 Task: Look for space in Woodburn, United States from 12th August, 2023 to 16th August, 2023 for 8 adults in price range Rs.10000 to Rs.16000. Place can be private room with 8 bedrooms having 8 beds and 8 bathrooms. Property type can be house, flat, guest house, hotel. Amenities needed are: wifi, TV, free parkinig on premises, gym, breakfast. Booking option can be shelf check-in. Required host language is English.
Action: Mouse moved to (530, 129)
Screenshot: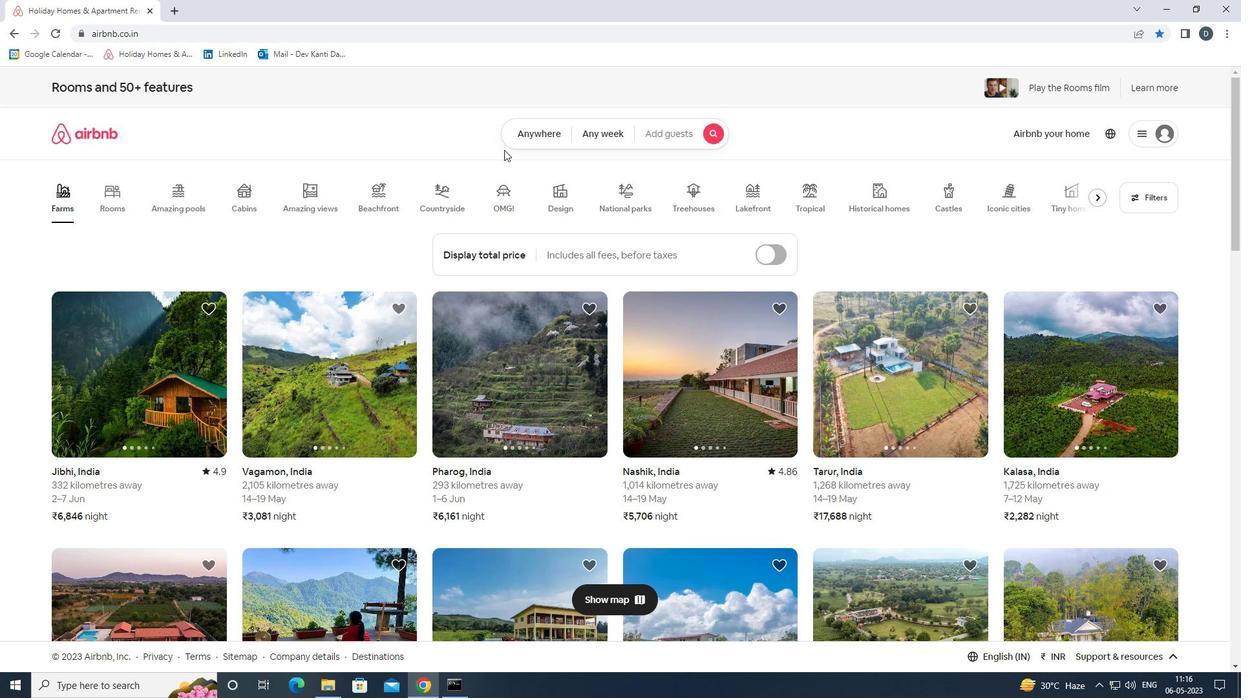
Action: Mouse pressed left at (530, 129)
Screenshot: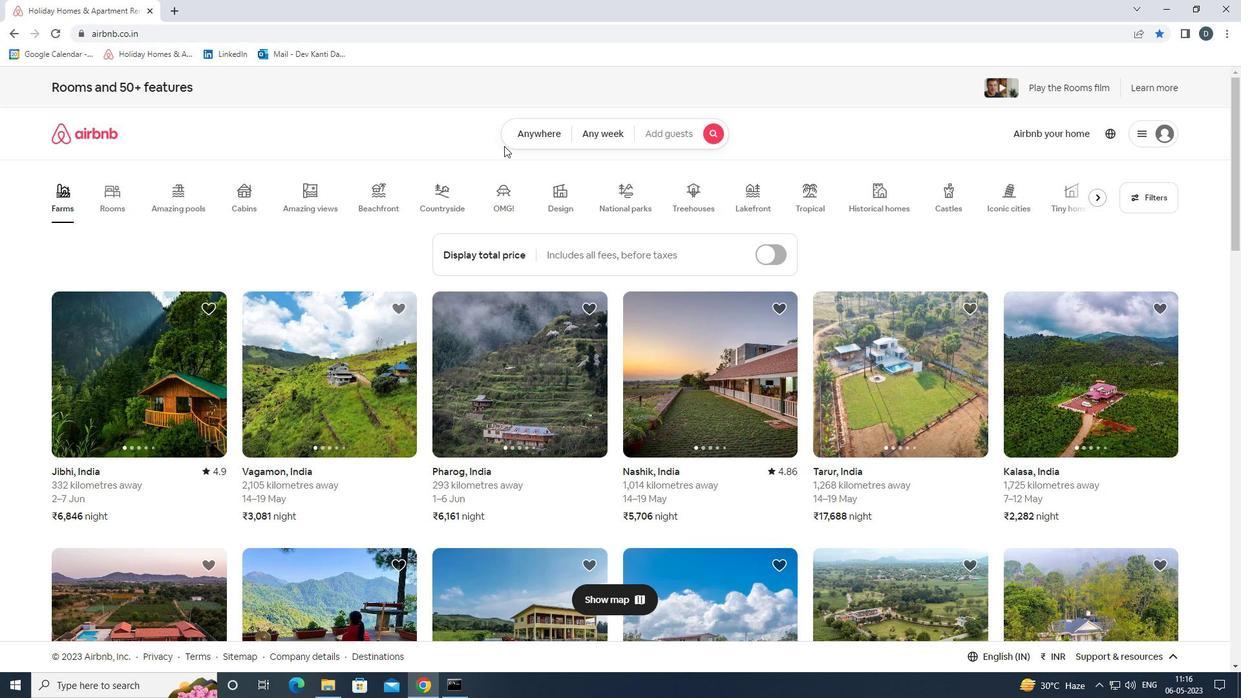 
Action: Mouse moved to (407, 184)
Screenshot: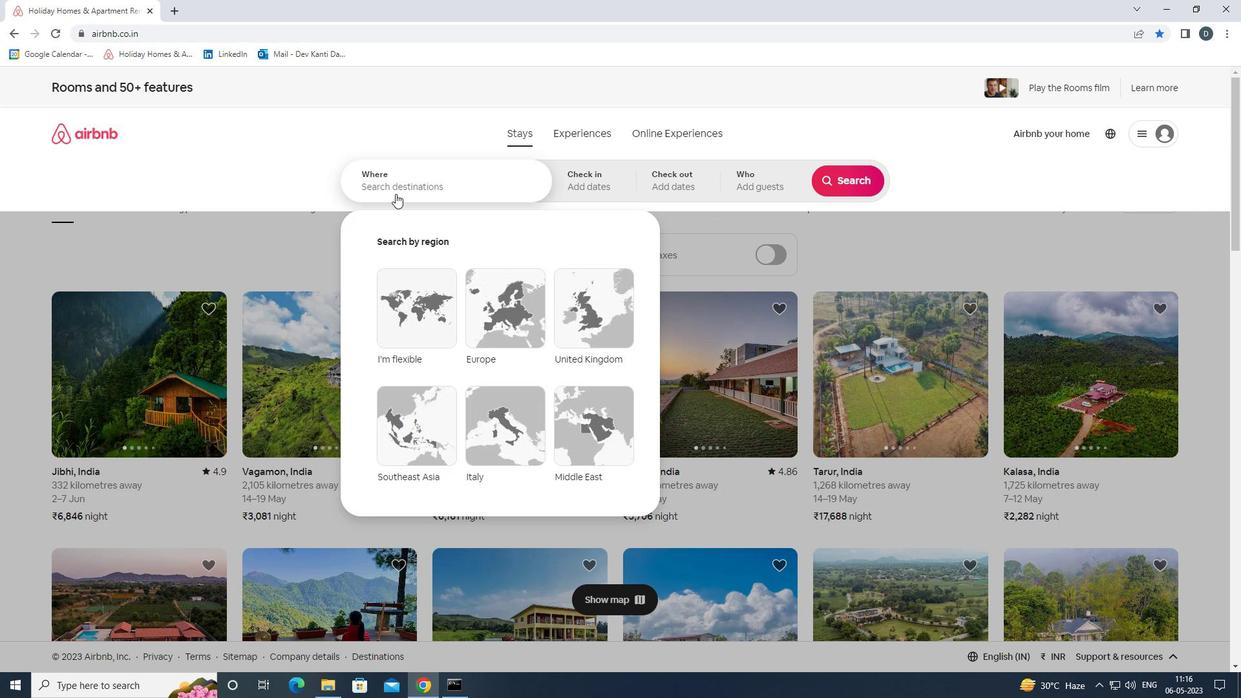 
Action: Mouse pressed left at (407, 184)
Screenshot: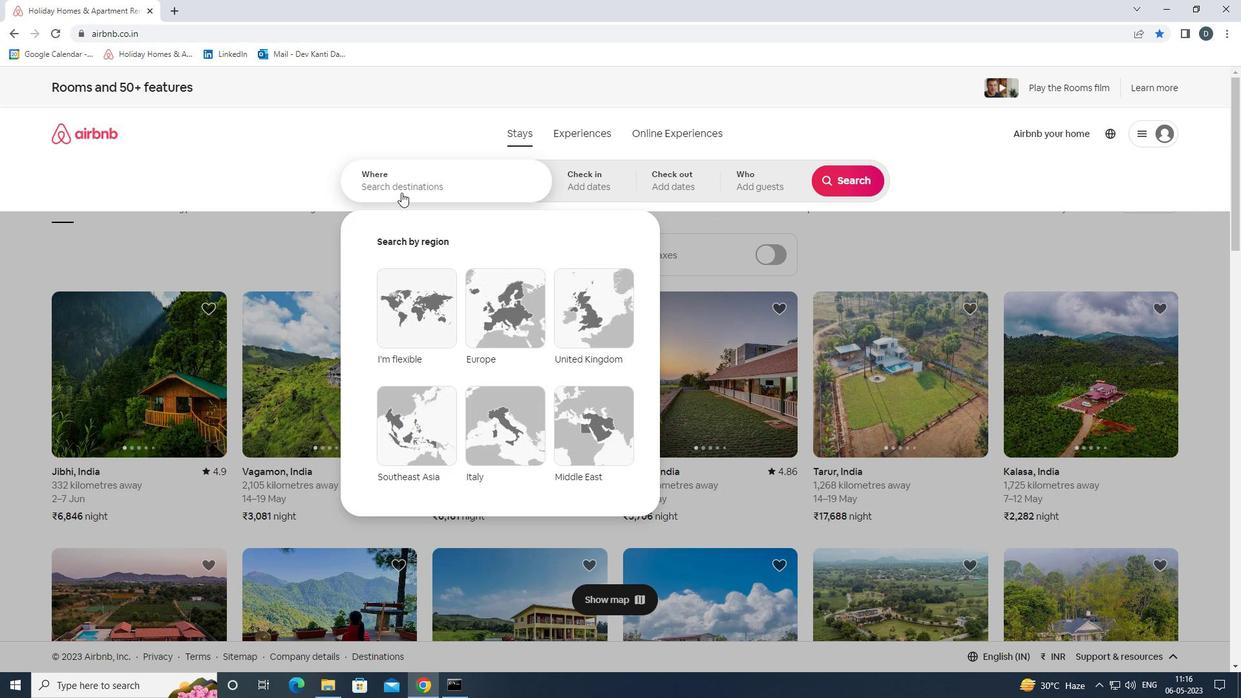 
Action: Key pressed <Key.shift>WOODBURN,<Key.shift><Key.shift>UNITED<Key.space><Key.shift>STATES<Key.left><Key.left><Key.left><Key.left><Key.backspace>T<Key.right><Key.enter>
Screenshot: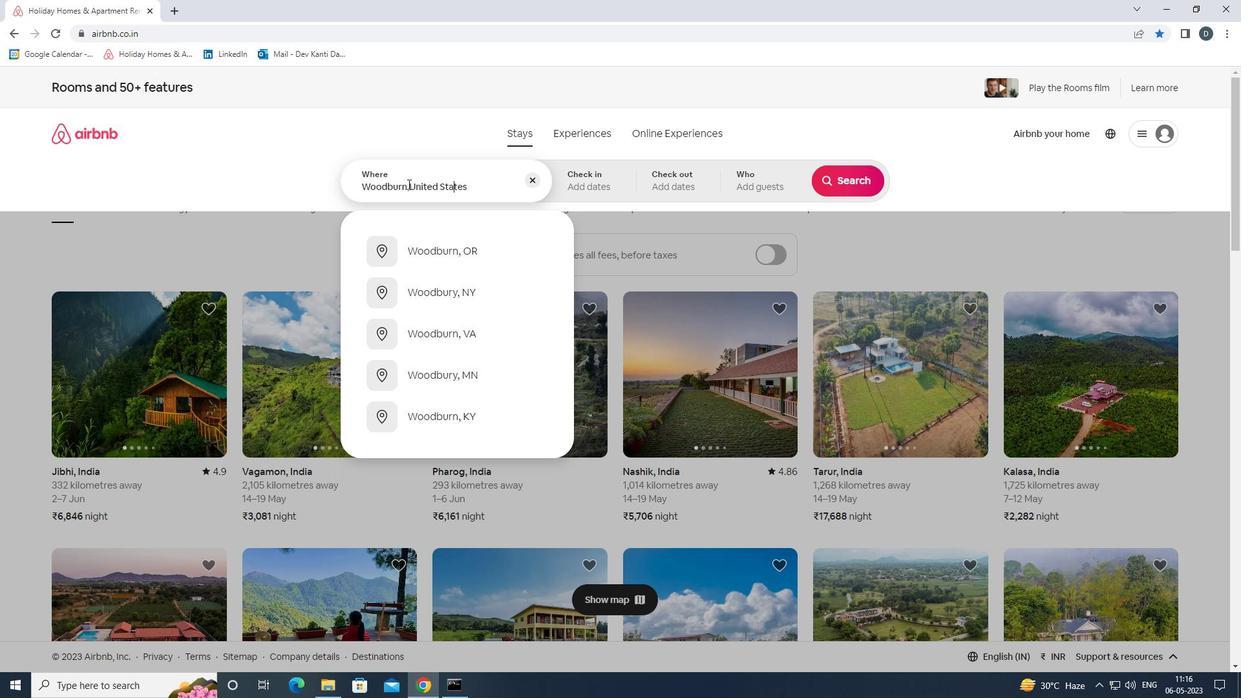 
Action: Mouse moved to (844, 282)
Screenshot: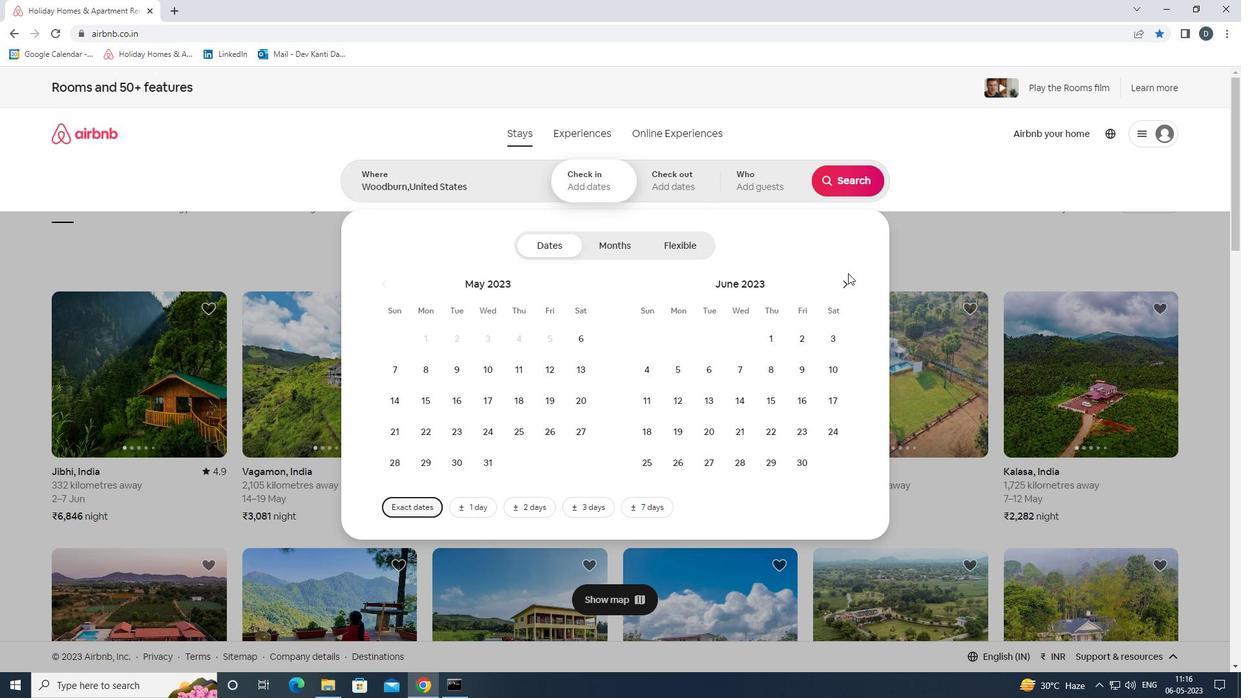 
Action: Mouse pressed left at (844, 282)
Screenshot: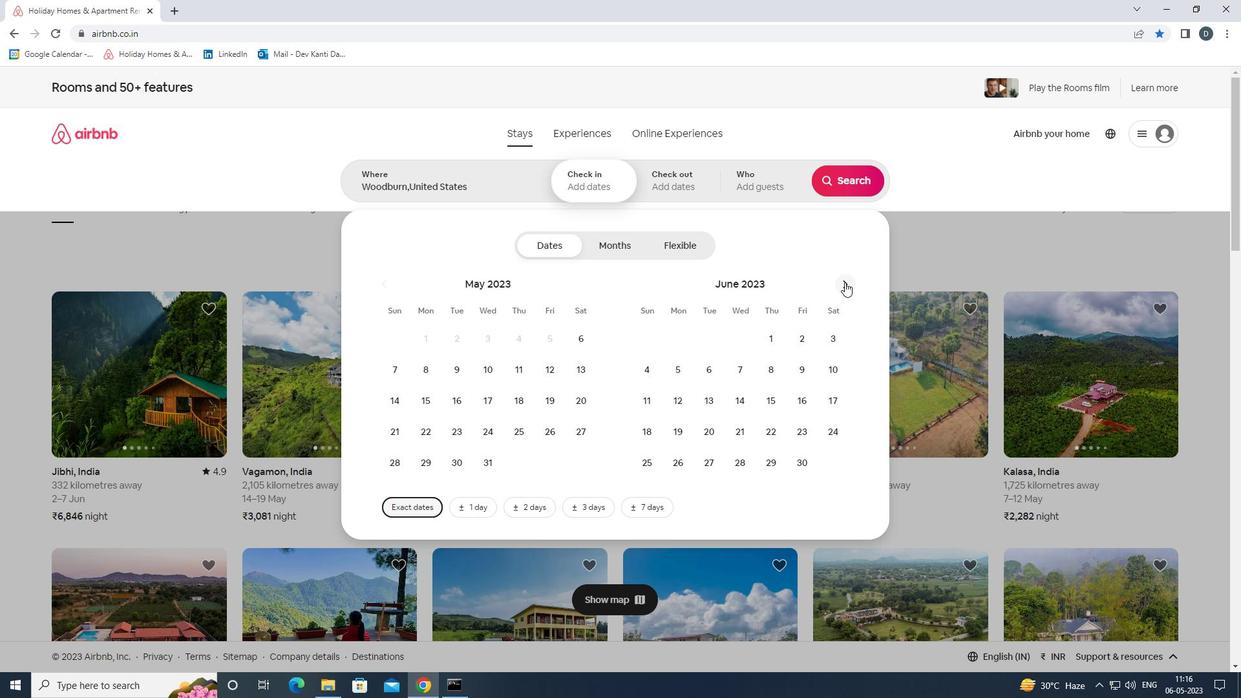 
Action: Mouse pressed left at (844, 282)
Screenshot: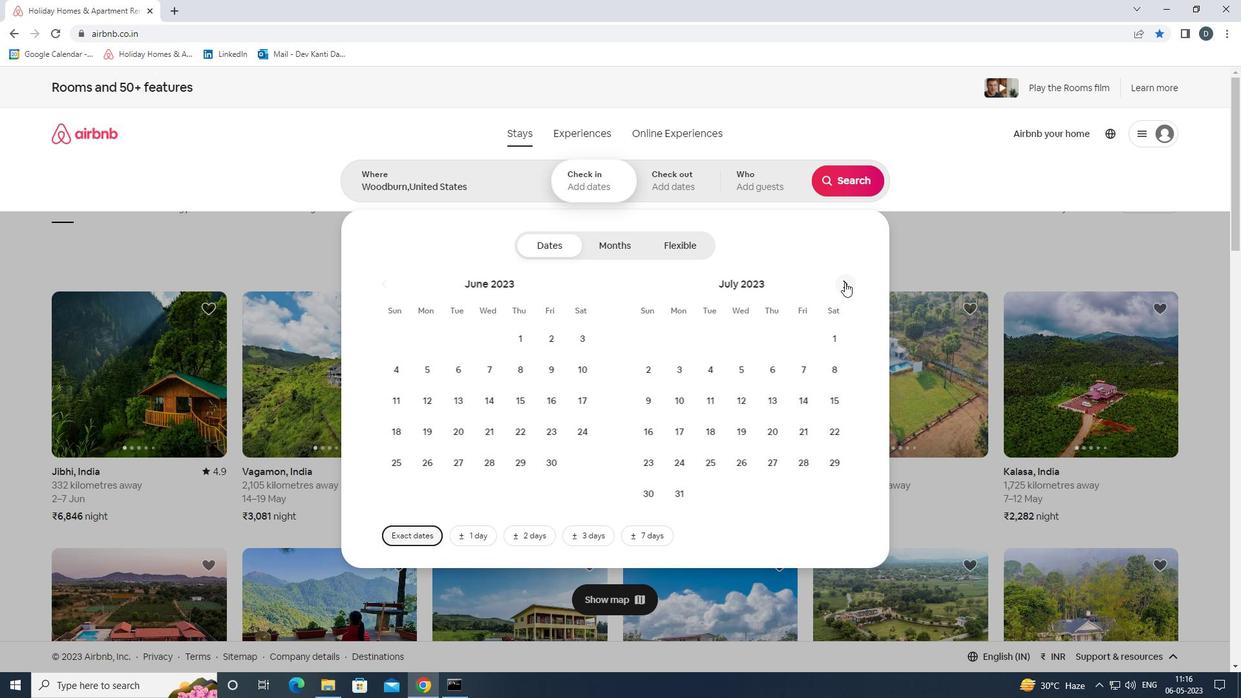 
Action: Mouse moved to (825, 369)
Screenshot: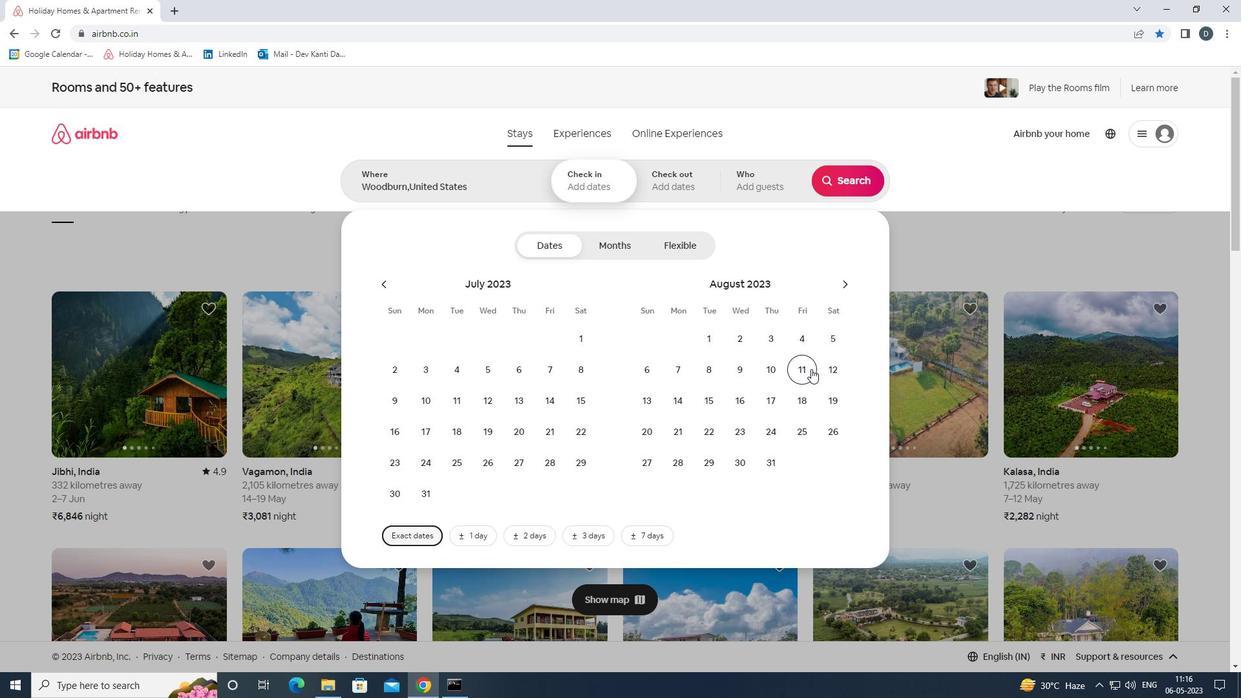 
Action: Mouse pressed left at (825, 369)
Screenshot: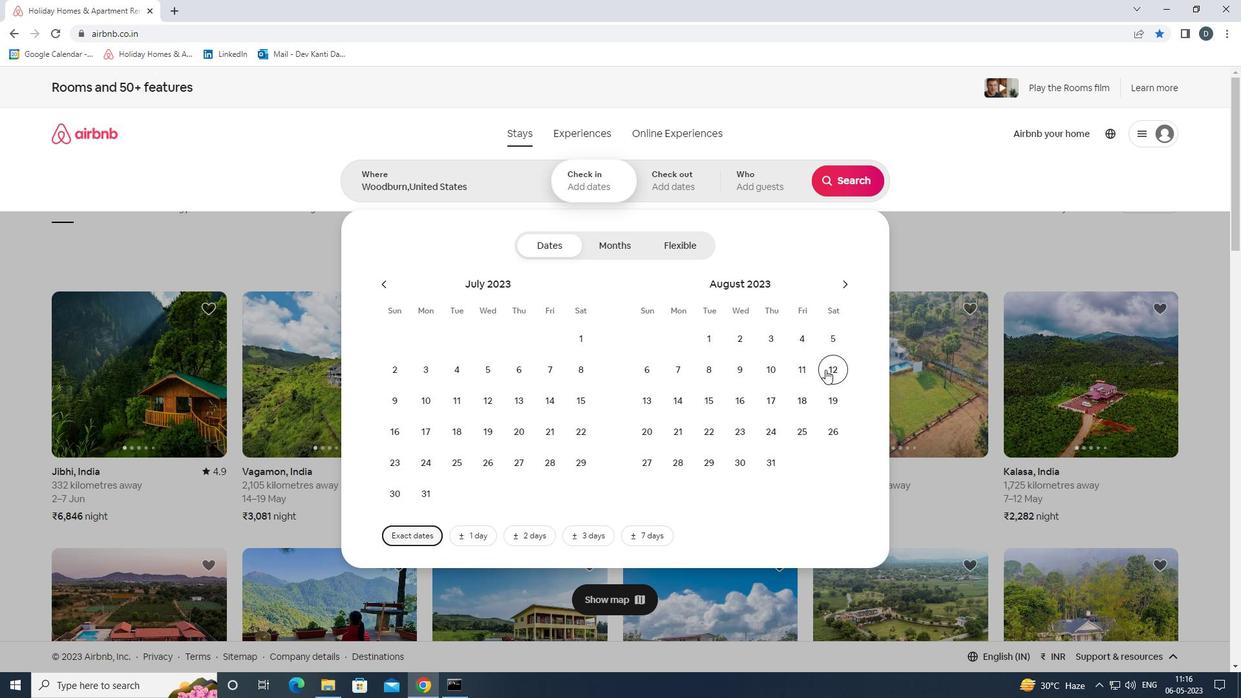 
Action: Mouse moved to (744, 404)
Screenshot: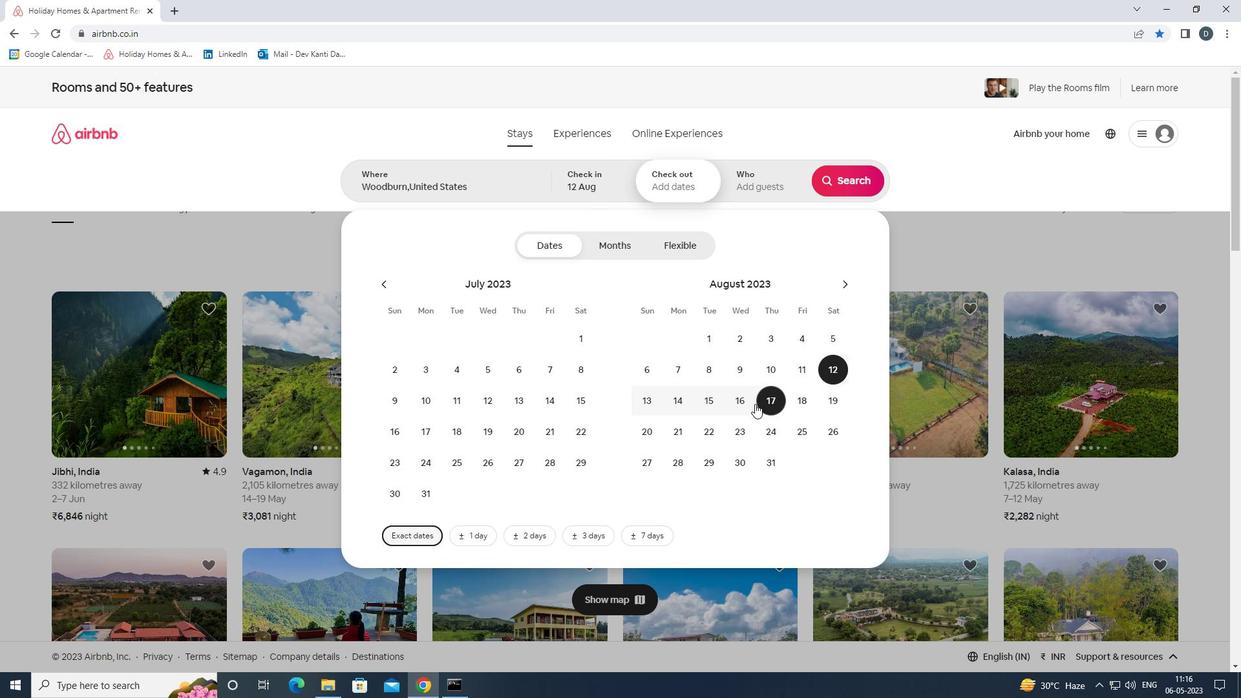 
Action: Mouse pressed left at (744, 404)
Screenshot: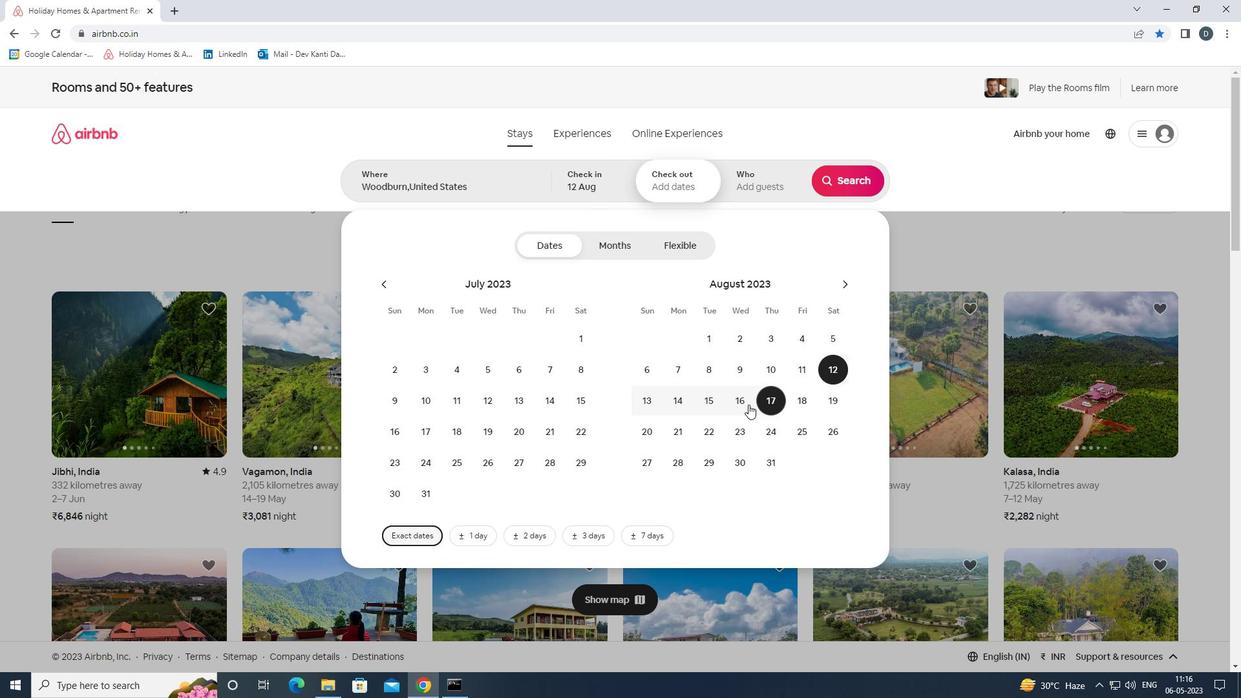 
Action: Mouse moved to (751, 171)
Screenshot: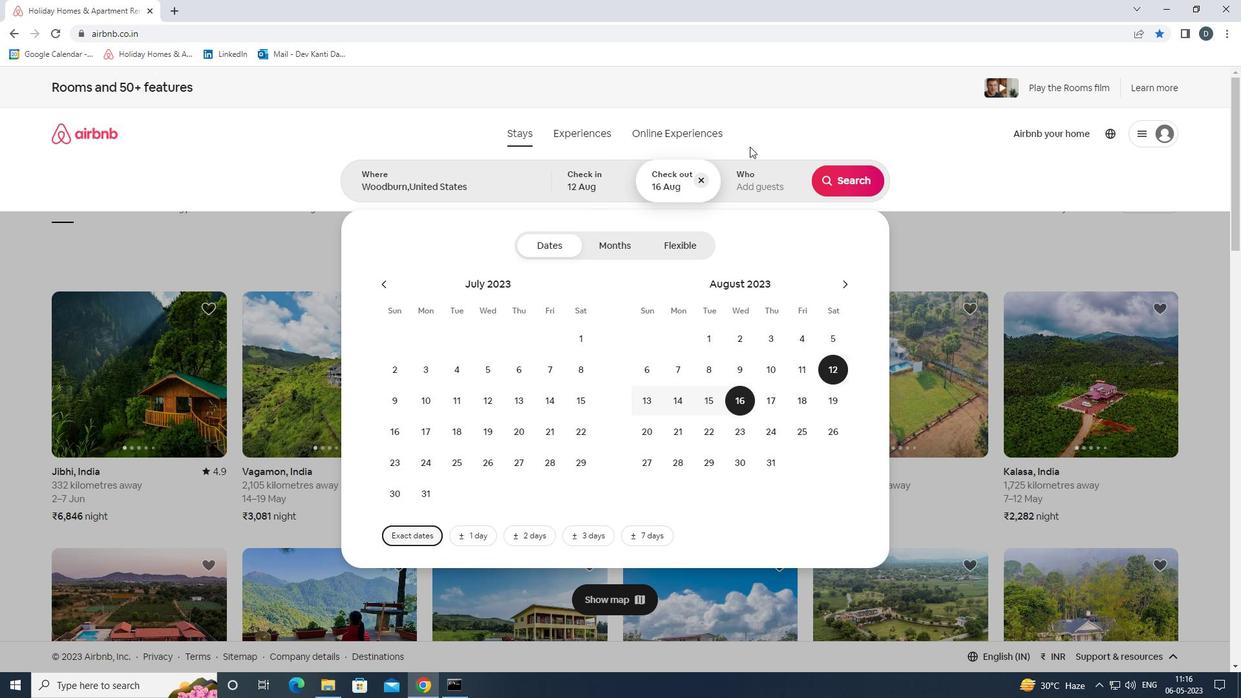 
Action: Mouse pressed left at (751, 171)
Screenshot: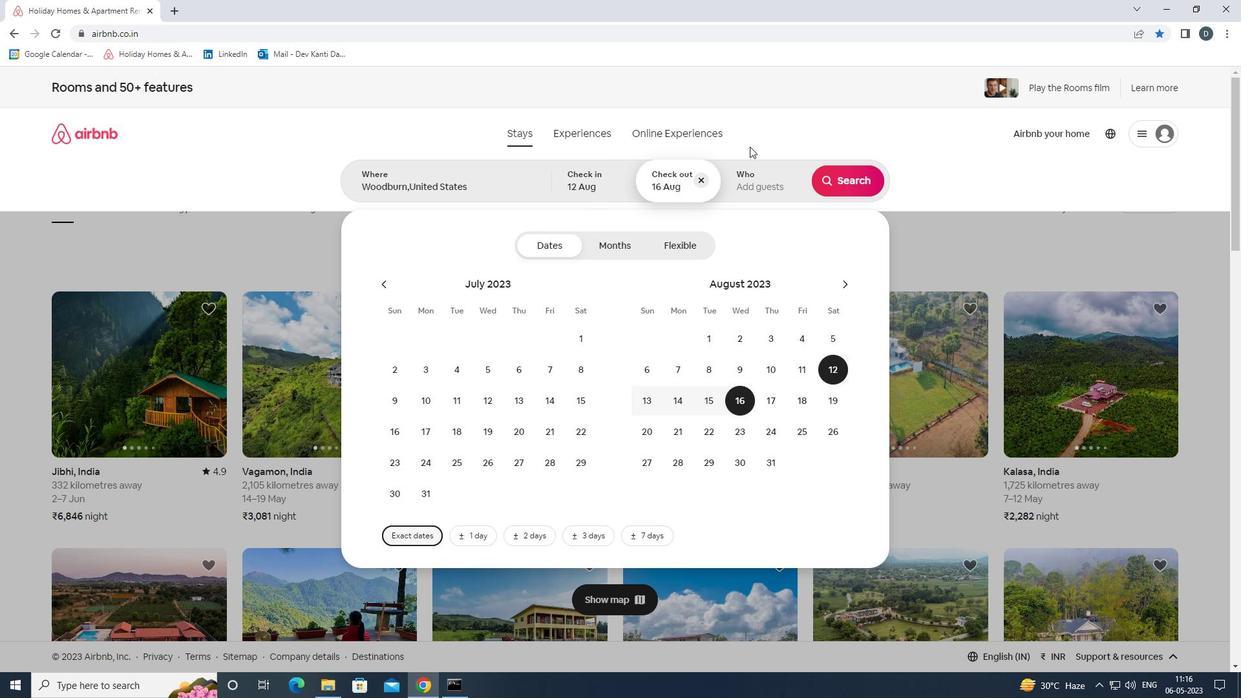 
Action: Mouse moved to (846, 246)
Screenshot: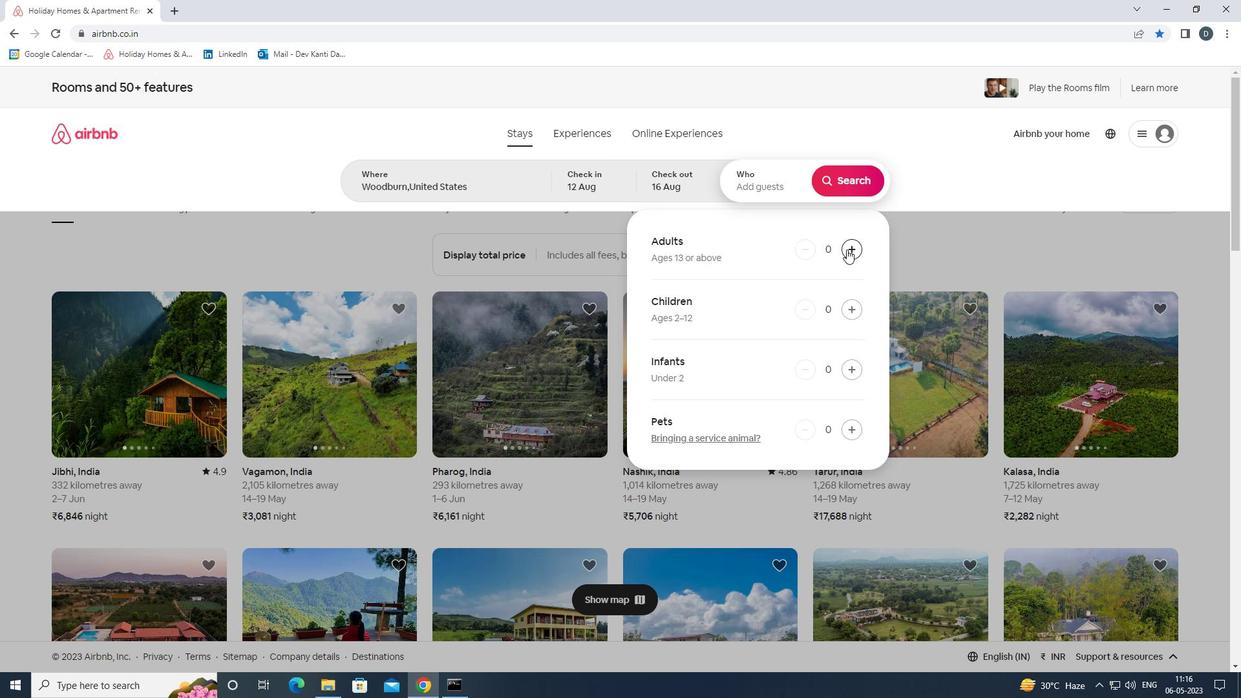 
Action: Mouse pressed left at (846, 246)
Screenshot: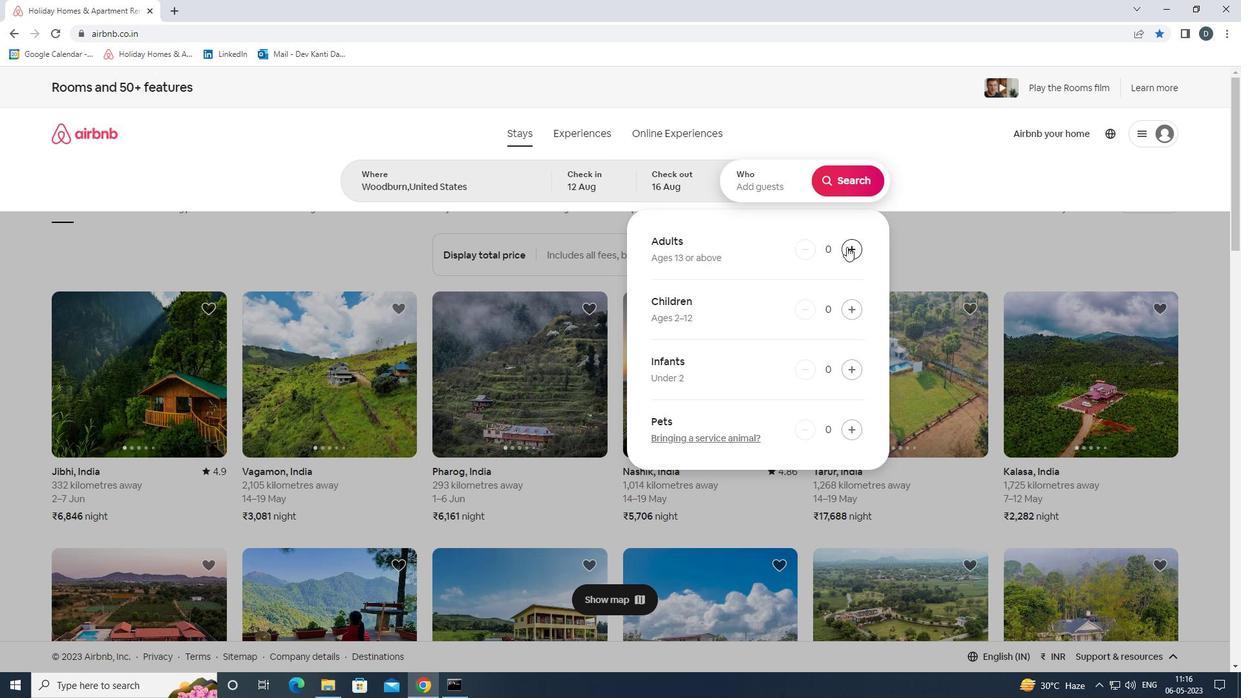 
Action: Mouse pressed left at (846, 246)
Screenshot: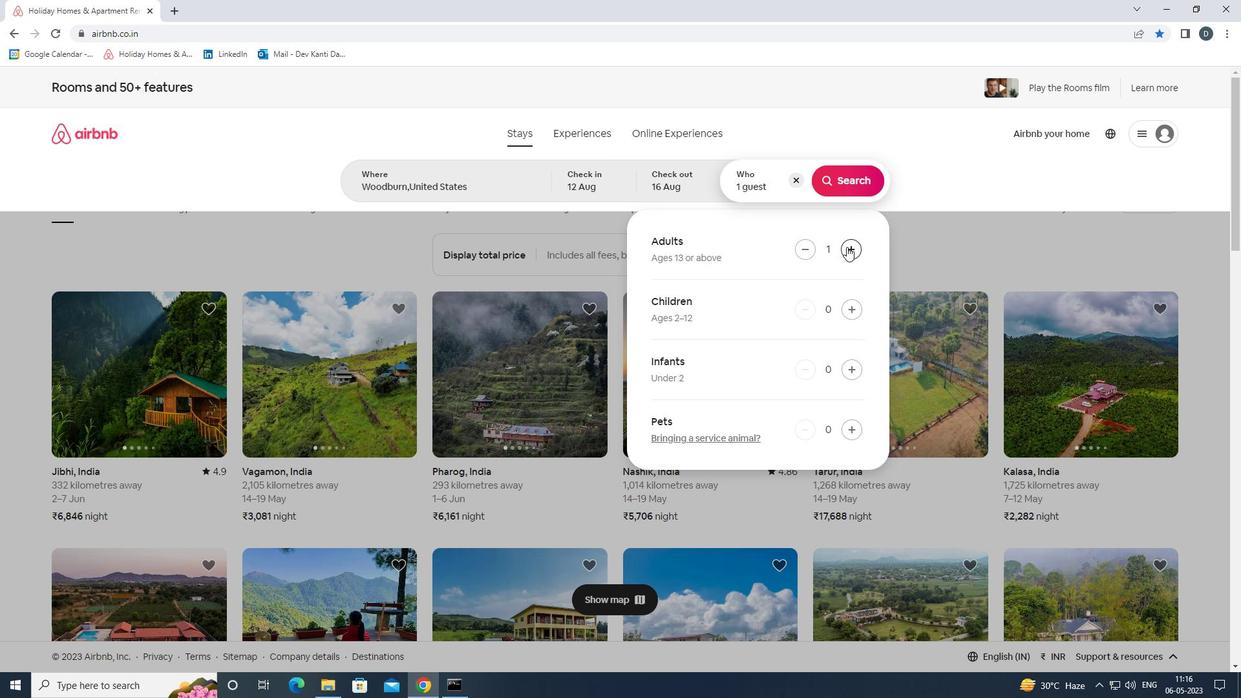 
Action: Mouse pressed left at (846, 246)
Screenshot: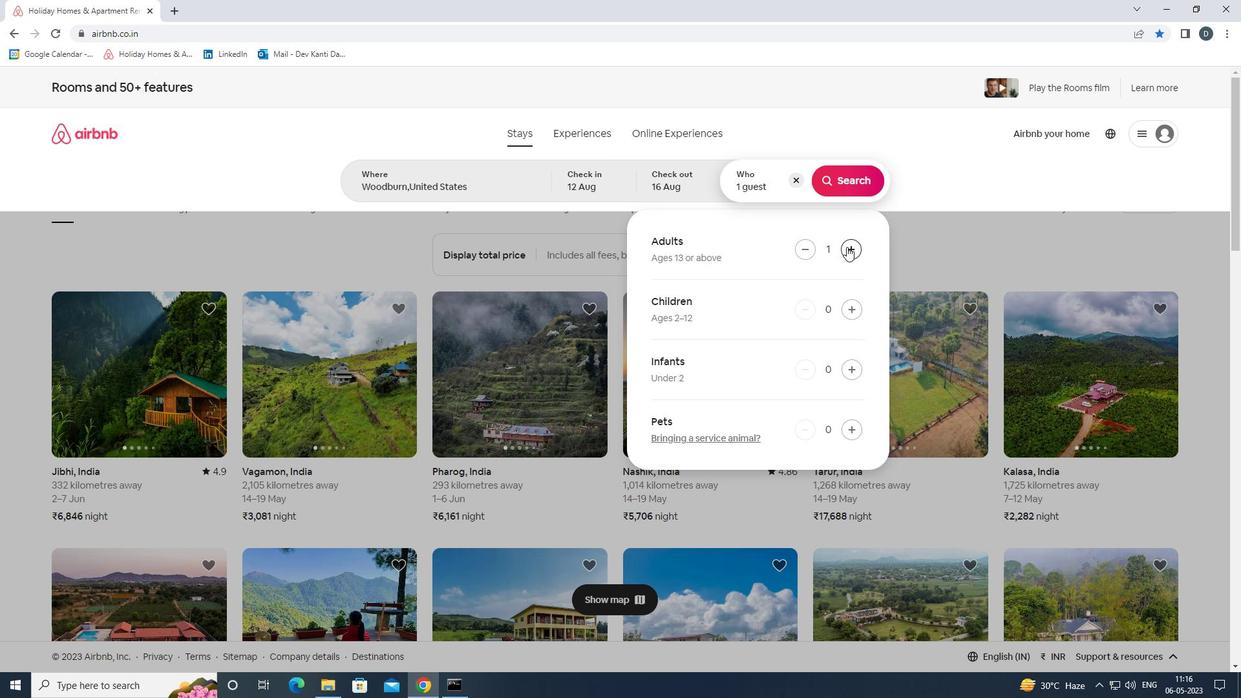 
Action: Mouse pressed left at (846, 246)
Screenshot: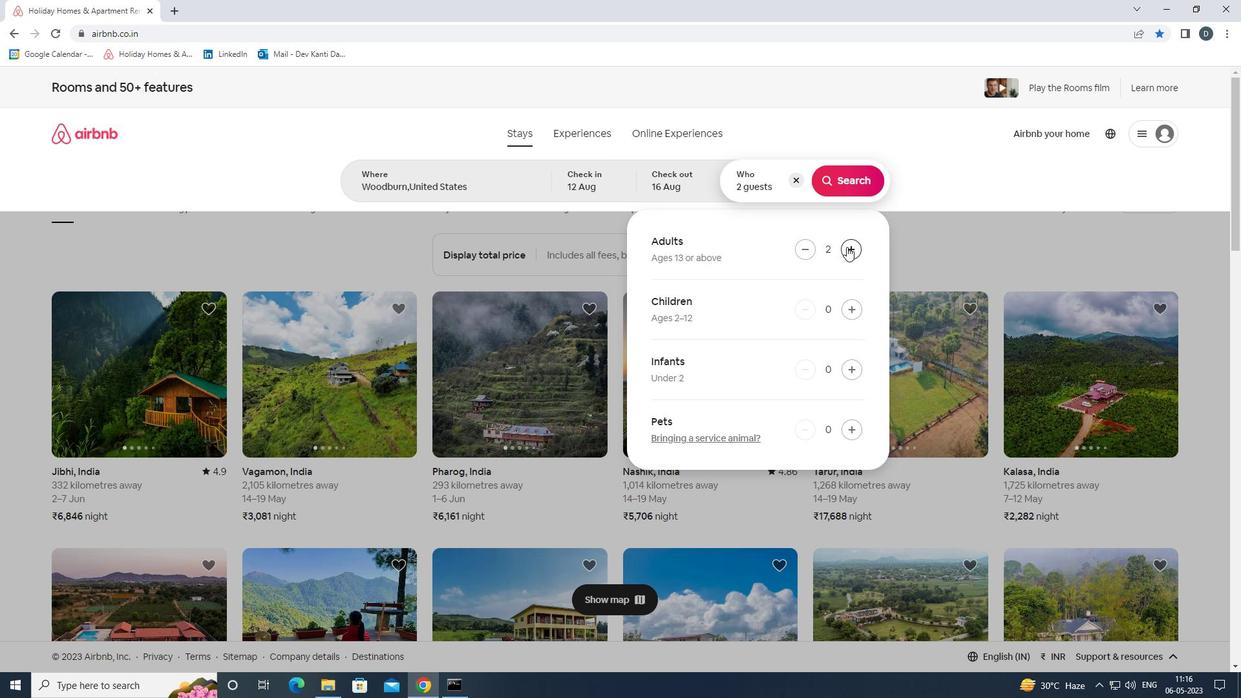 
Action: Mouse pressed left at (846, 246)
Screenshot: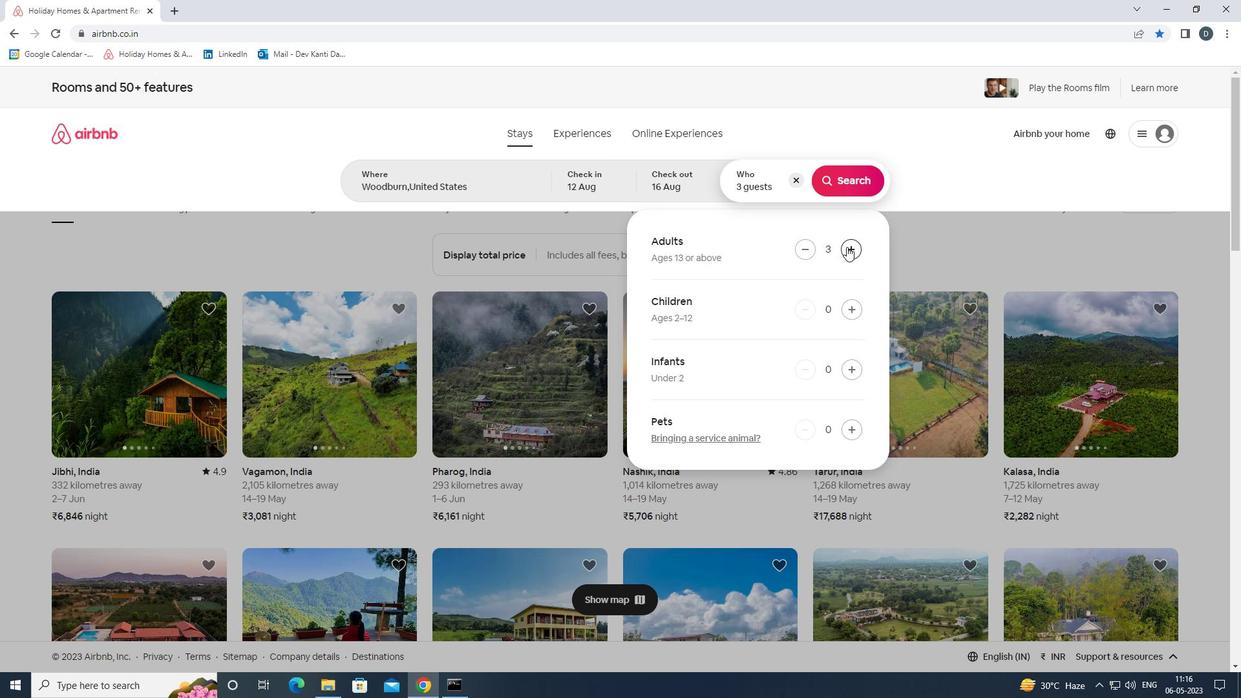 
Action: Mouse pressed left at (846, 246)
Screenshot: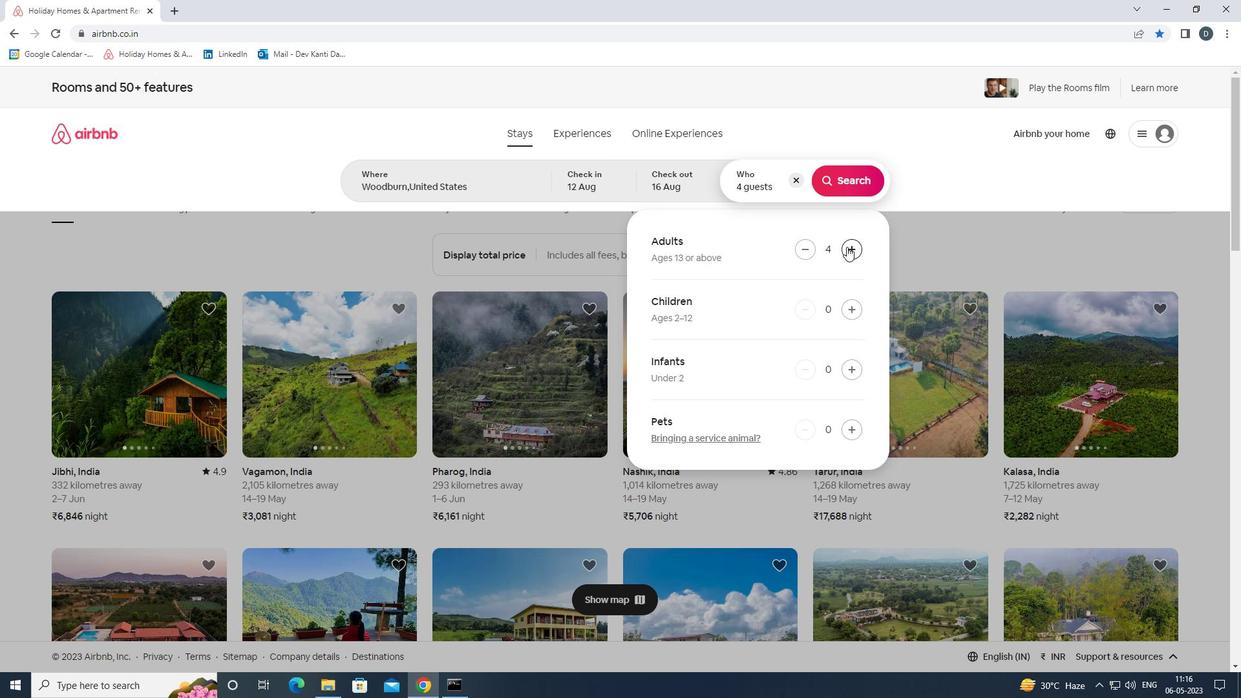 
Action: Mouse pressed left at (846, 246)
Screenshot: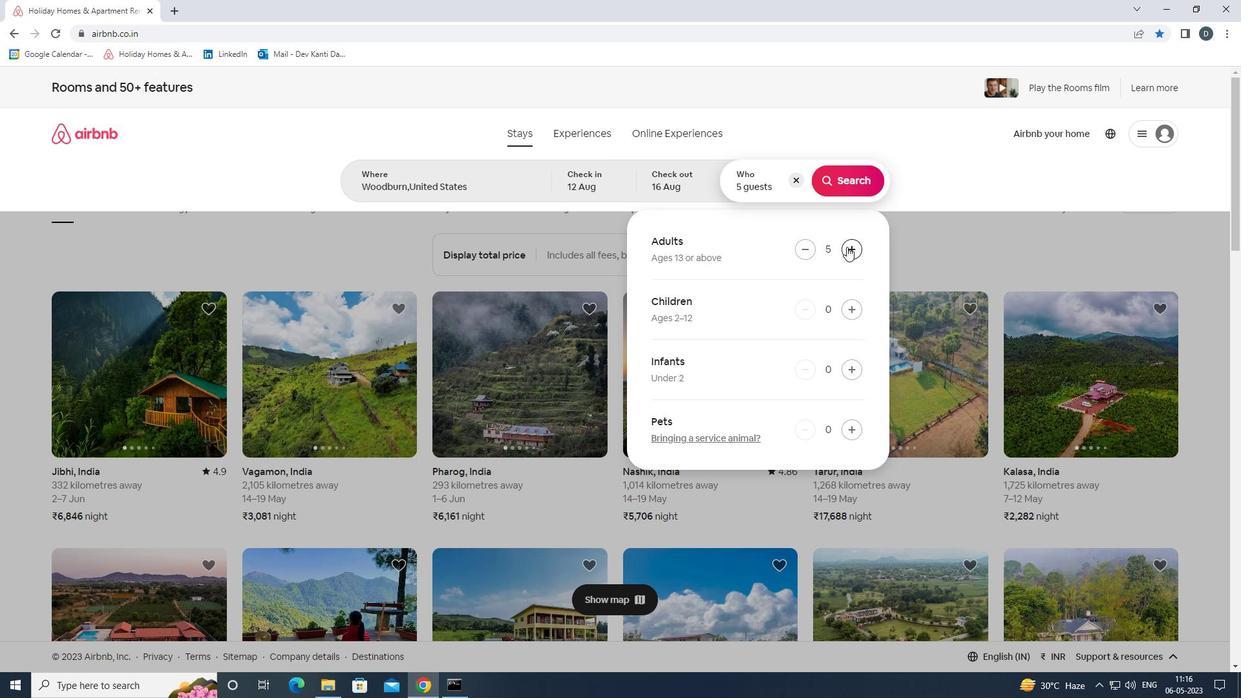 
Action: Mouse pressed left at (846, 246)
Screenshot: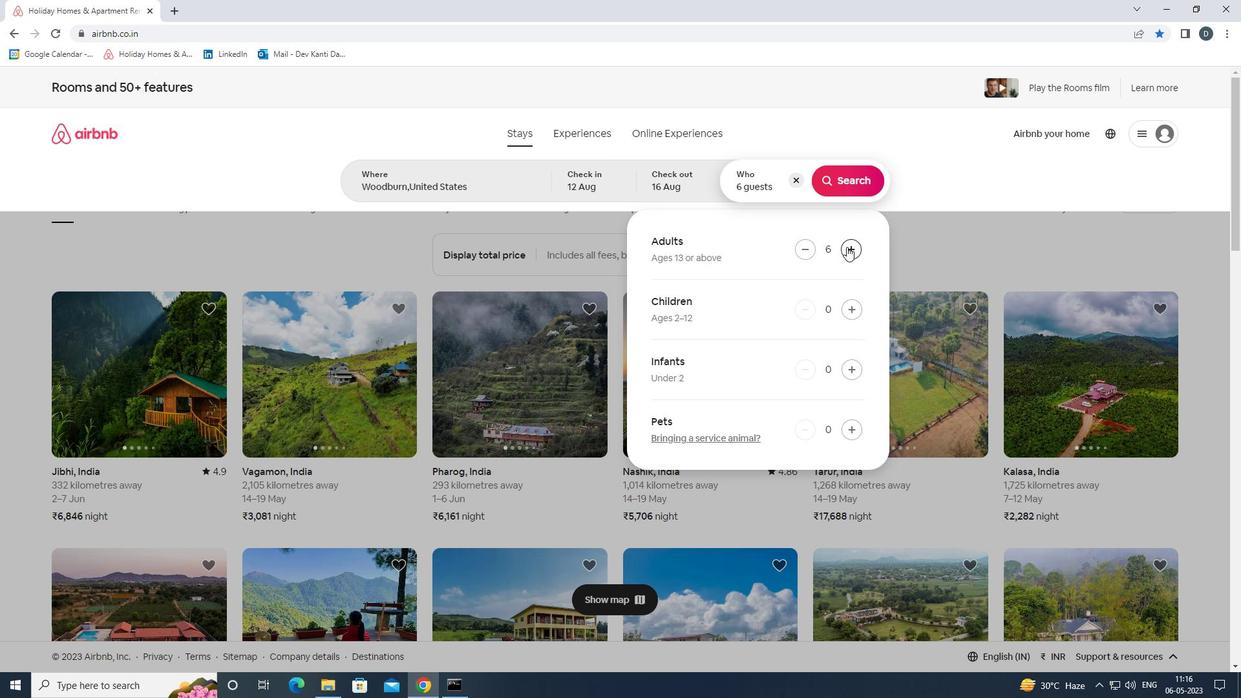 
Action: Mouse moved to (845, 184)
Screenshot: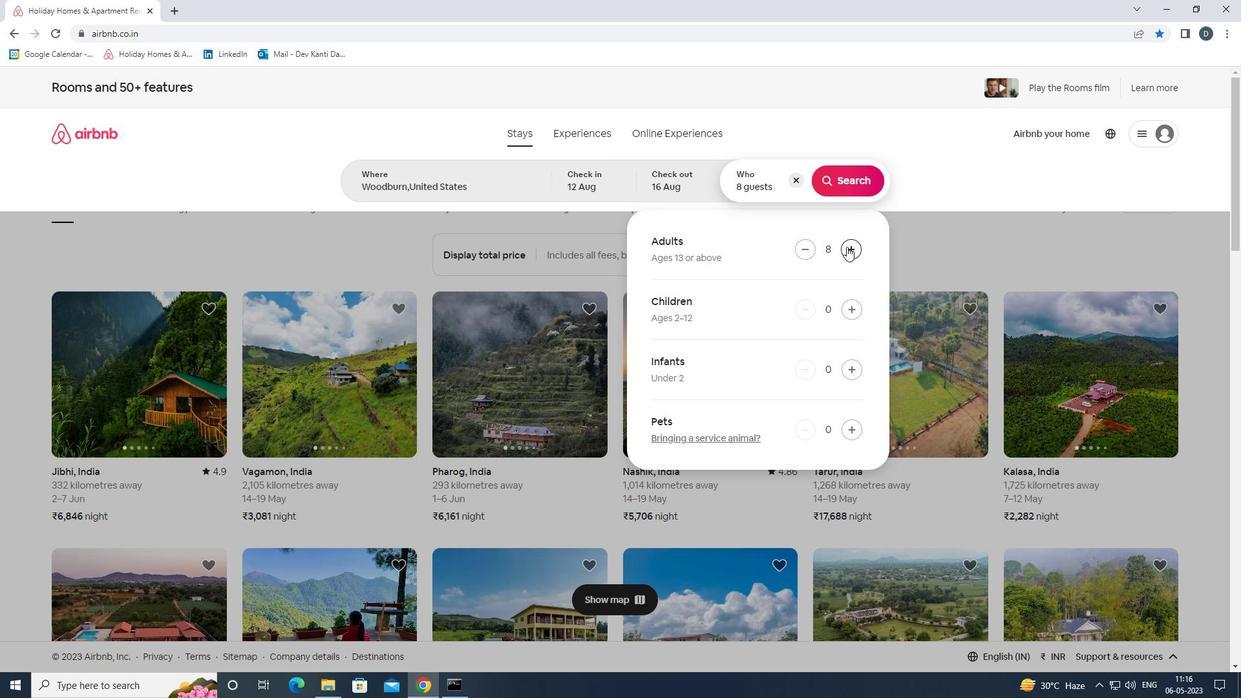 
Action: Mouse pressed left at (845, 184)
Screenshot: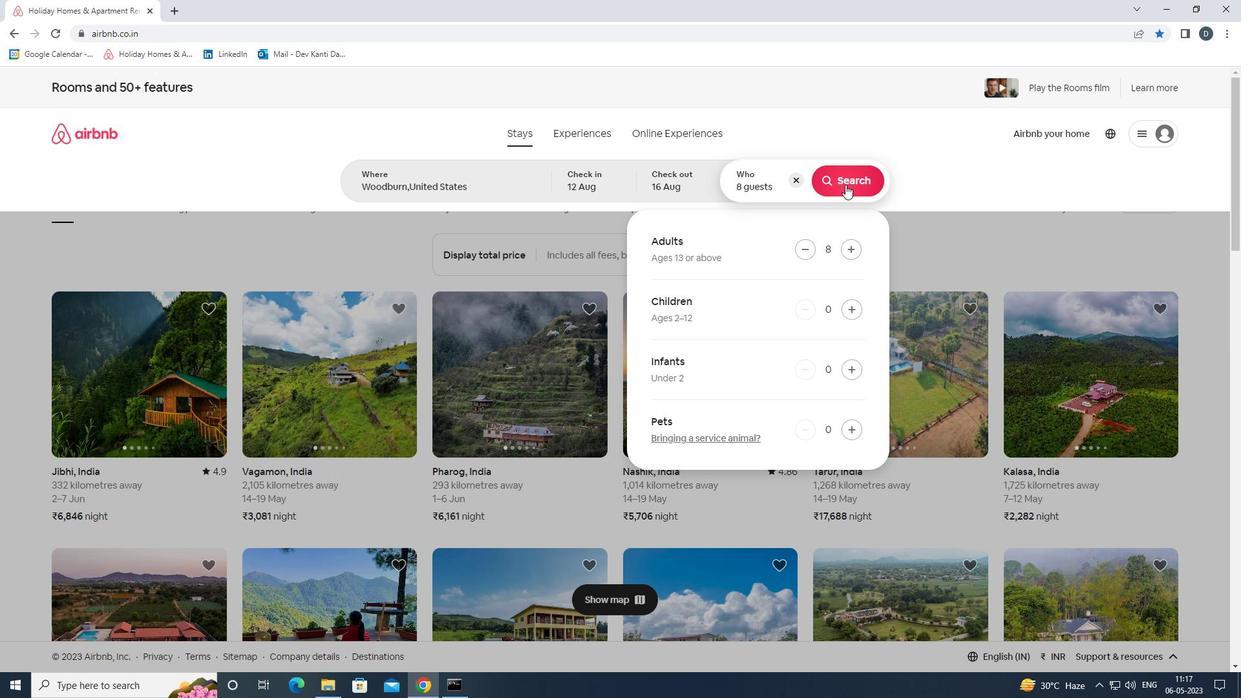 
Action: Mouse moved to (1172, 138)
Screenshot: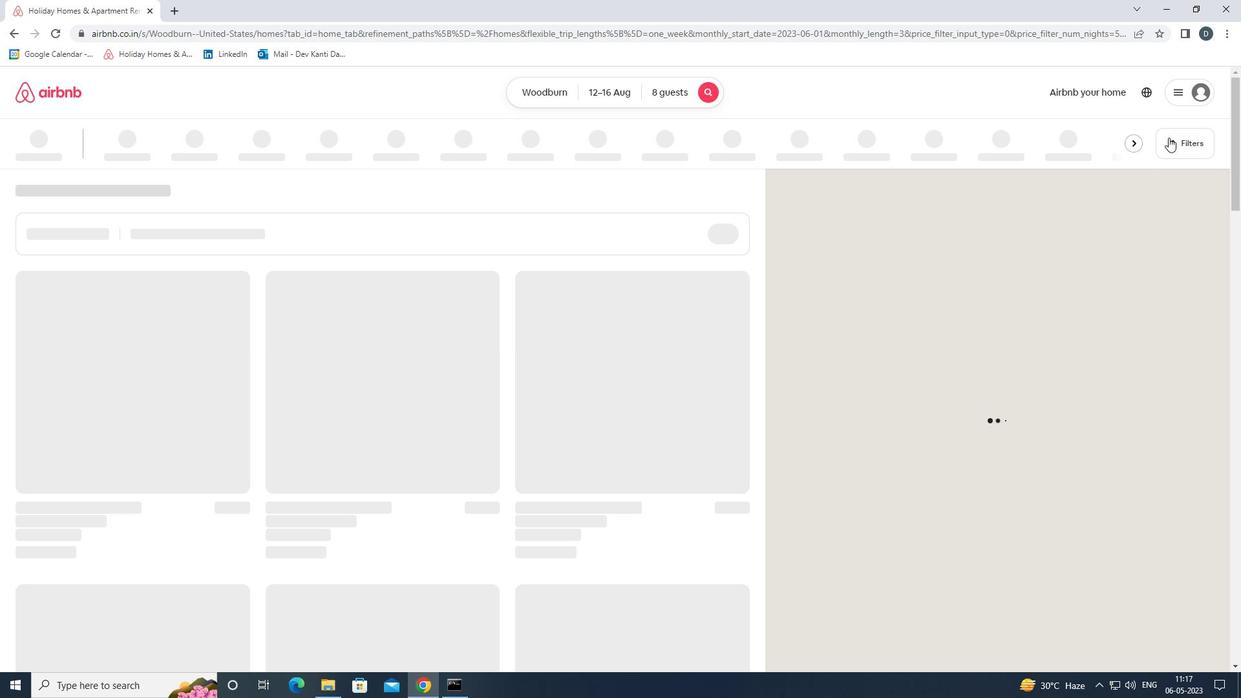 
Action: Mouse pressed left at (1172, 138)
Screenshot: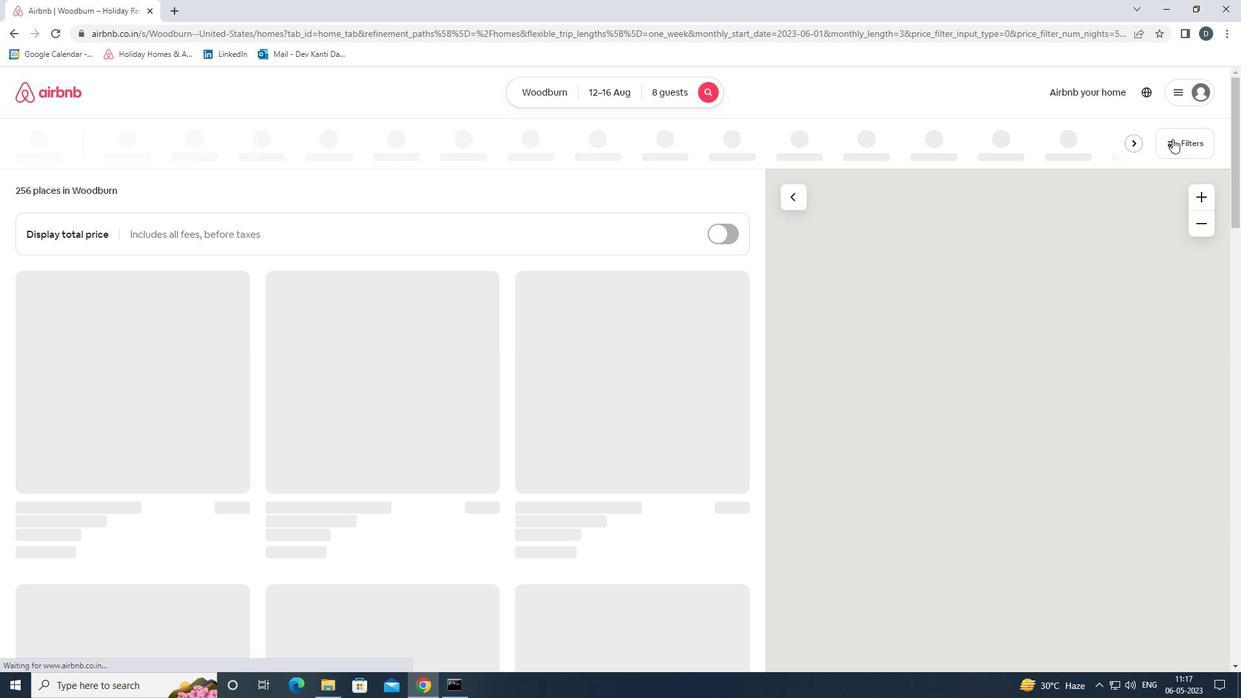 
Action: Mouse moved to (482, 461)
Screenshot: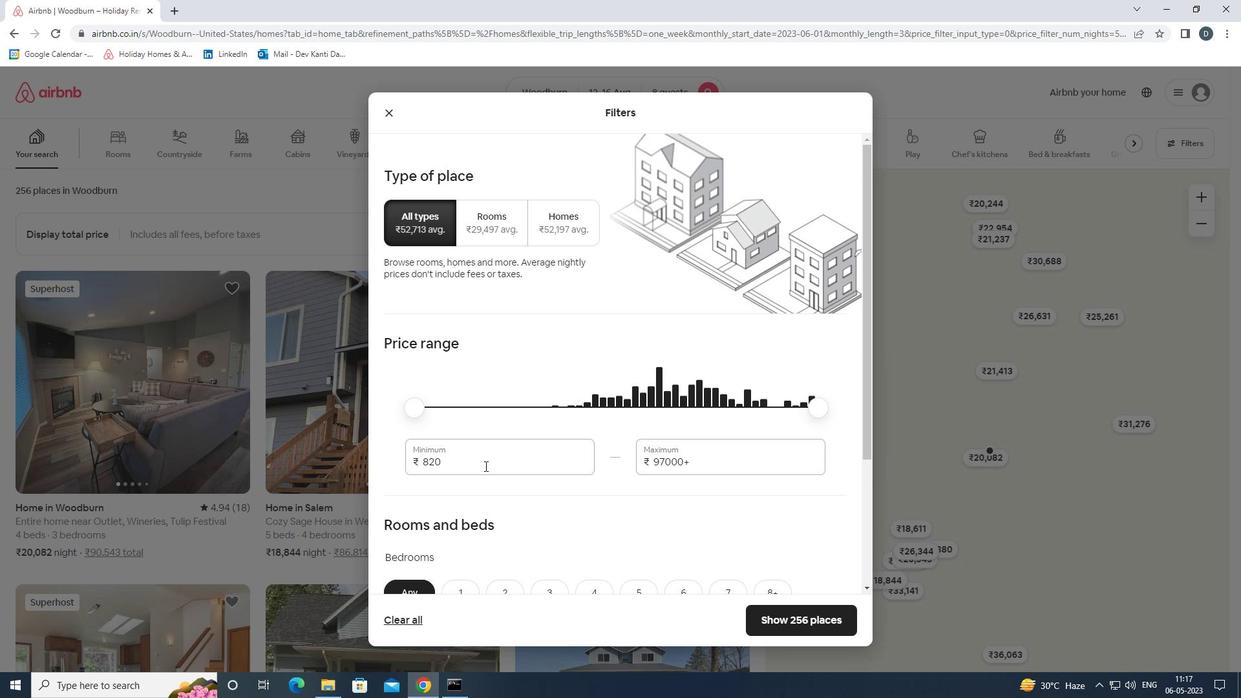 
Action: Mouse pressed left at (482, 461)
Screenshot: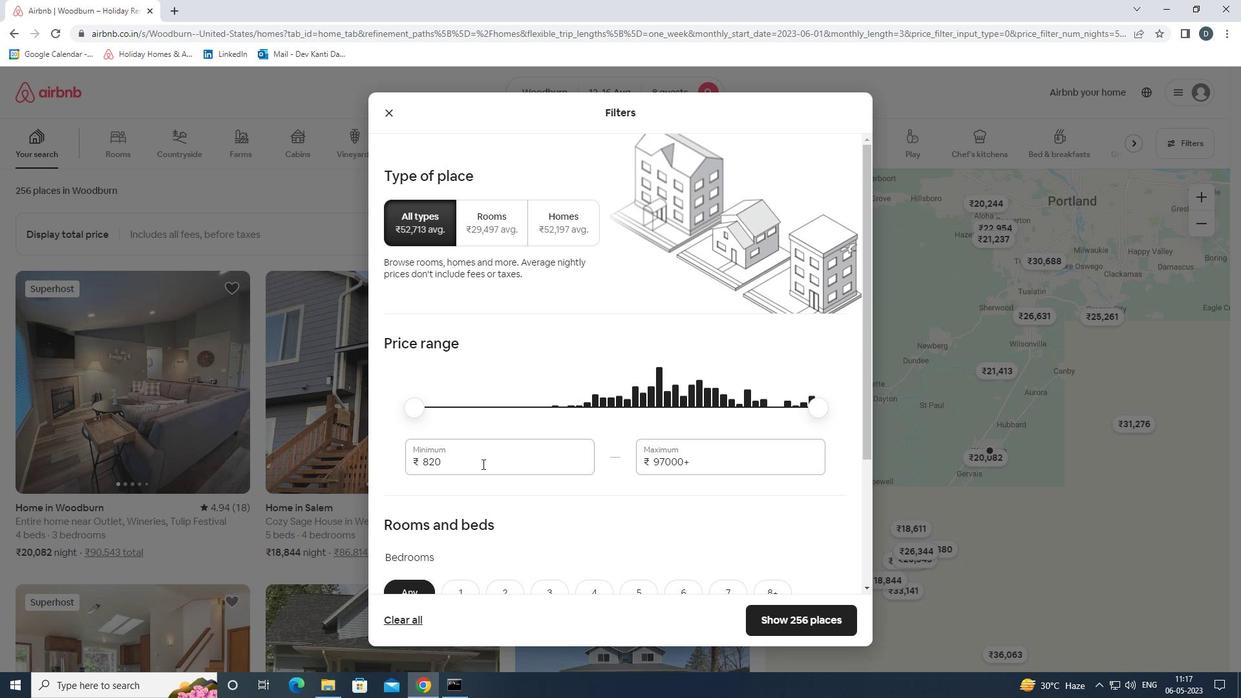 
Action: Mouse pressed left at (482, 461)
Screenshot: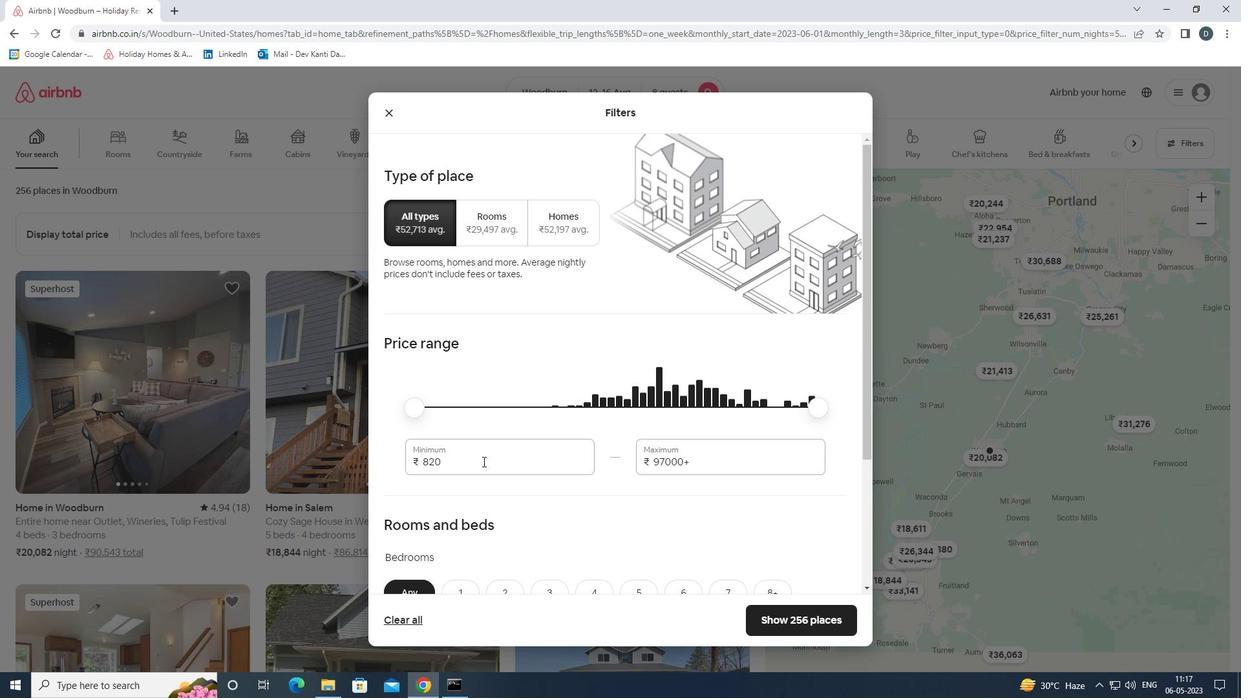 
Action: Mouse moved to (491, 450)
Screenshot: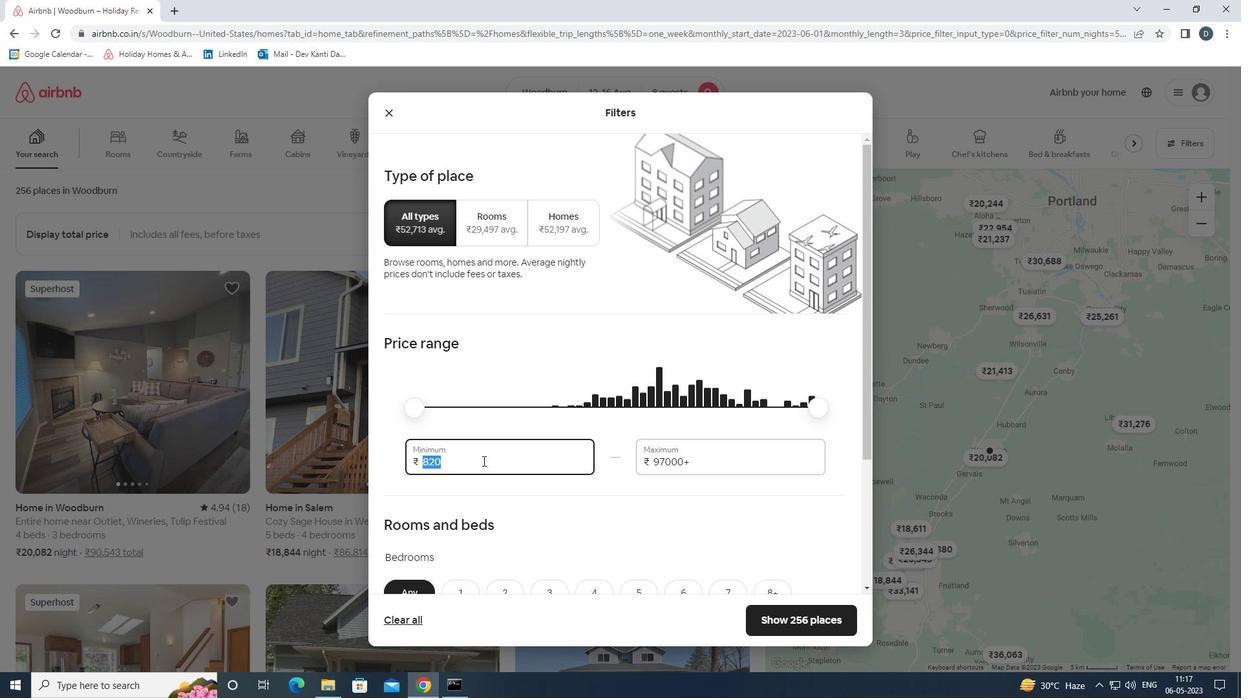 
Action: Key pressed 10000<Key.tab>ctrl+A<'1'><'6'><'0'><'0'><'0'><'0'><Key.backspace>
Screenshot: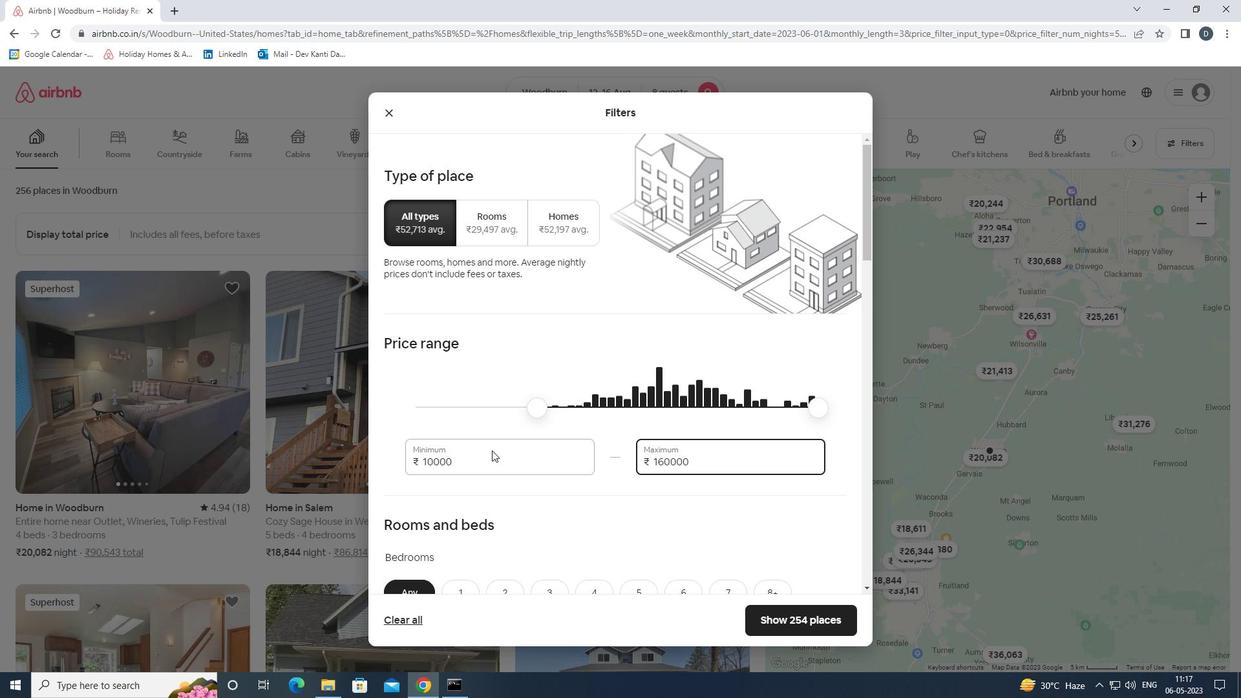 
Action: Mouse moved to (531, 444)
Screenshot: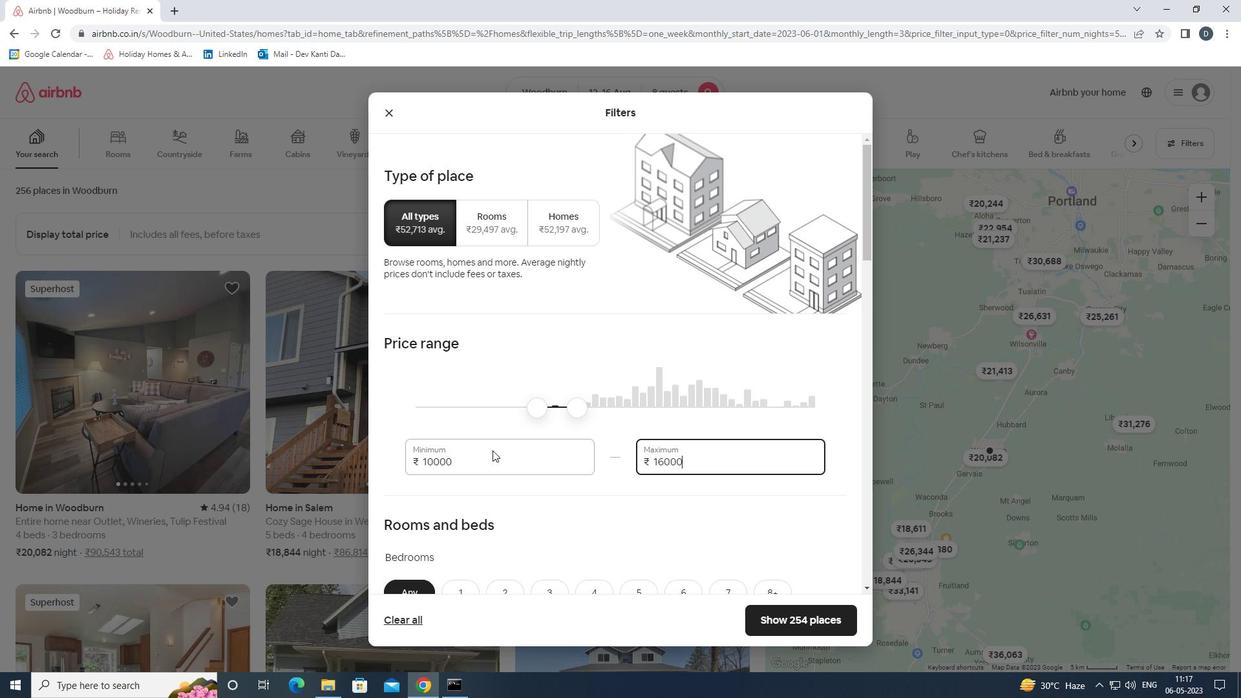
Action: Mouse scrolled (531, 444) with delta (0, 0)
Screenshot: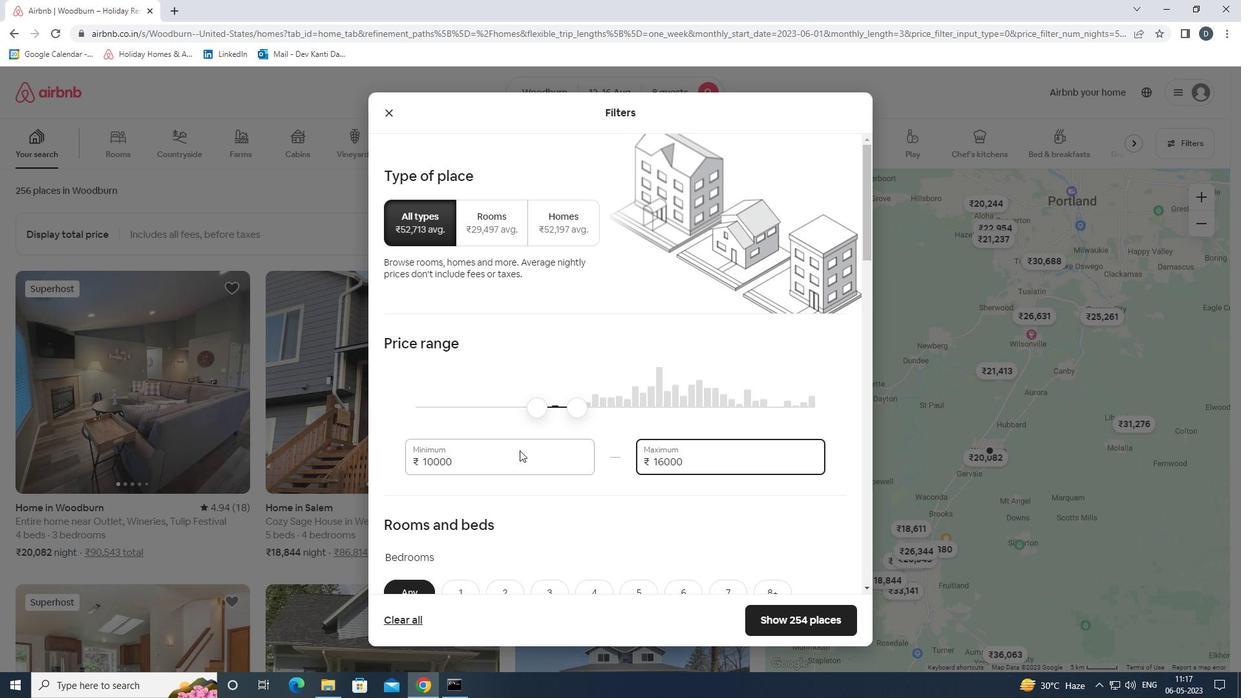 
Action: Mouse scrolled (531, 444) with delta (0, 0)
Screenshot: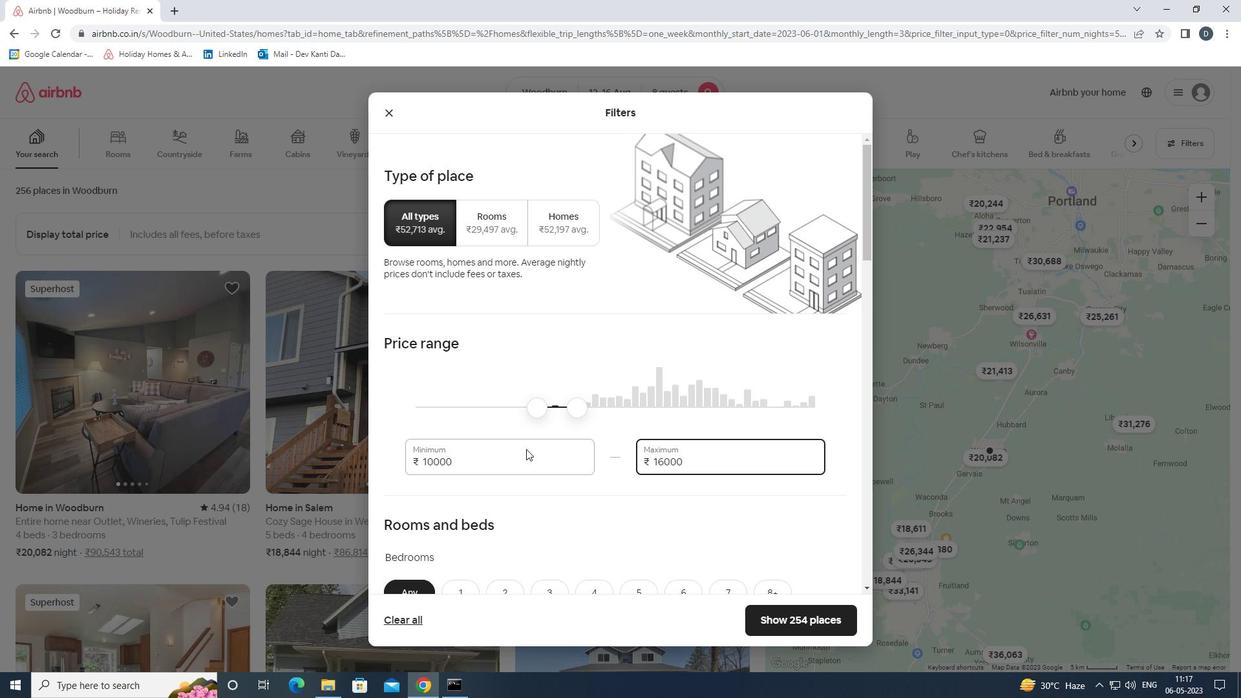 
Action: Mouse scrolled (531, 444) with delta (0, 0)
Screenshot: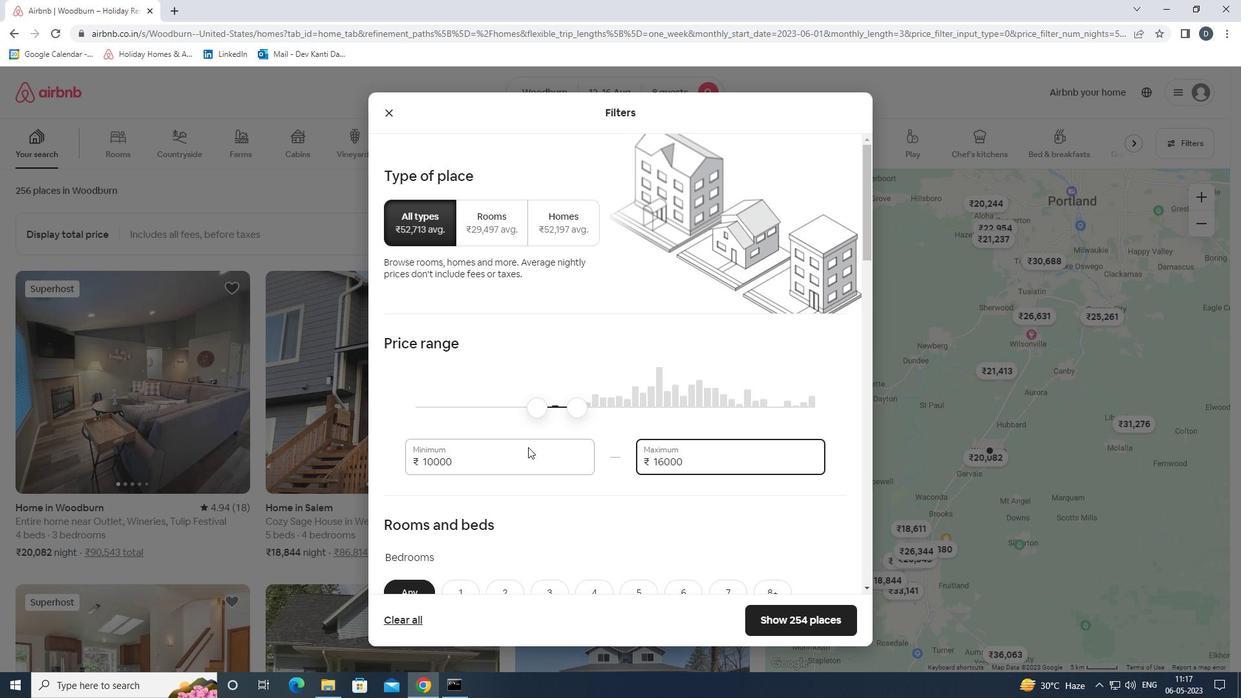
Action: Mouse scrolled (531, 444) with delta (0, 0)
Screenshot: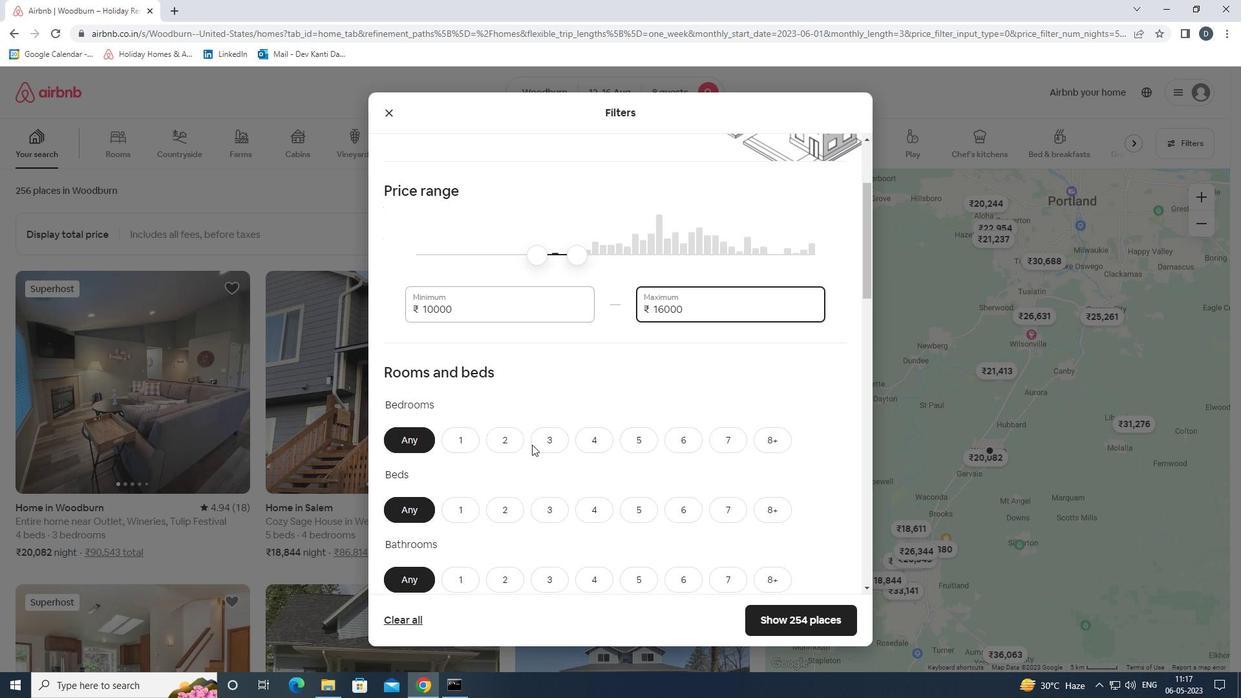 
Action: Mouse scrolled (531, 444) with delta (0, 0)
Screenshot: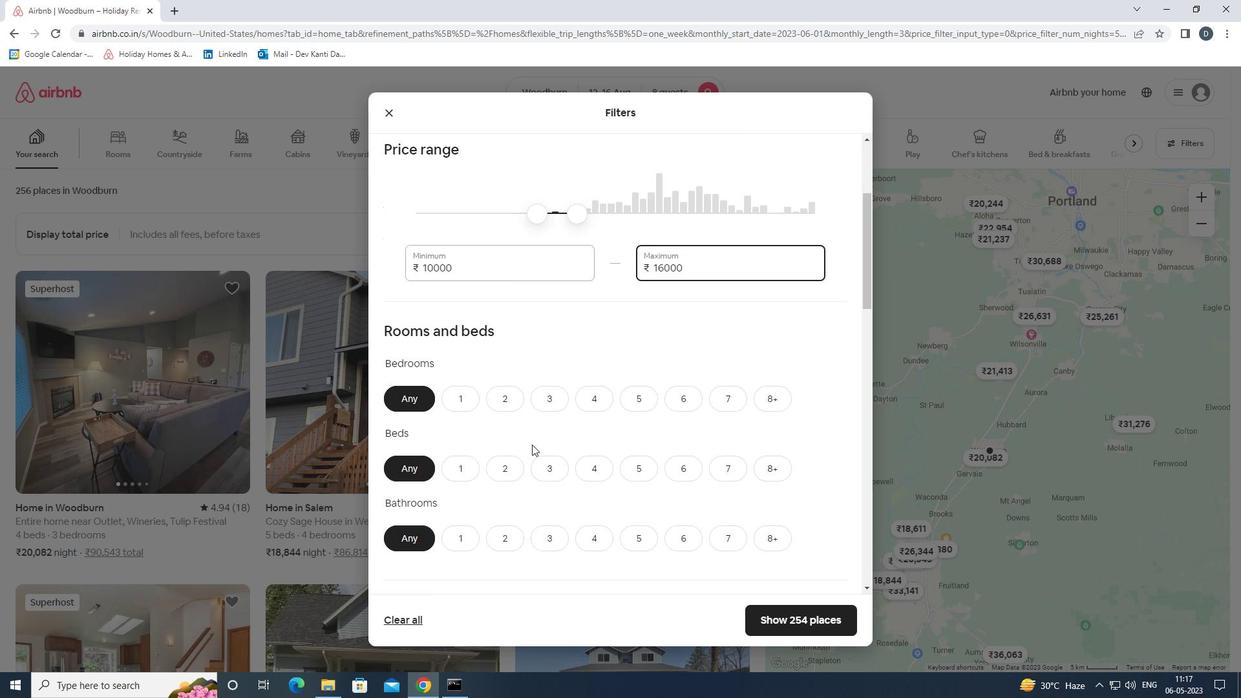 
Action: Mouse moved to (771, 272)
Screenshot: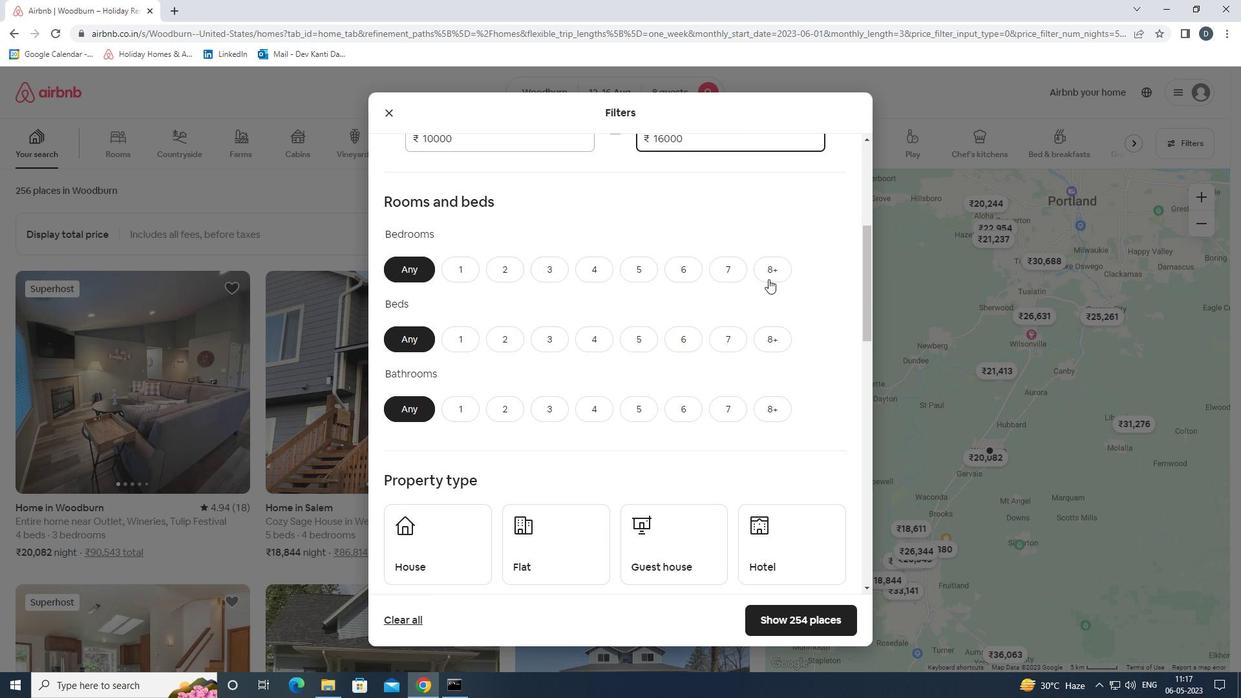 
Action: Mouse pressed left at (771, 272)
Screenshot: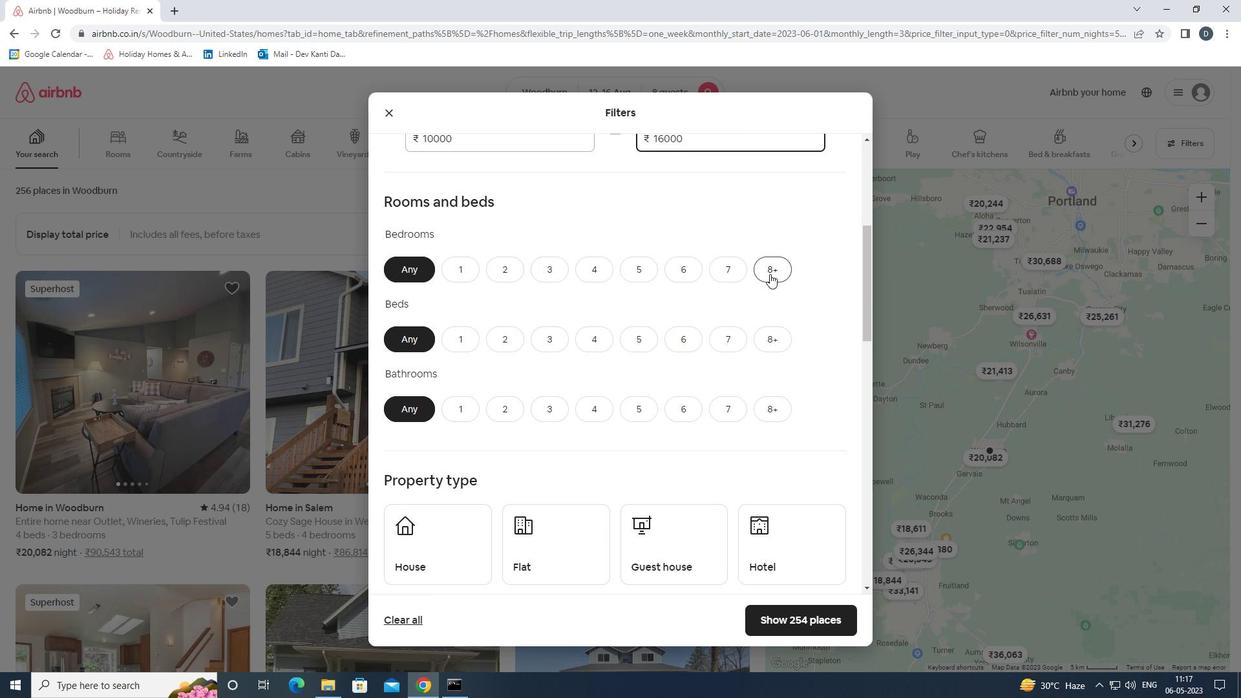 
Action: Mouse moved to (784, 338)
Screenshot: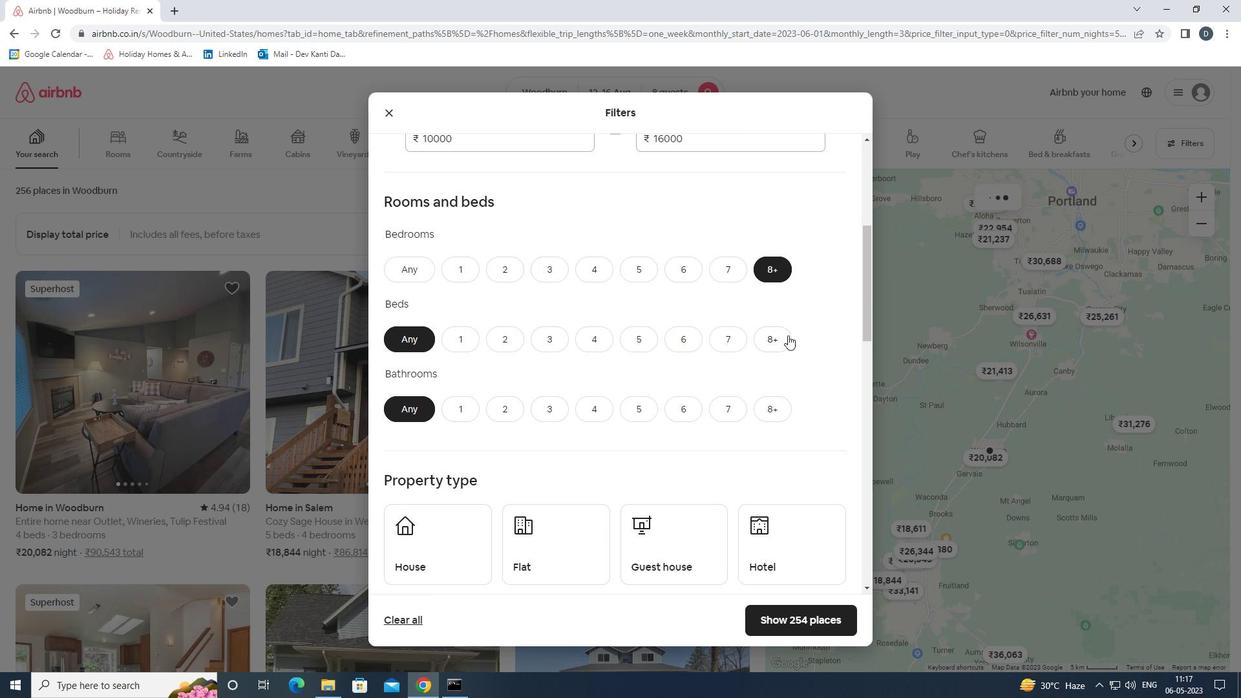 
Action: Mouse pressed left at (784, 338)
Screenshot: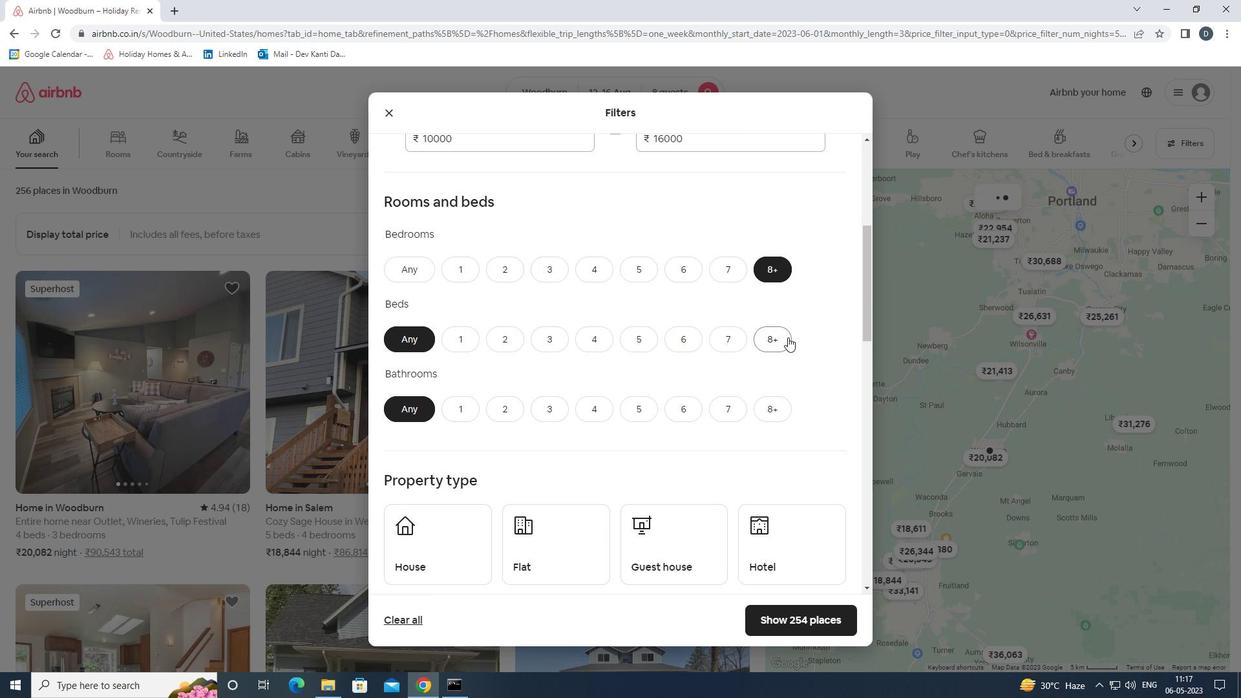 
Action: Mouse moved to (771, 410)
Screenshot: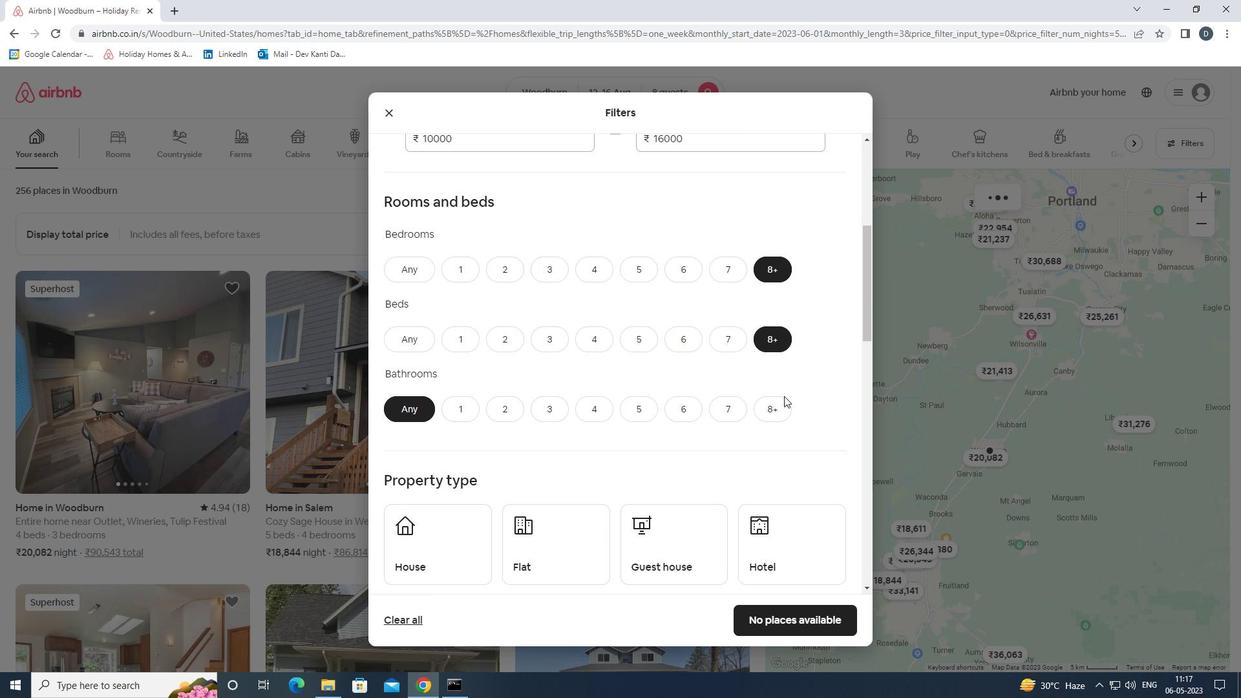 
Action: Mouse pressed left at (771, 410)
Screenshot: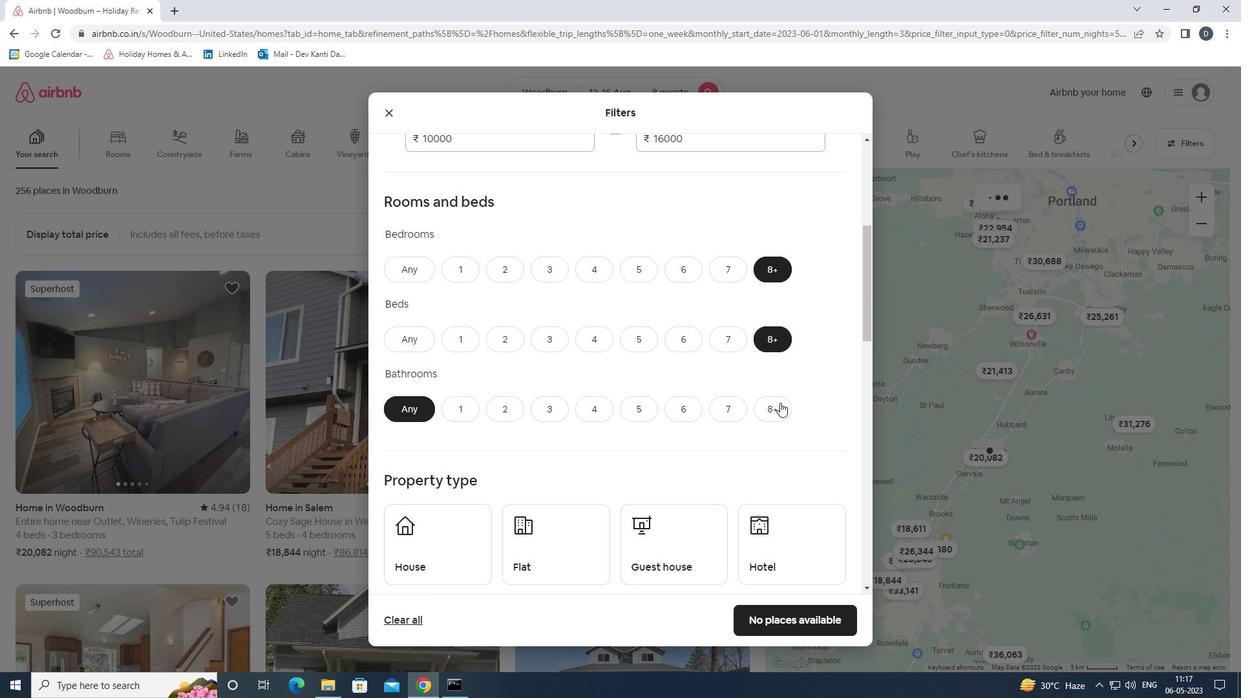 
Action: Mouse moved to (669, 442)
Screenshot: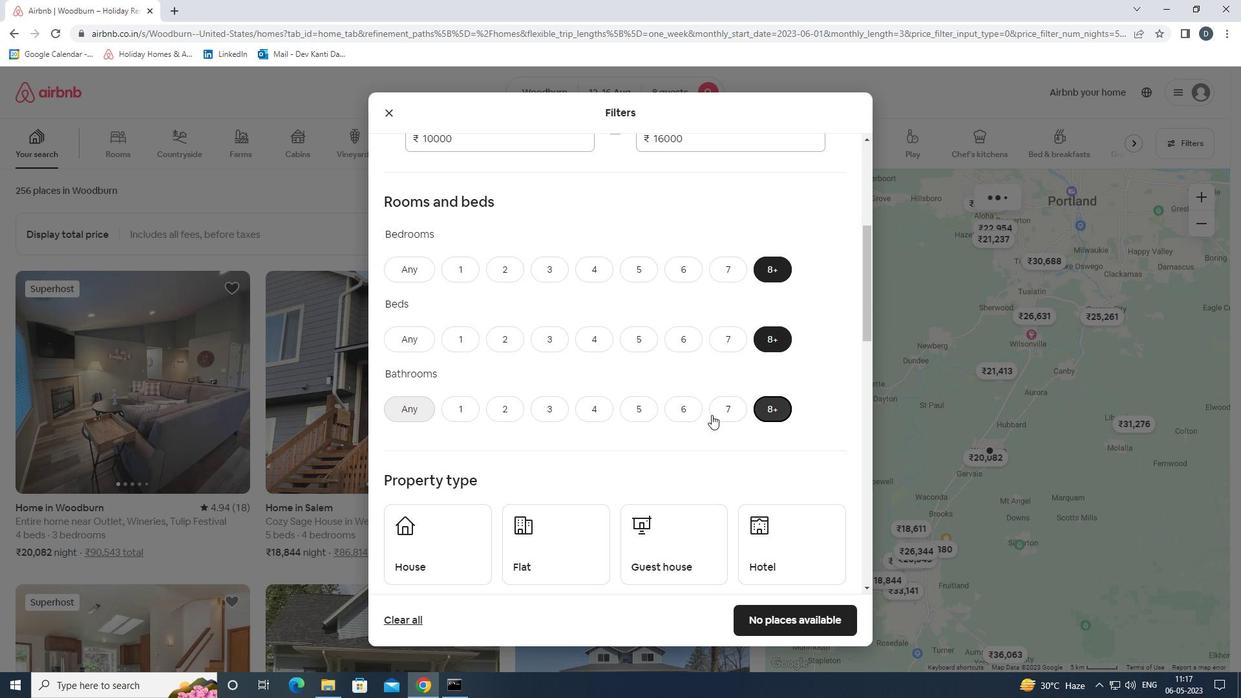 
Action: Mouse scrolled (669, 442) with delta (0, 0)
Screenshot: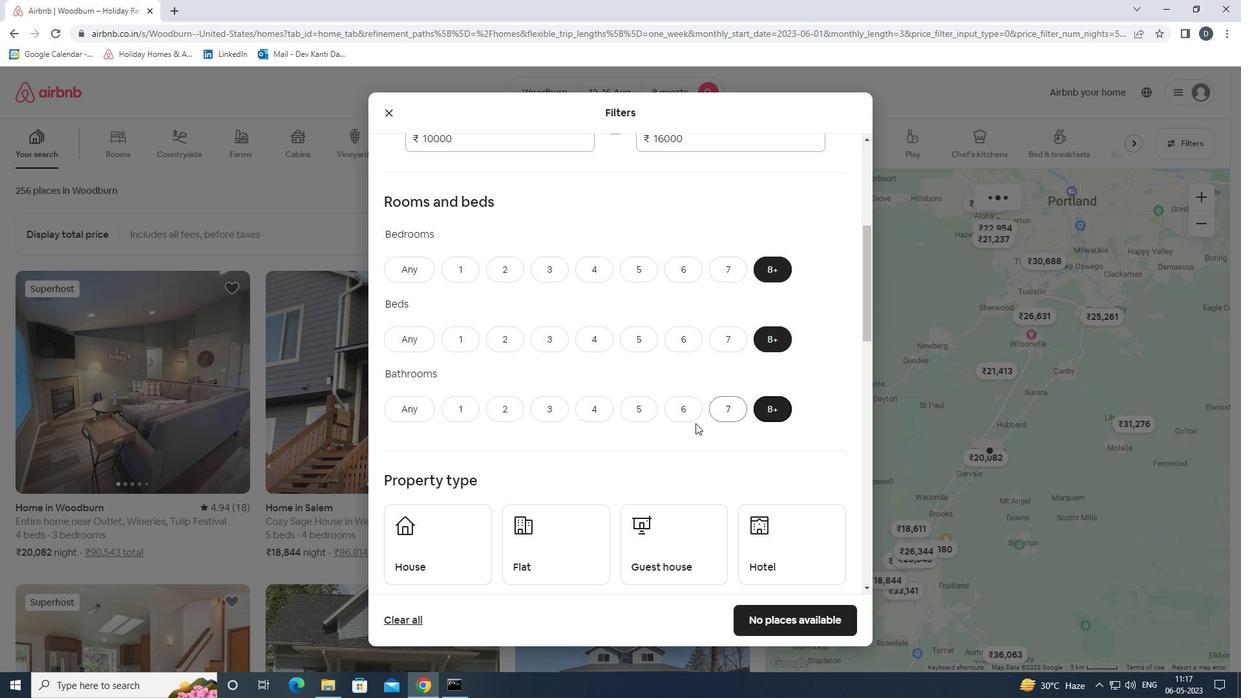 
Action: Mouse scrolled (669, 442) with delta (0, 0)
Screenshot: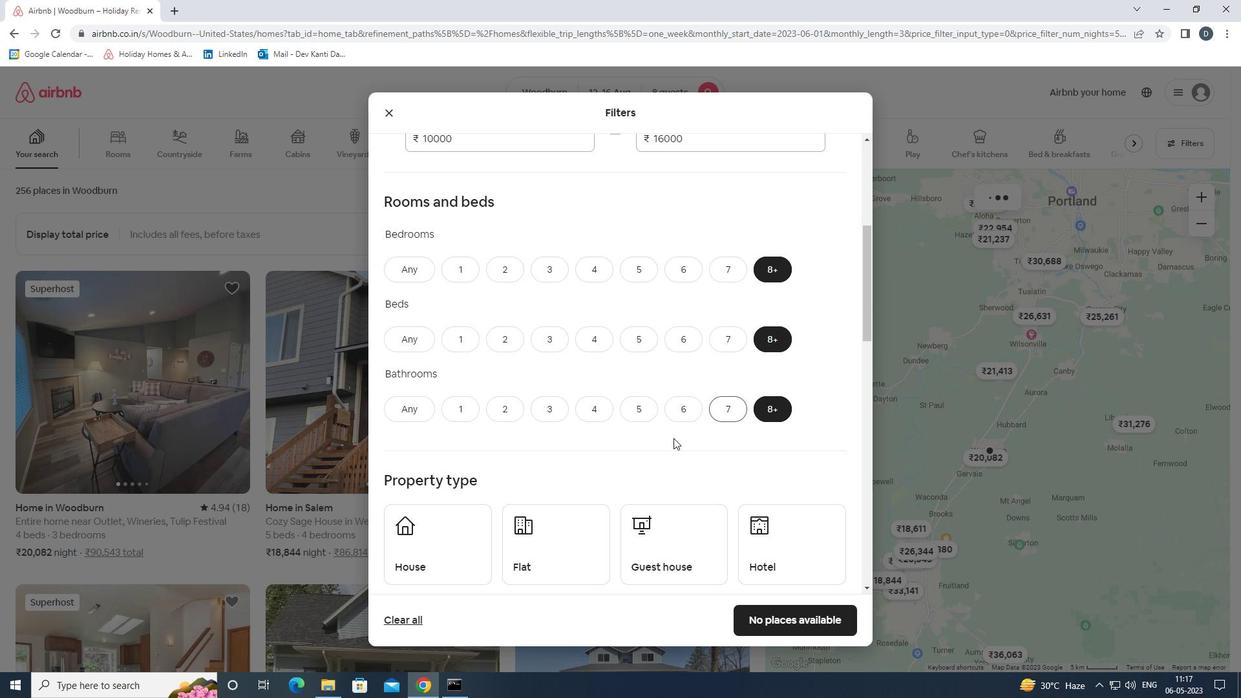 
Action: Mouse moved to (418, 414)
Screenshot: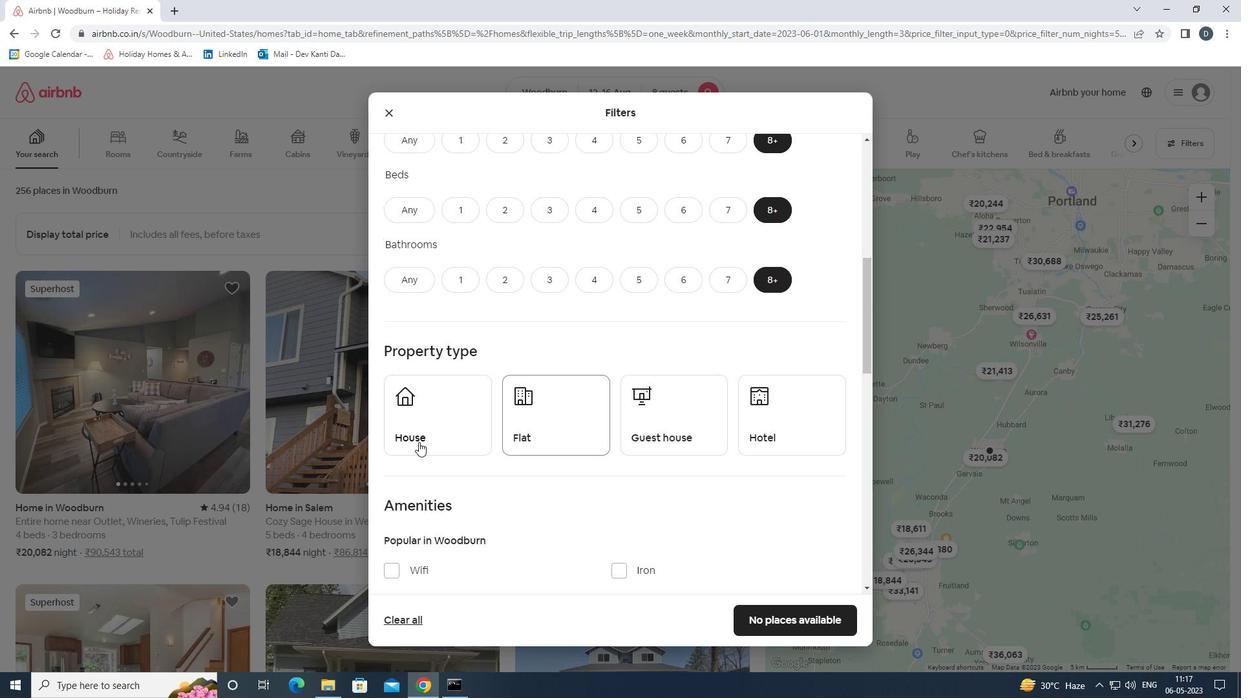 
Action: Mouse pressed left at (418, 414)
Screenshot: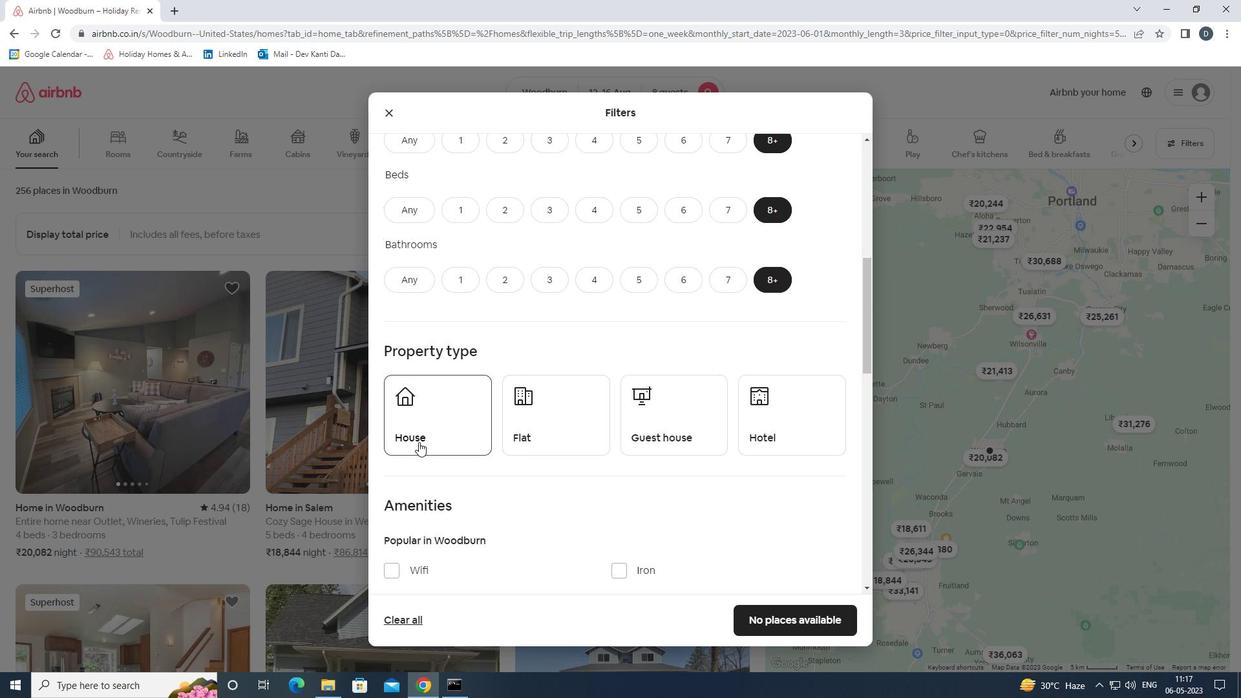 
Action: Mouse moved to (536, 415)
Screenshot: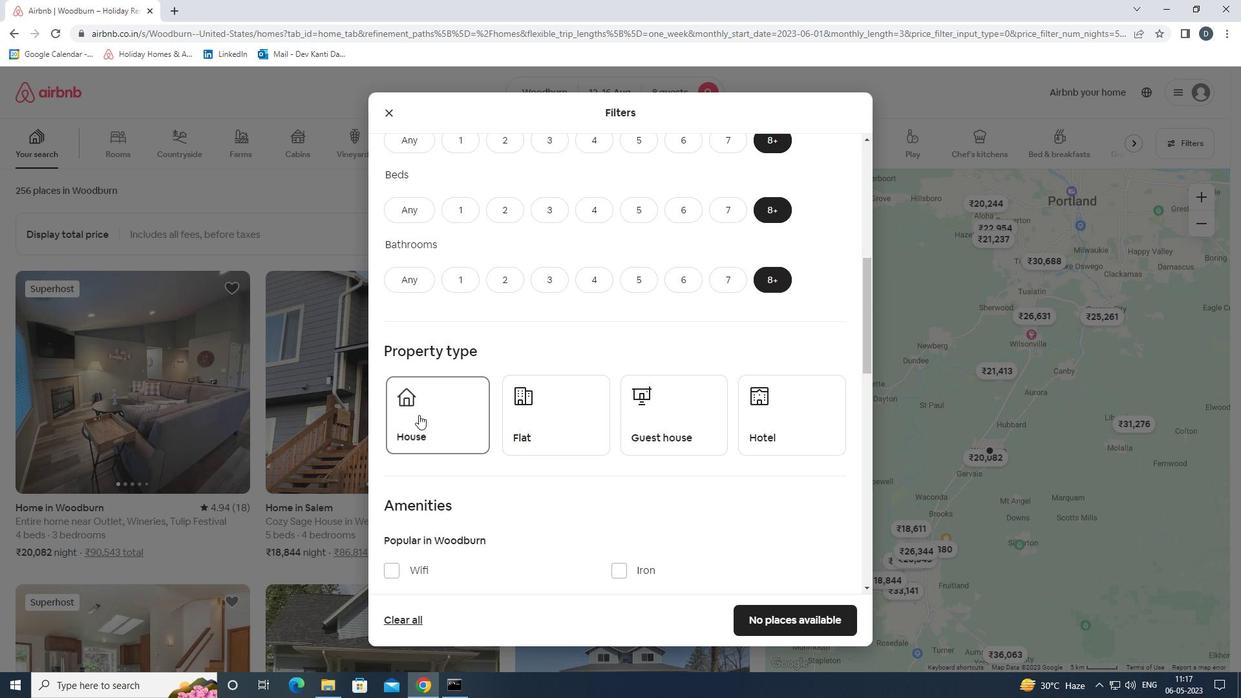 
Action: Mouse pressed left at (536, 415)
Screenshot: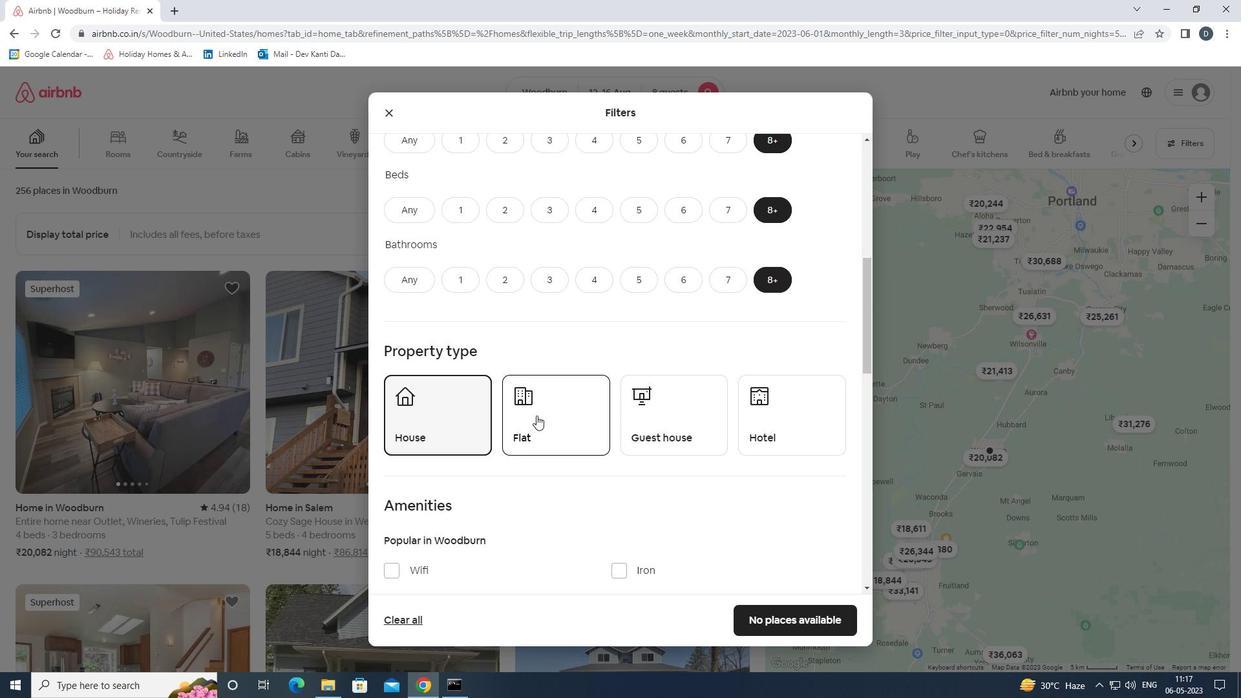 
Action: Mouse moved to (683, 402)
Screenshot: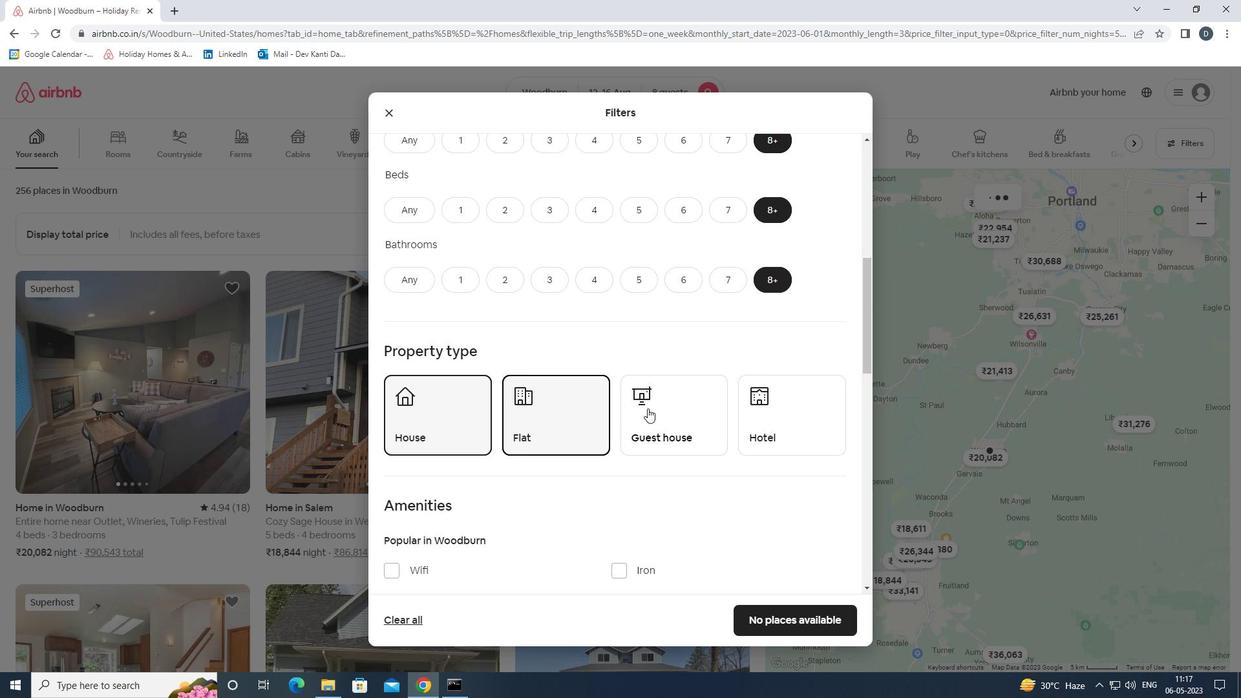 
Action: Mouse pressed left at (683, 402)
Screenshot: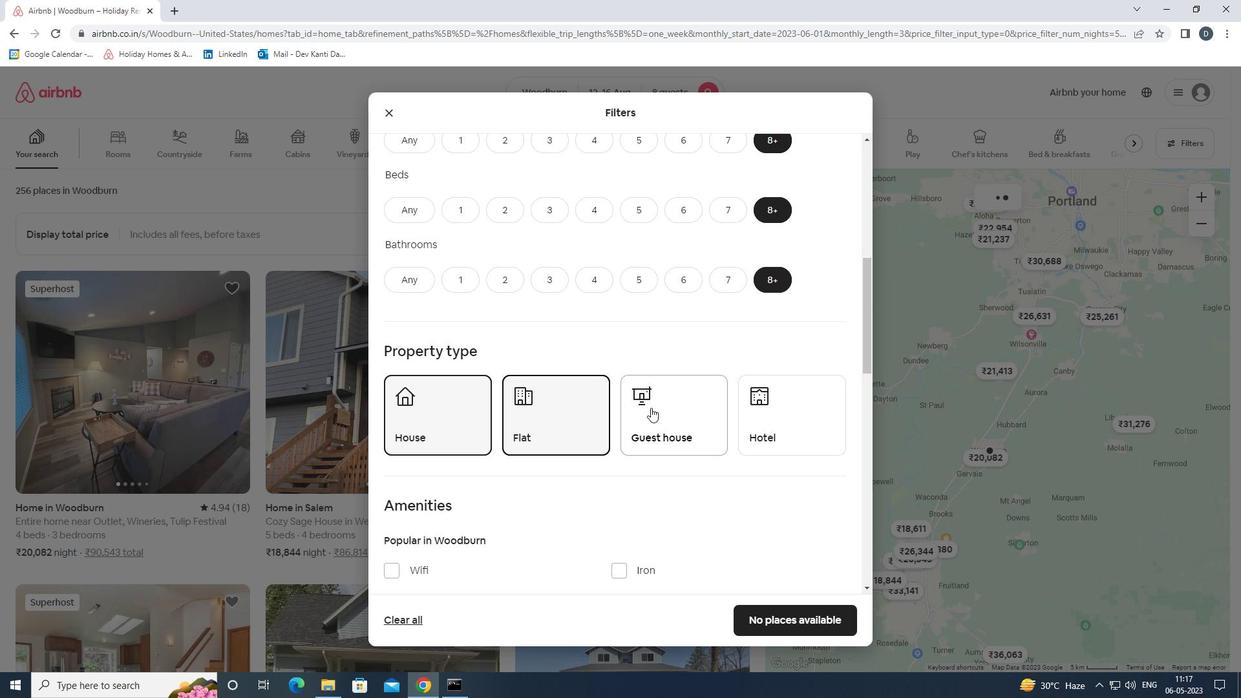 
Action: Mouse moved to (784, 418)
Screenshot: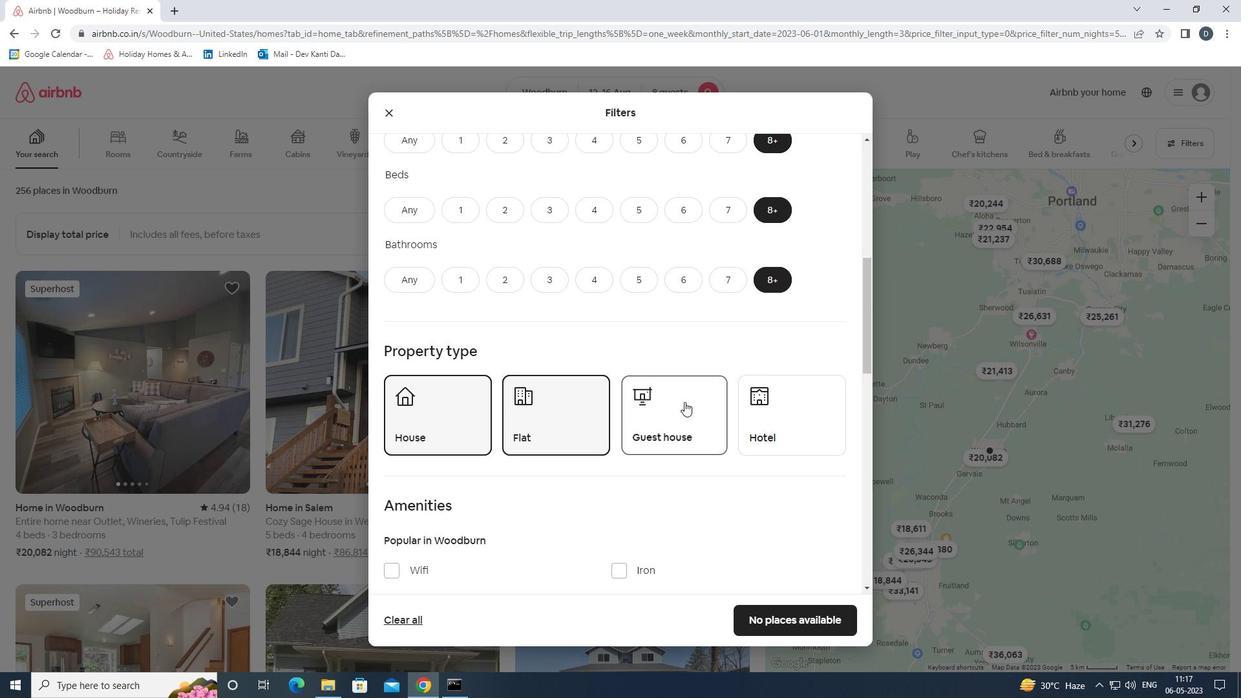 
Action: Mouse pressed left at (784, 418)
Screenshot: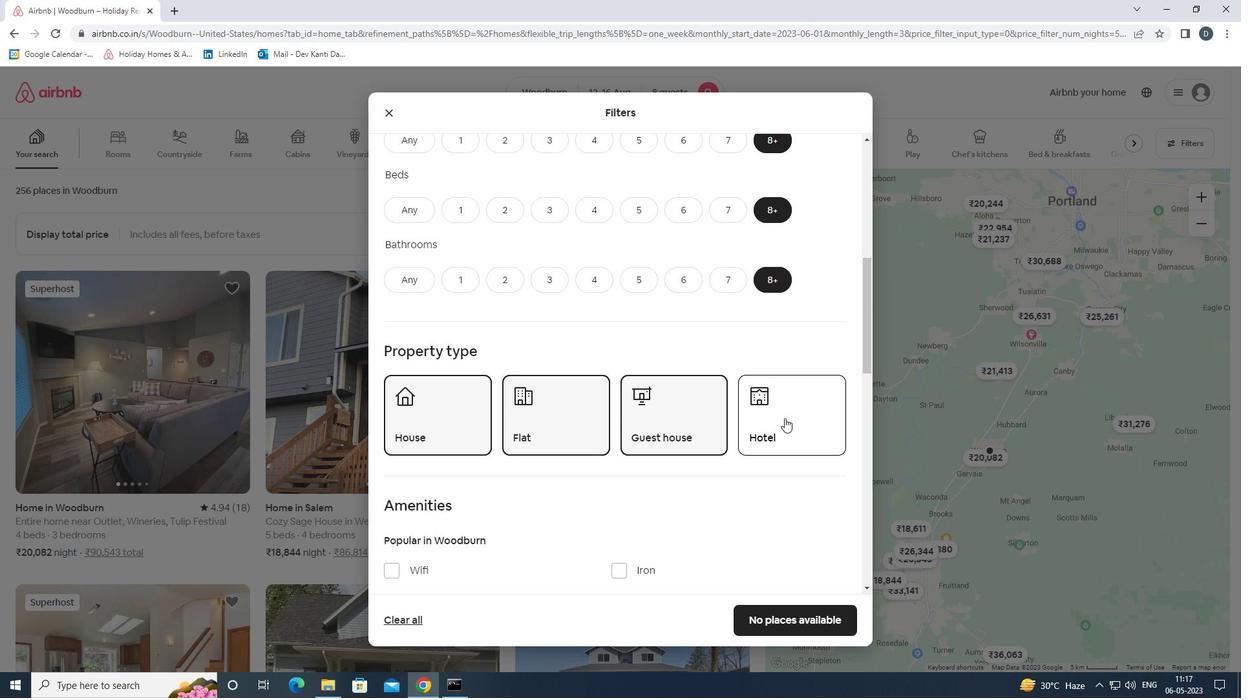 
Action: Mouse moved to (786, 418)
Screenshot: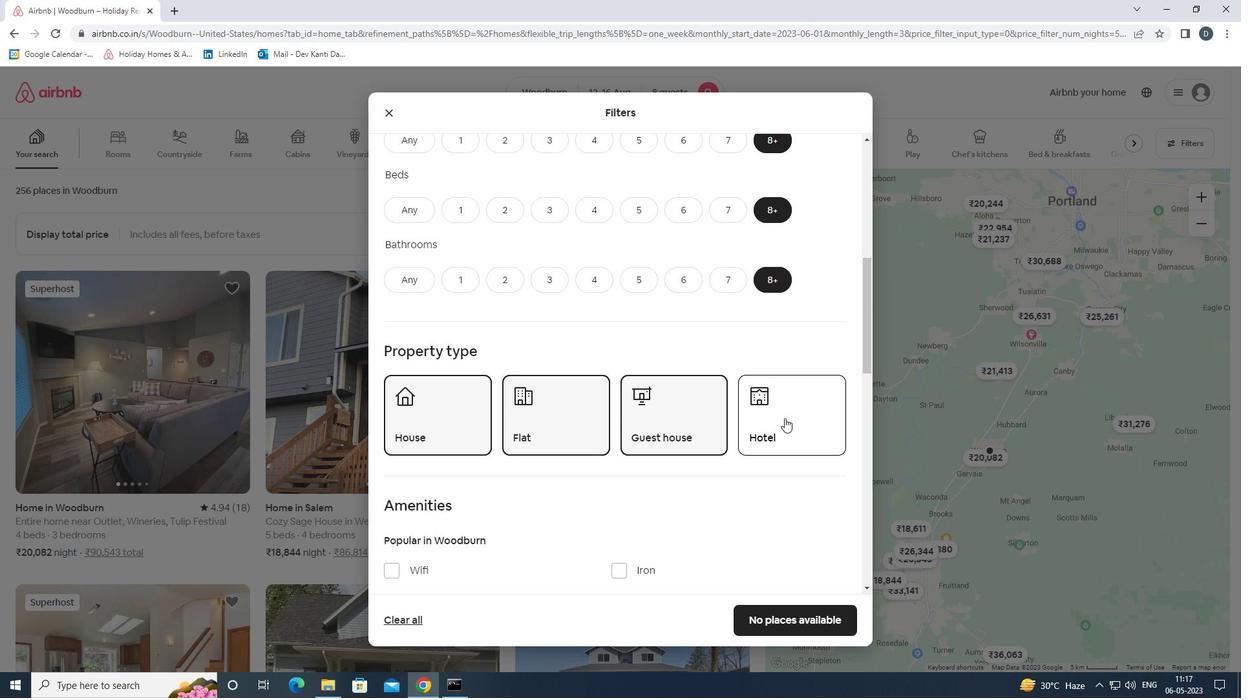 
Action: Mouse scrolled (786, 418) with delta (0, 0)
Screenshot: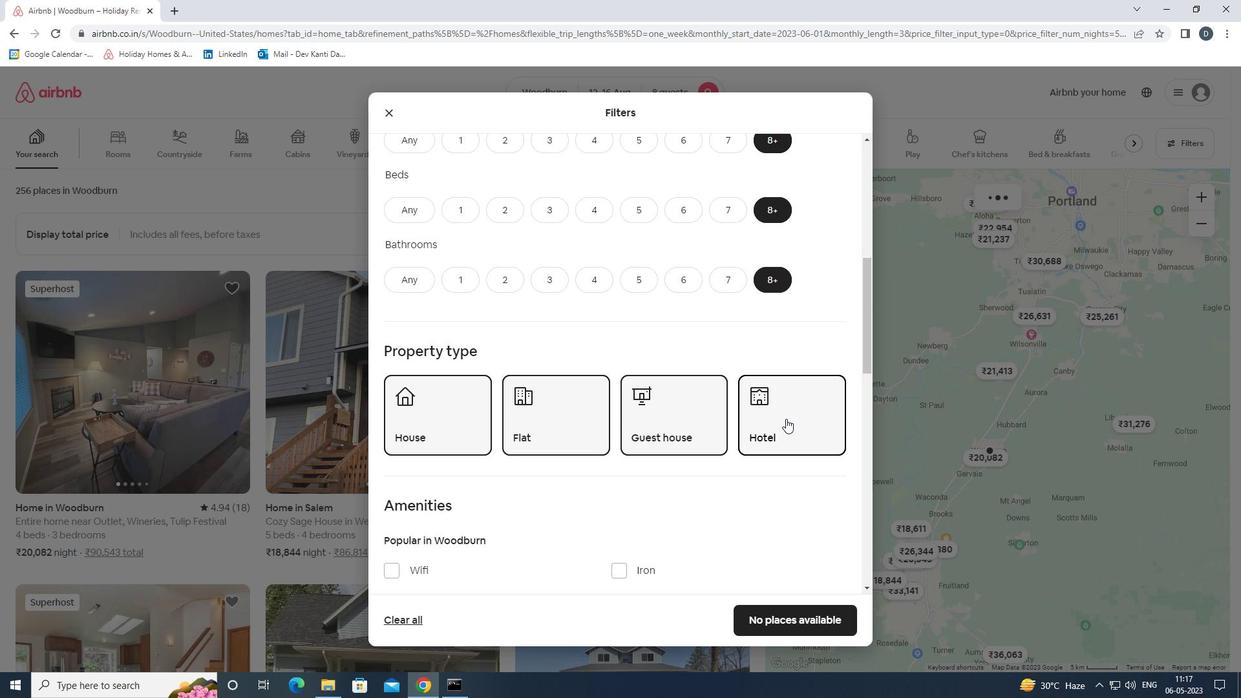 
Action: Mouse scrolled (786, 418) with delta (0, 0)
Screenshot: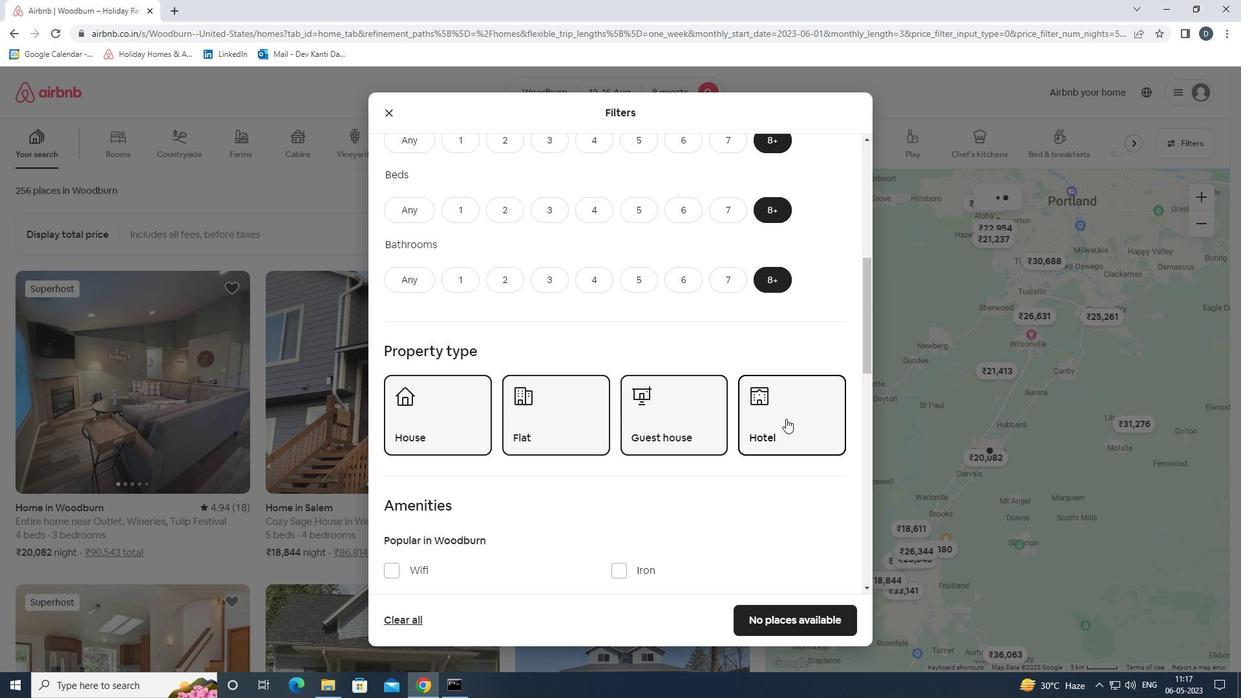 
Action: Mouse moved to (460, 436)
Screenshot: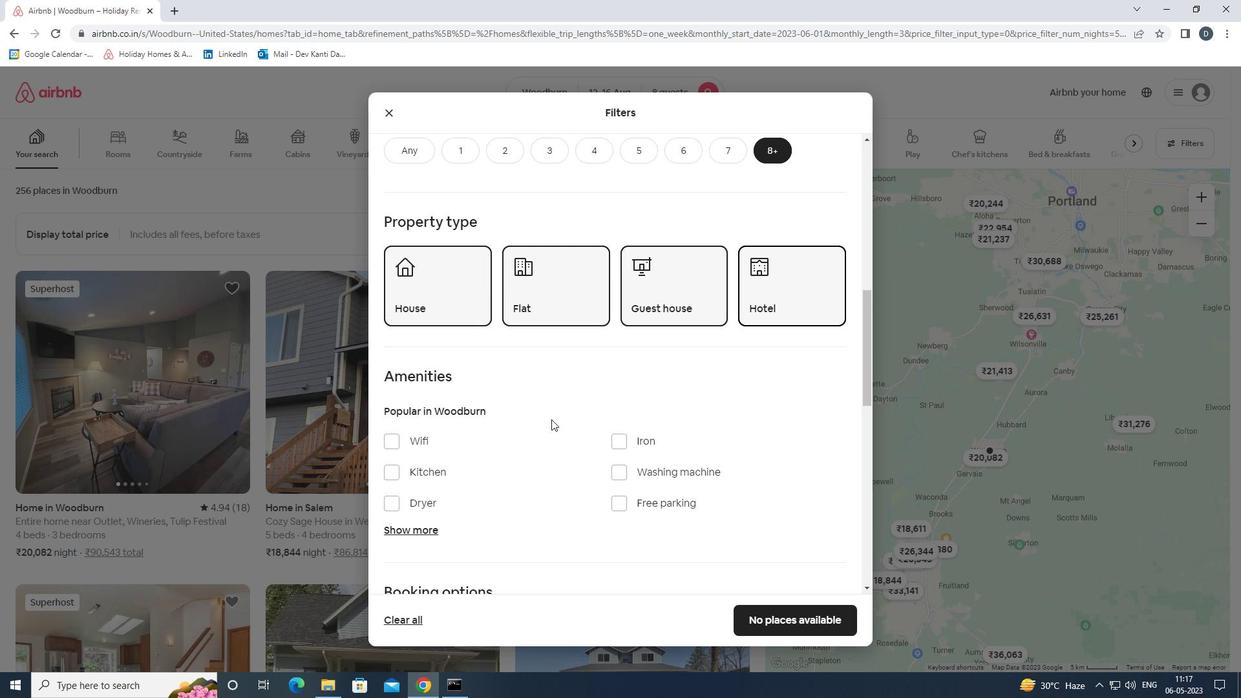 
Action: Mouse scrolled (460, 436) with delta (0, 0)
Screenshot: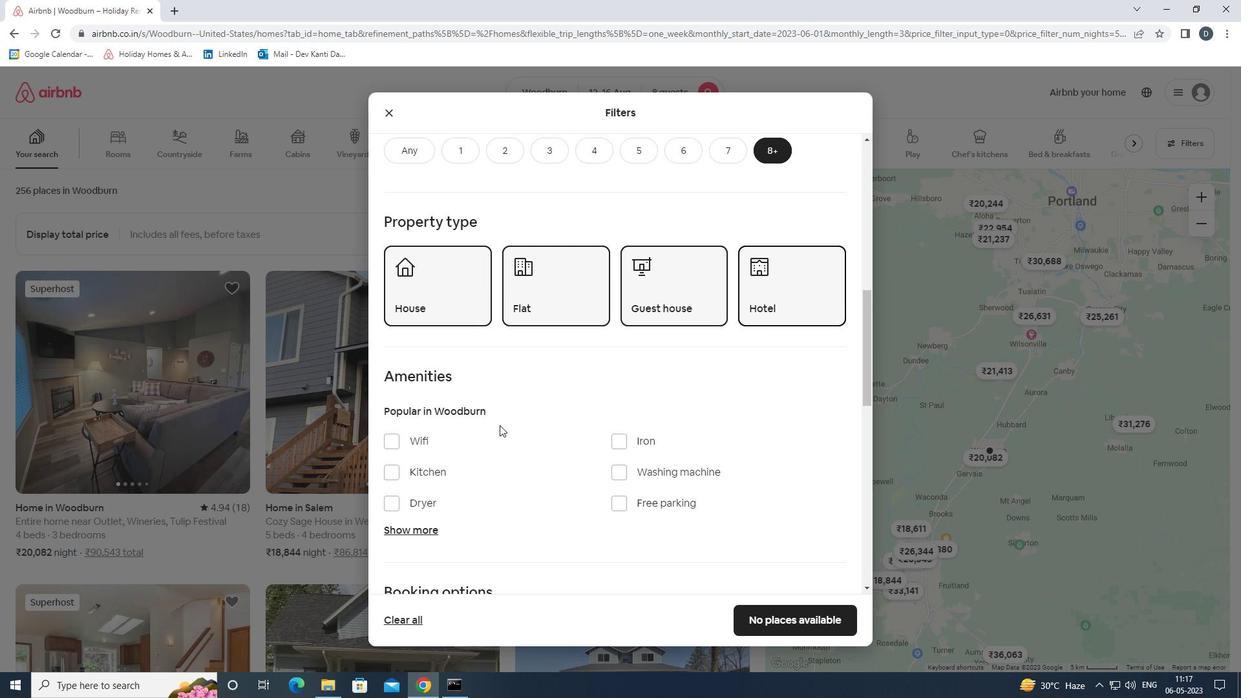 
Action: Mouse moved to (408, 380)
Screenshot: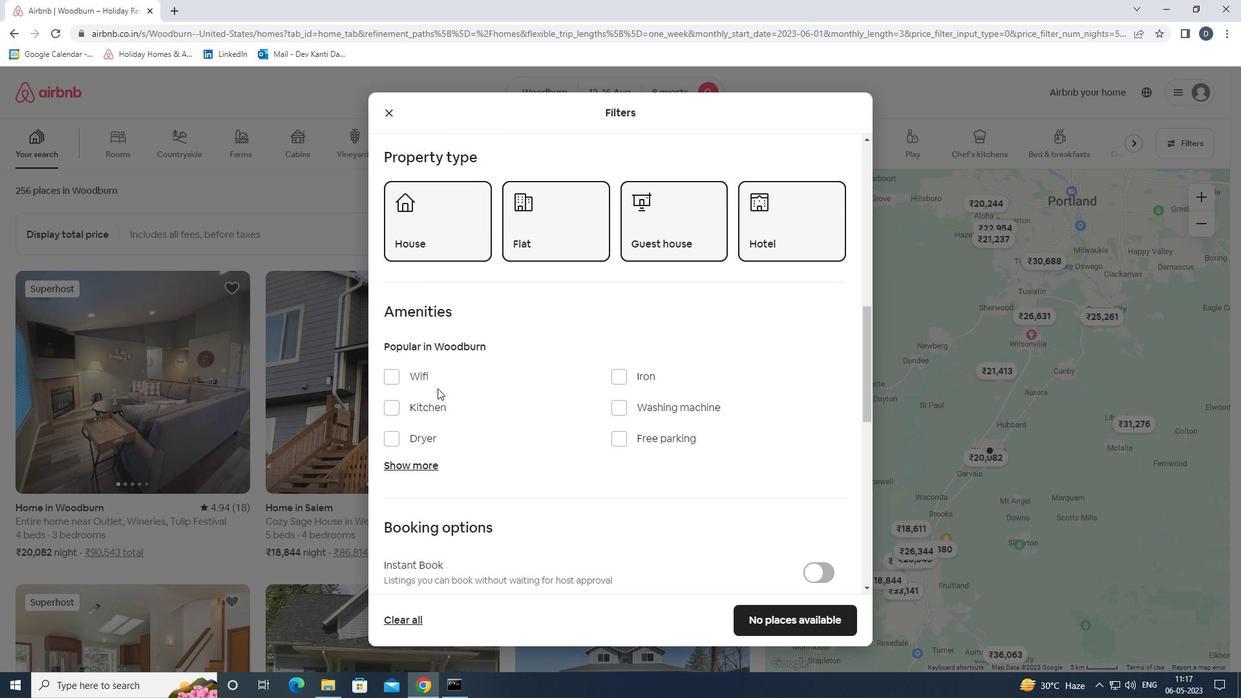 
Action: Mouse pressed left at (408, 380)
Screenshot: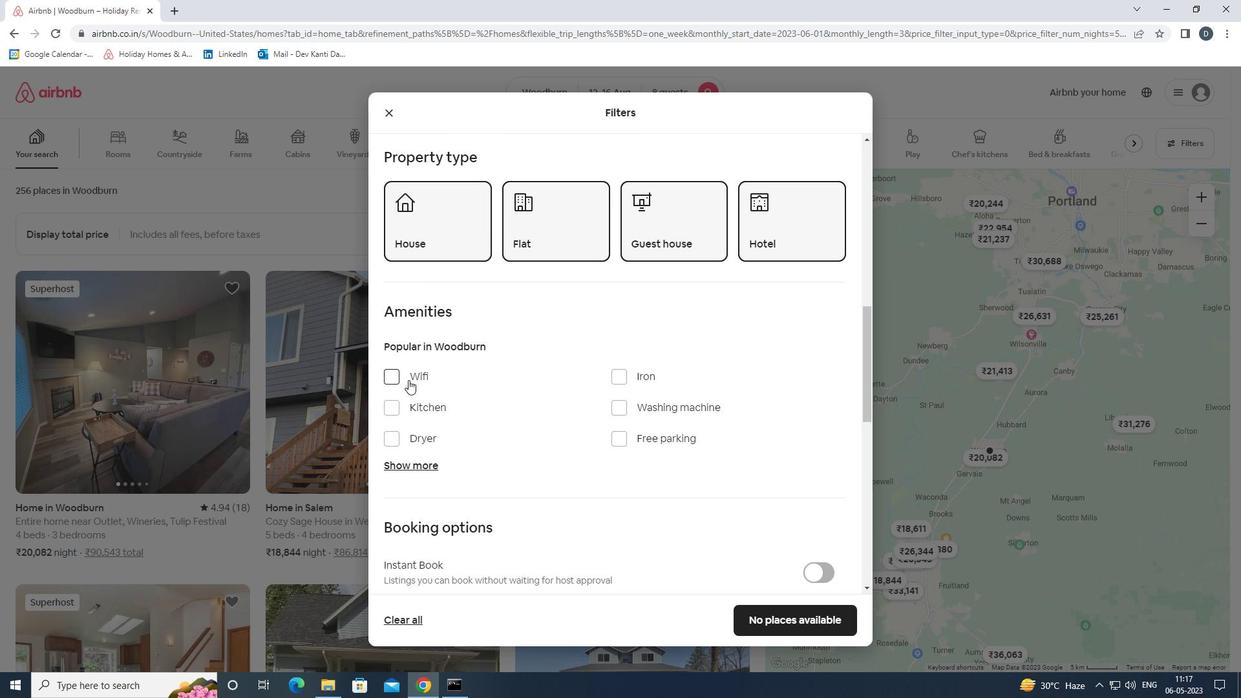 
Action: Mouse moved to (421, 463)
Screenshot: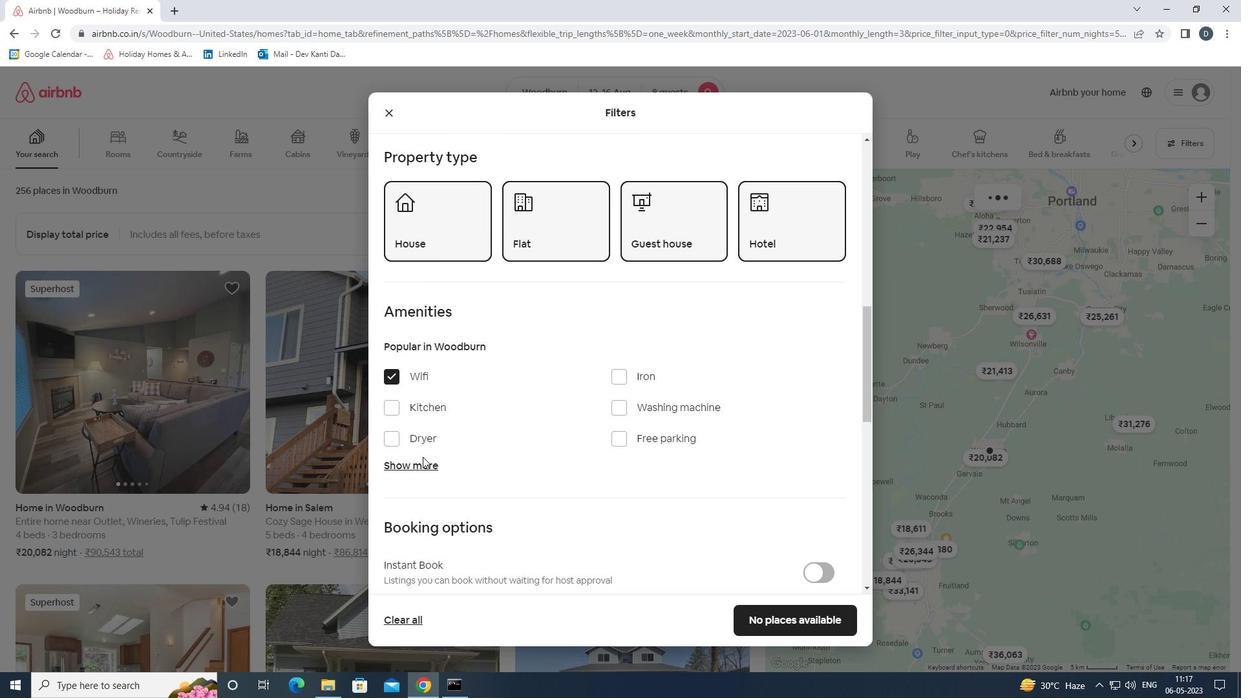 
Action: Mouse pressed left at (421, 463)
Screenshot: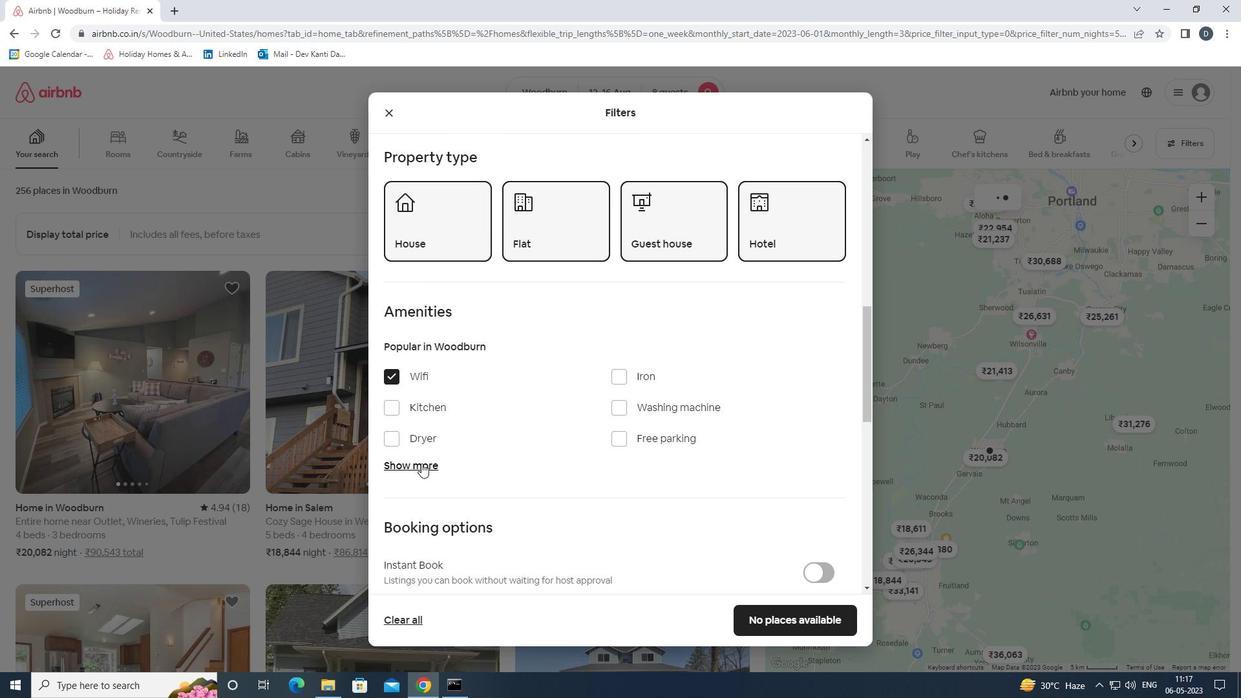 
Action: Mouse moved to (643, 438)
Screenshot: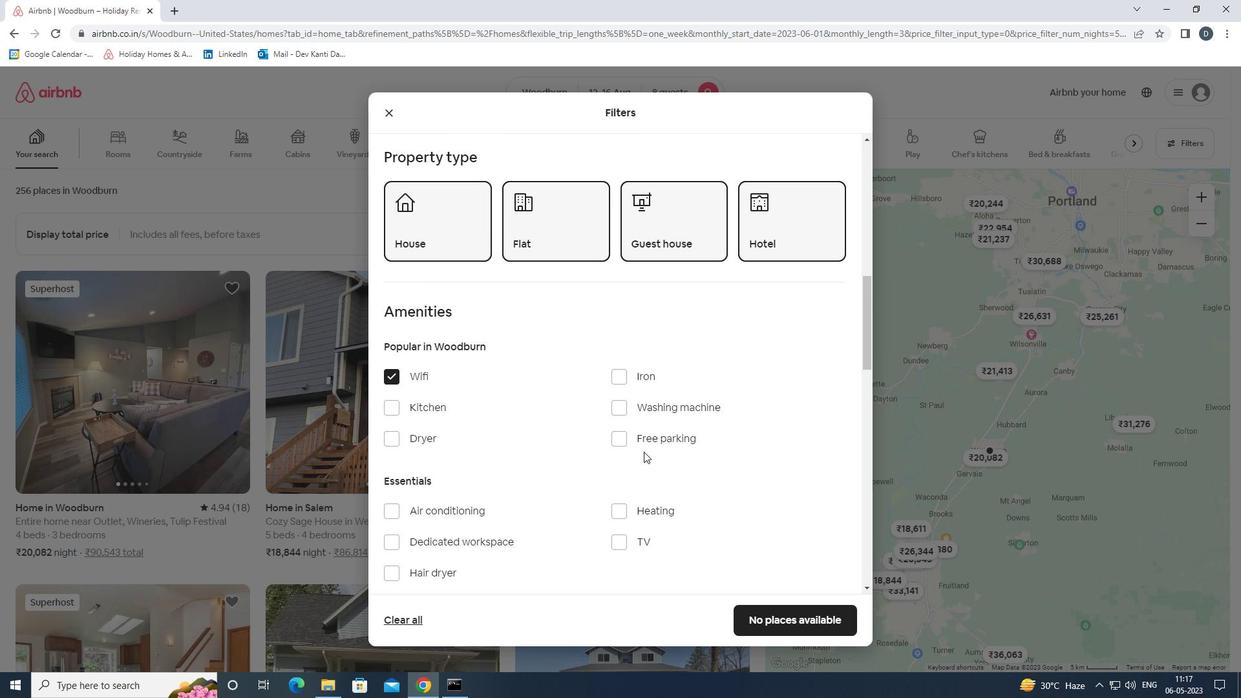 
Action: Mouse pressed left at (643, 438)
Screenshot: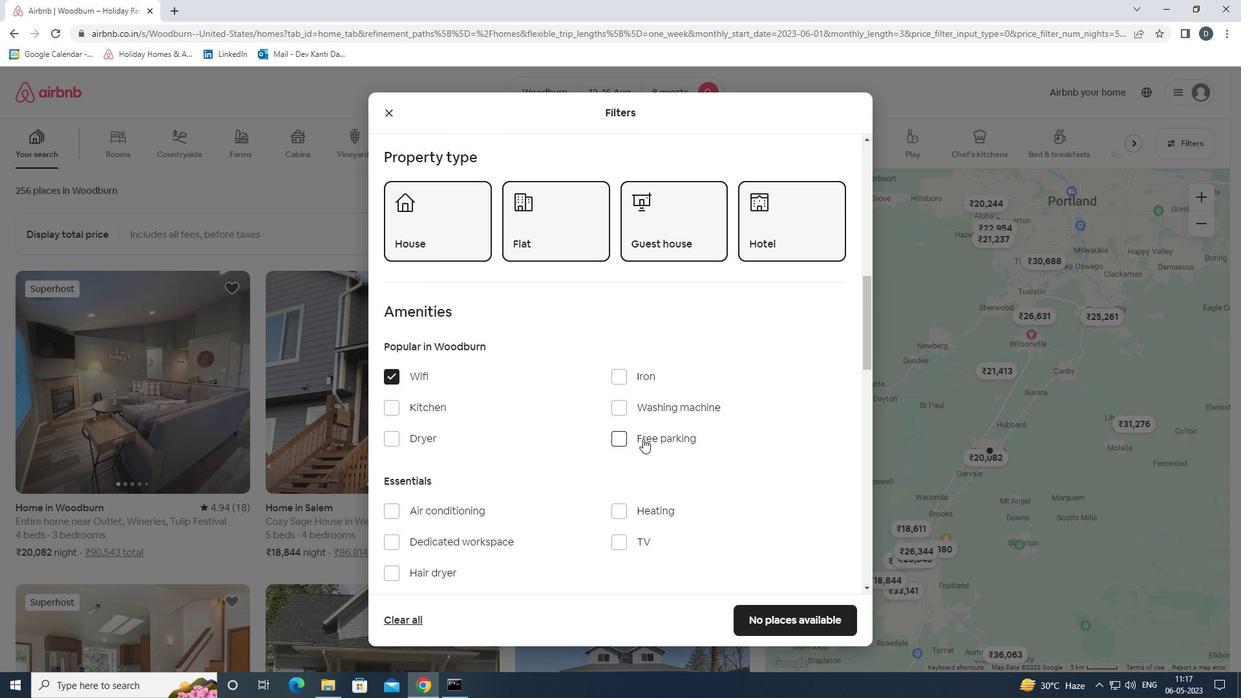 
Action: Mouse moved to (529, 499)
Screenshot: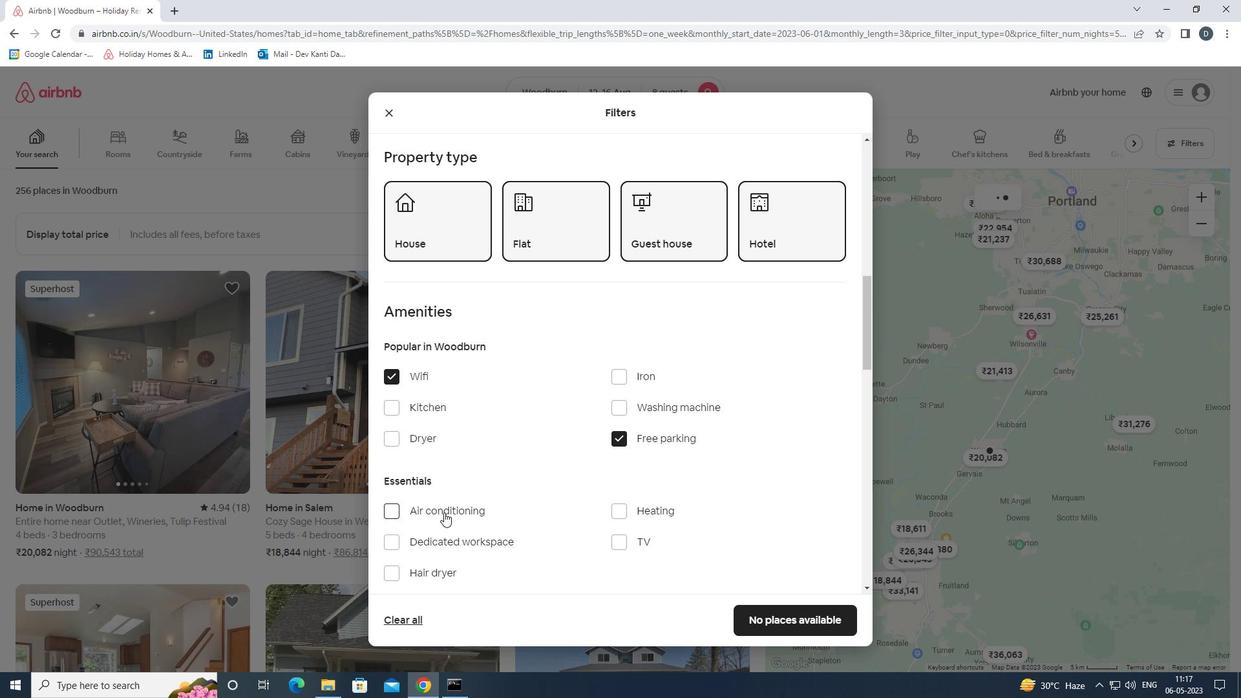 
Action: Mouse scrolled (529, 499) with delta (0, 0)
Screenshot: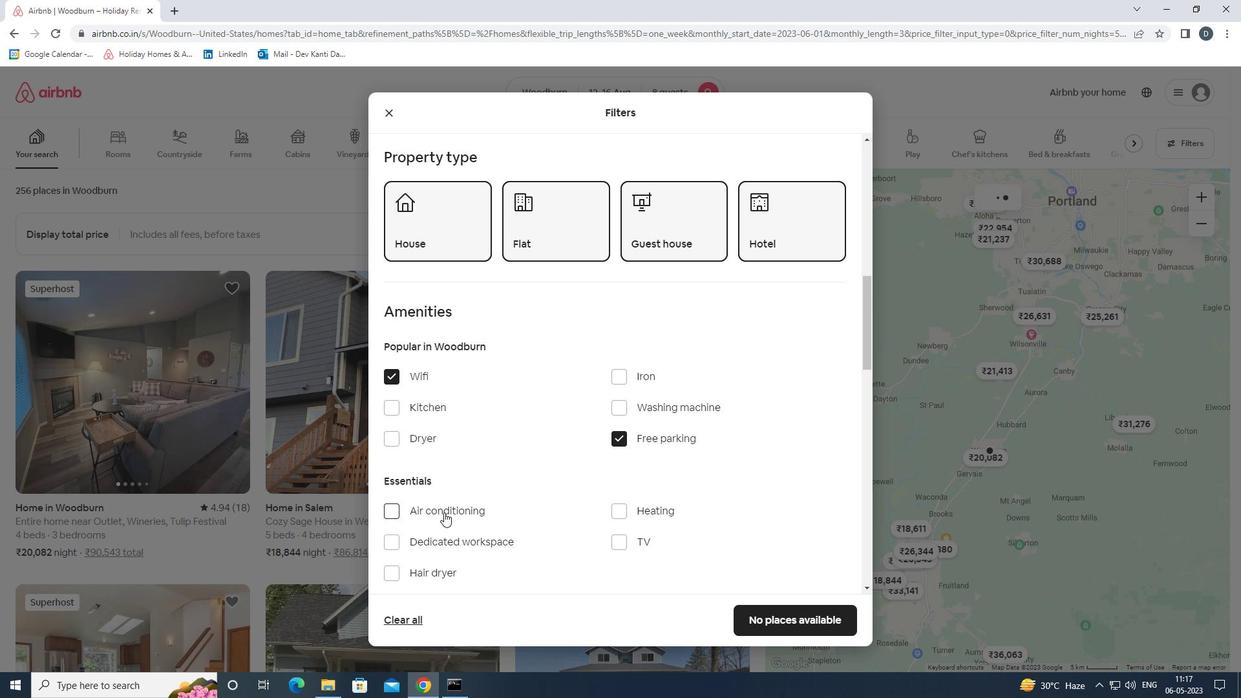 
Action: Mouse moved to (623, 473)
Screenshot: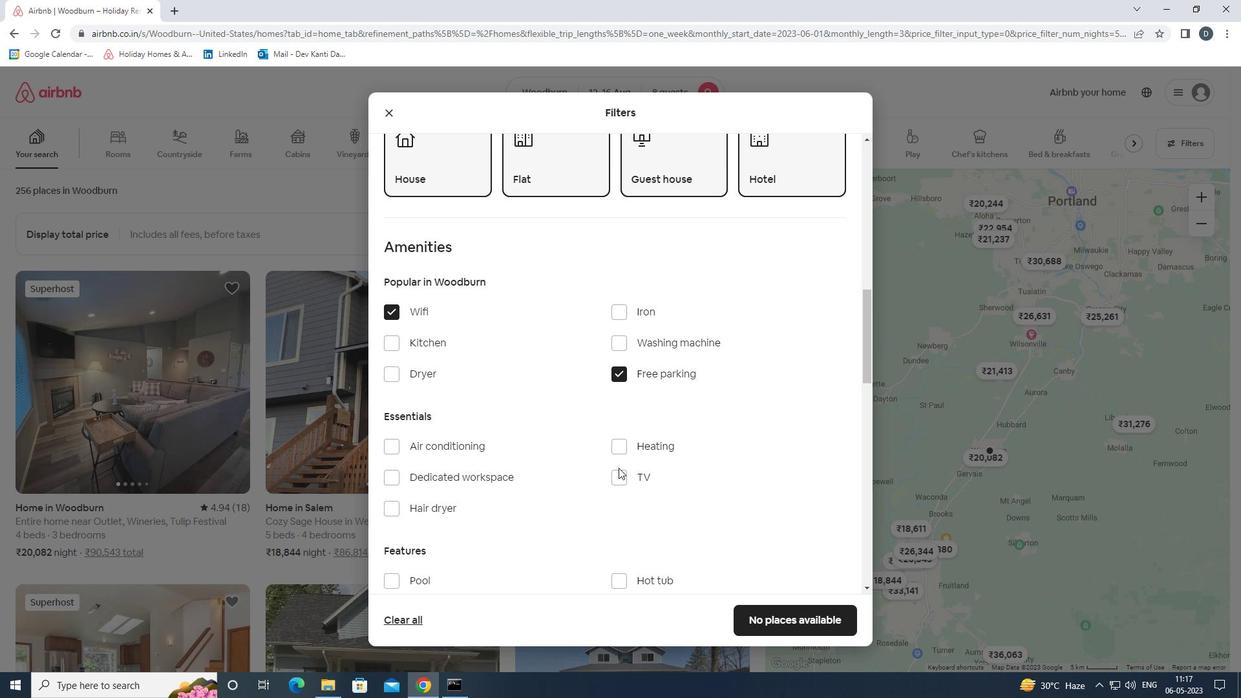 
Action: Mouse pressed left at (623, 473)
Screenshot: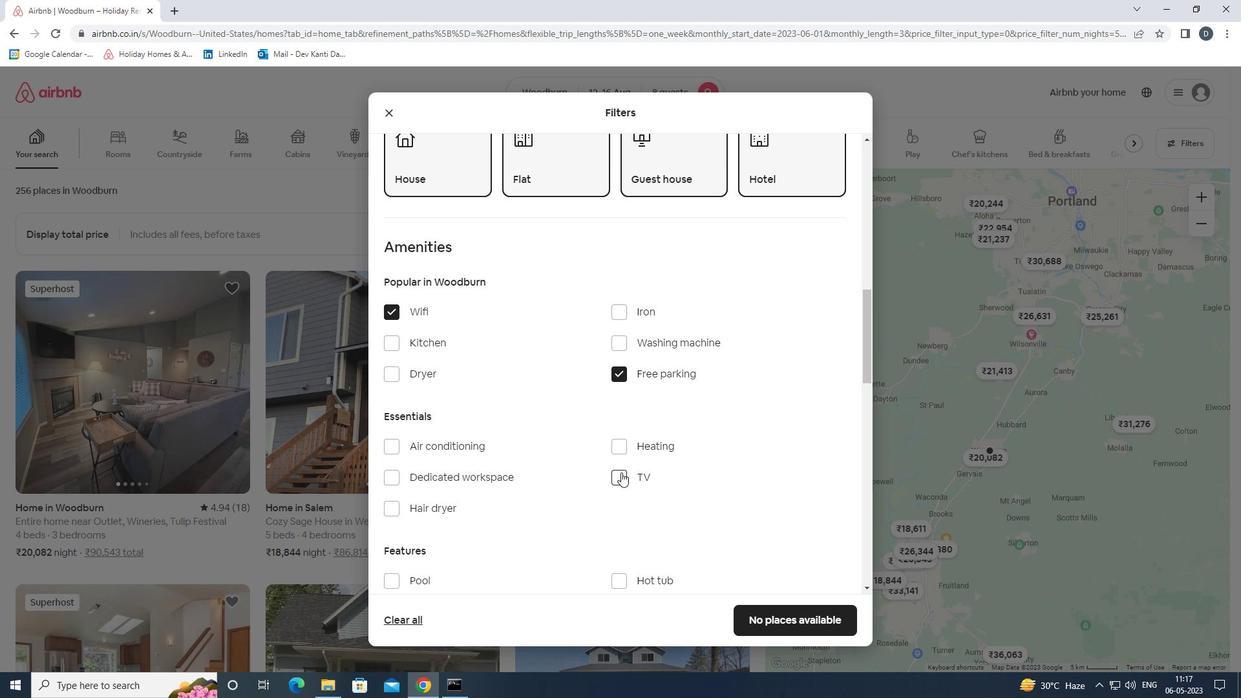 
Action: Mouse moved to (623, 473)
Screenshot: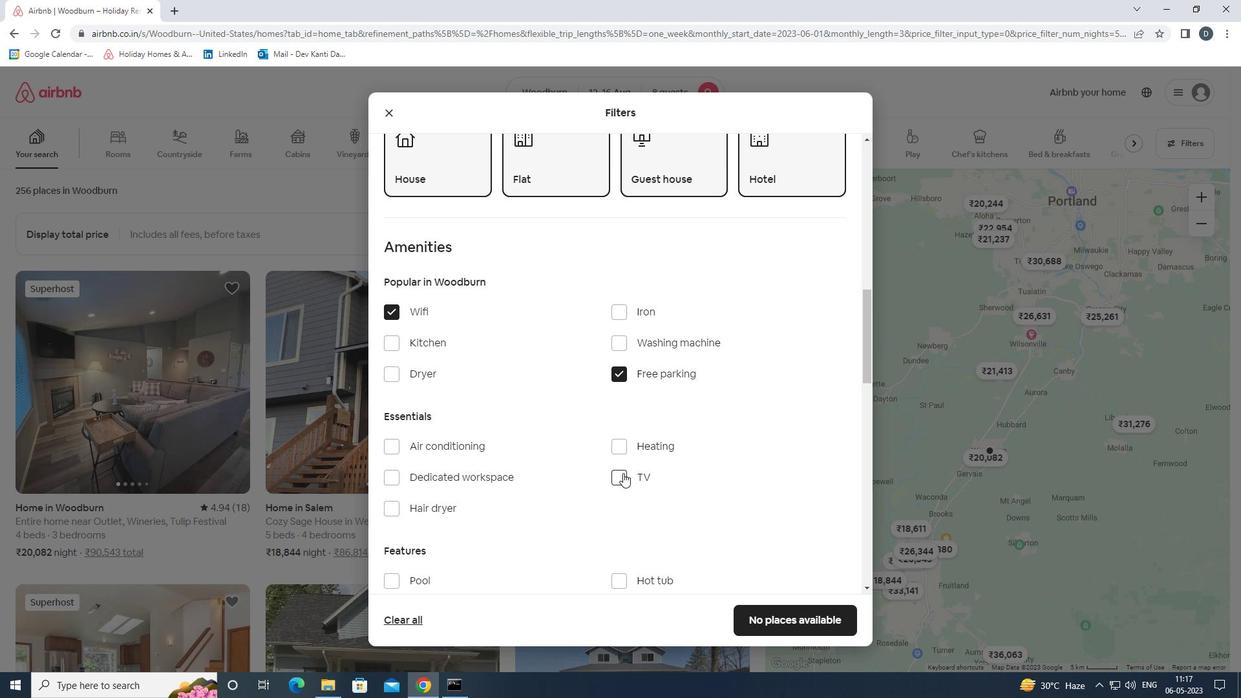
Action: Mouse scrolled (623, 472) with delta (0, 0)
Screenshot: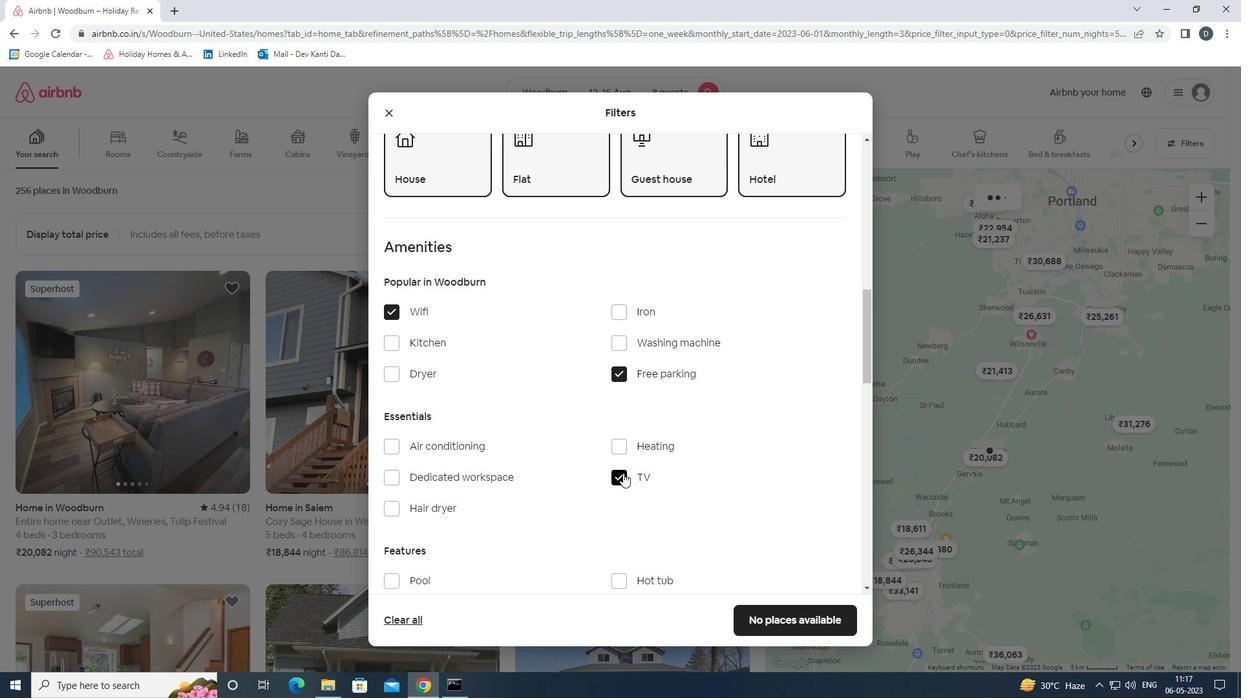 
Action: Mouse scrolled (623, 472) with delta (0, 0)
Screenshot: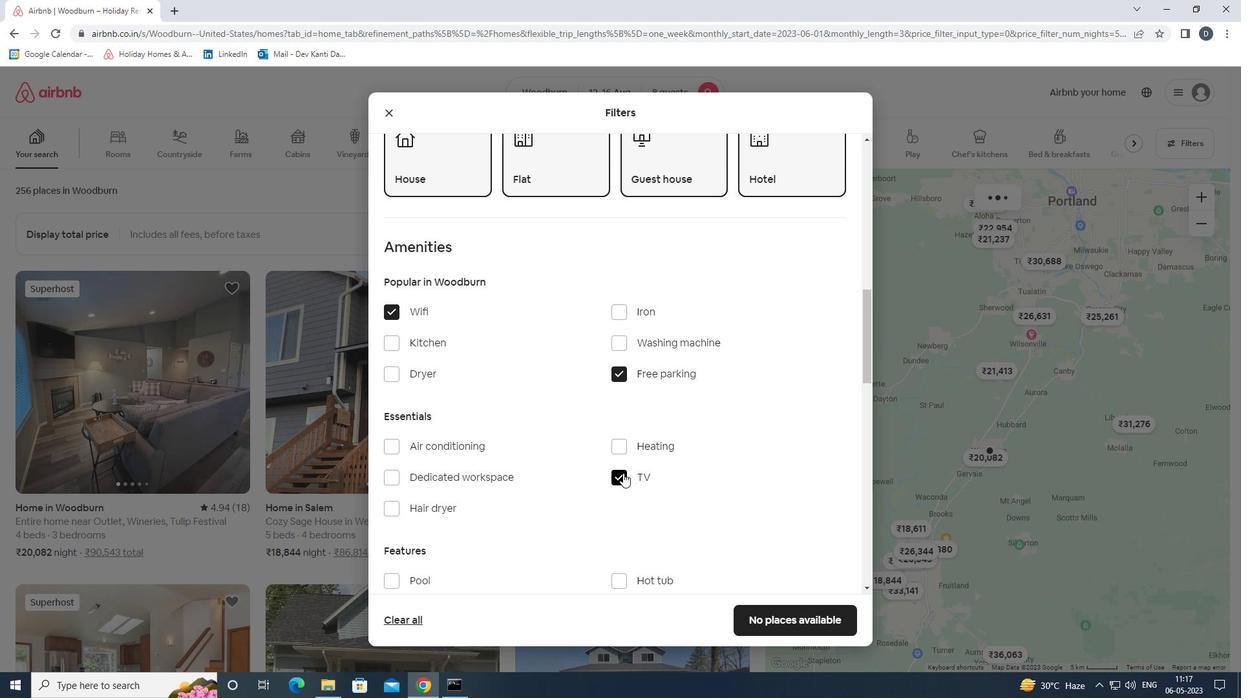 
Action: Mouse moved to (469, 489)
Screenshot: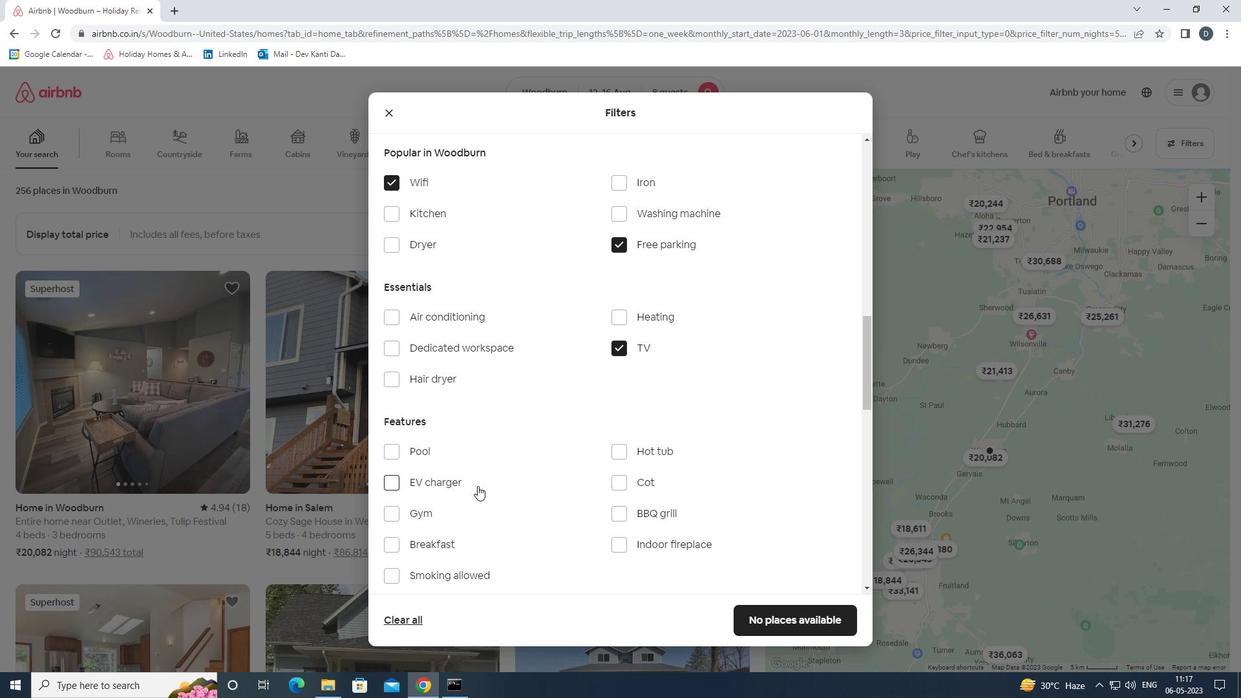 
Action: Mouse scrolled (469, 489) with delta (0, 0)
Screenshot: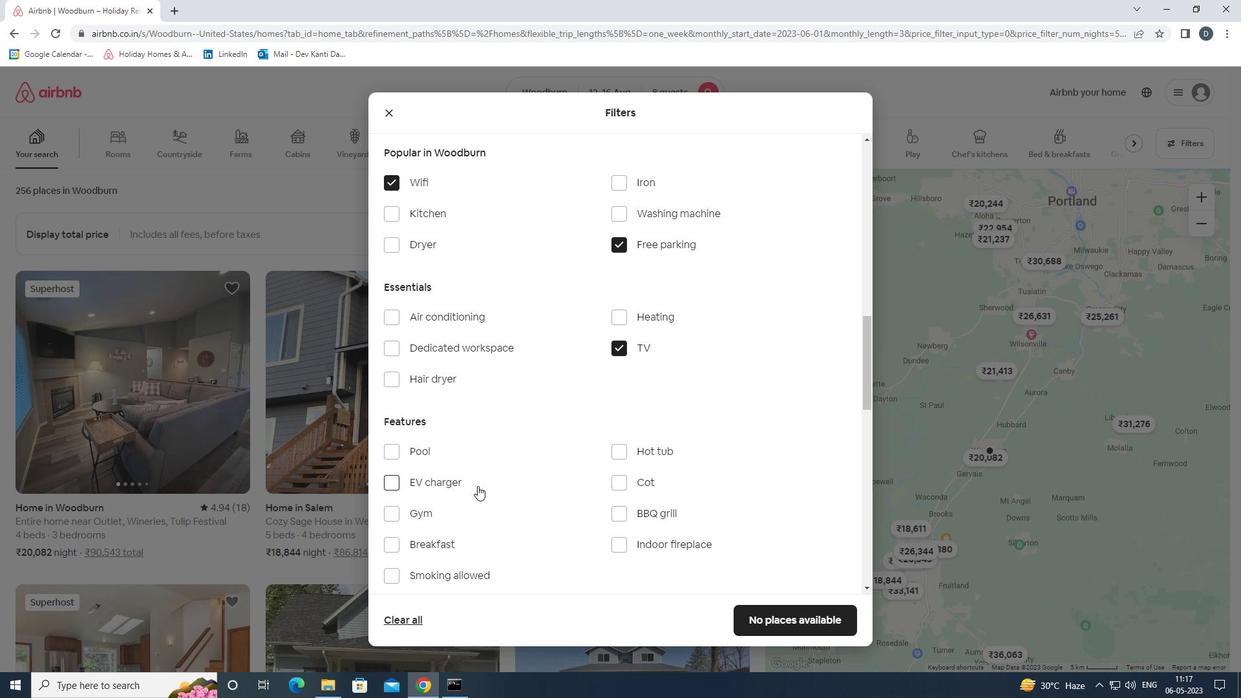 
Action: Mouse moved to (418, 450)
Screenshot: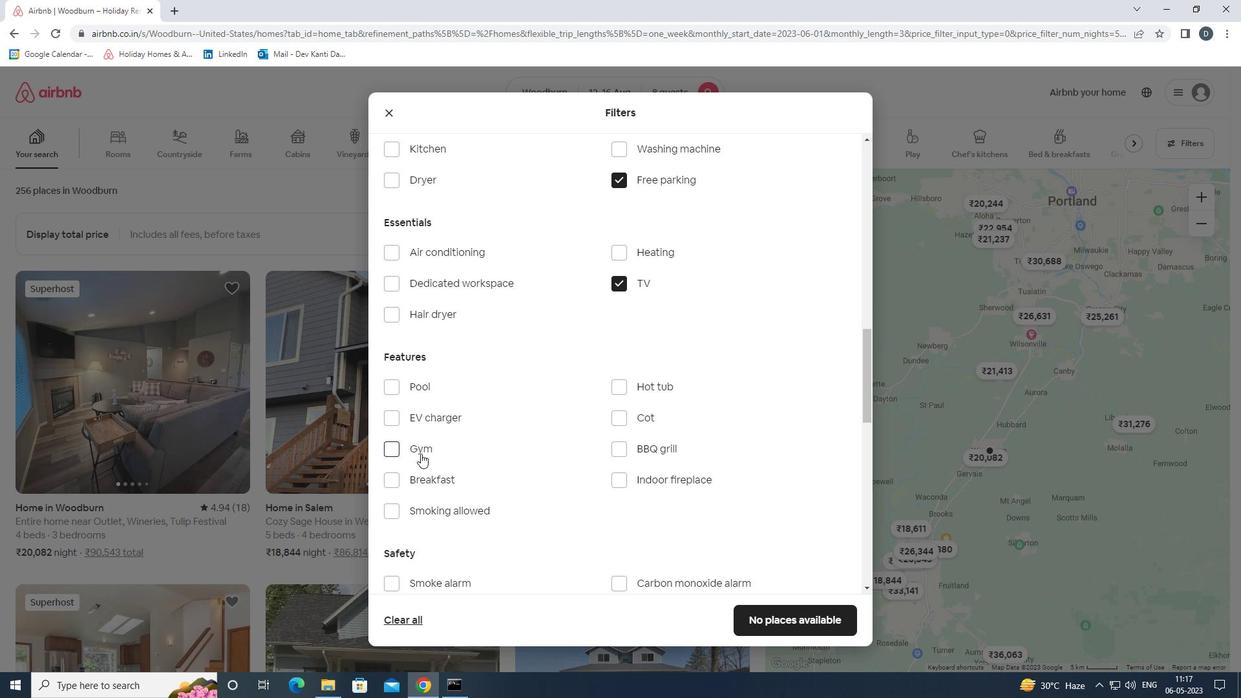 
Action: Mouse pressed left at (418, 450)
Screenshot: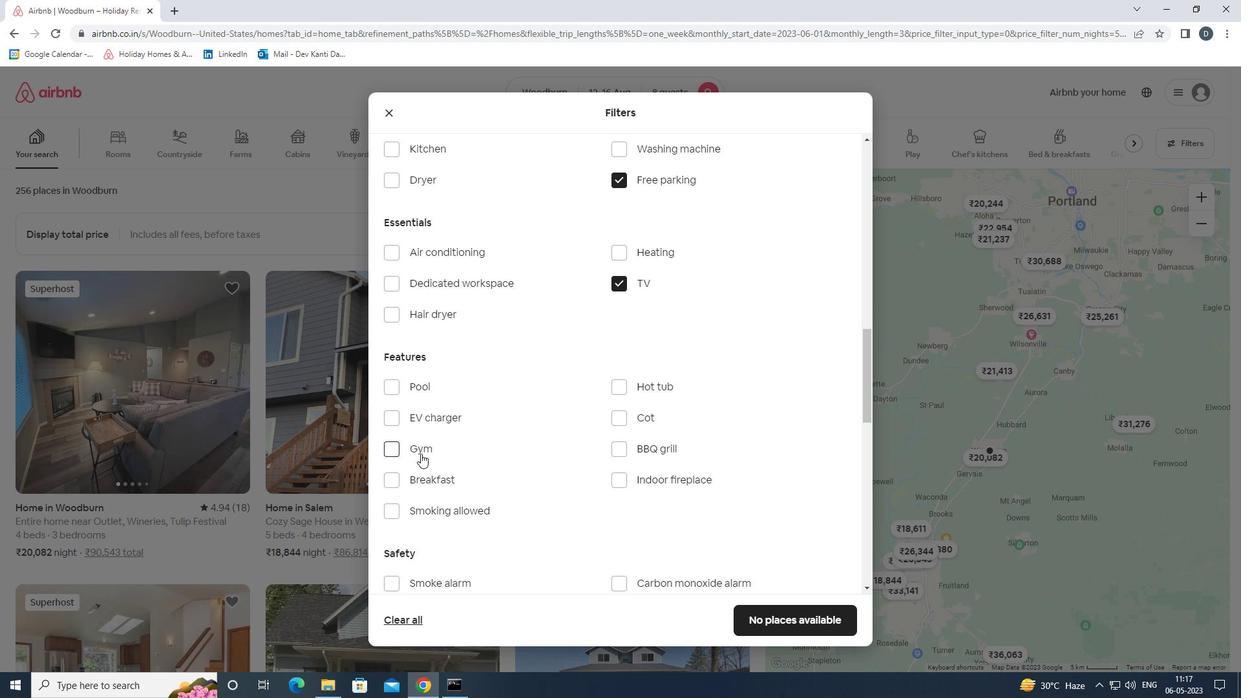 
Action: Mouse moved to (420, 479)
Screenshot: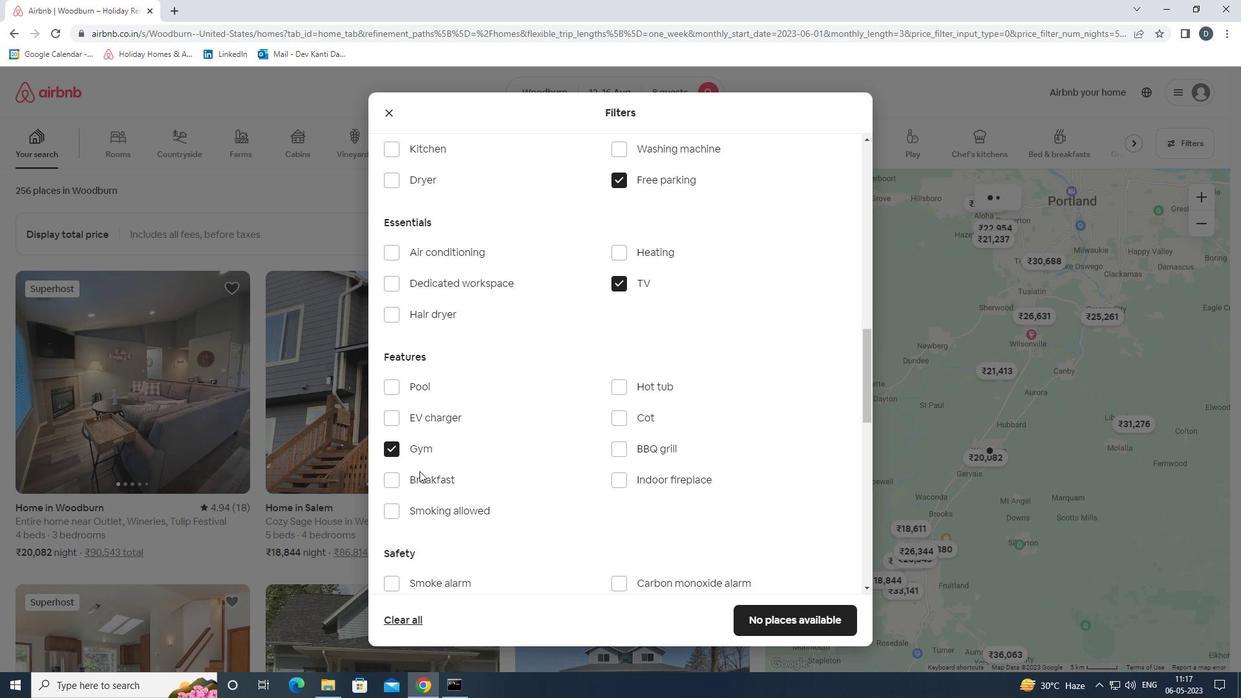 
Action: Mouse pressed left at (420, 479)
Screenshot: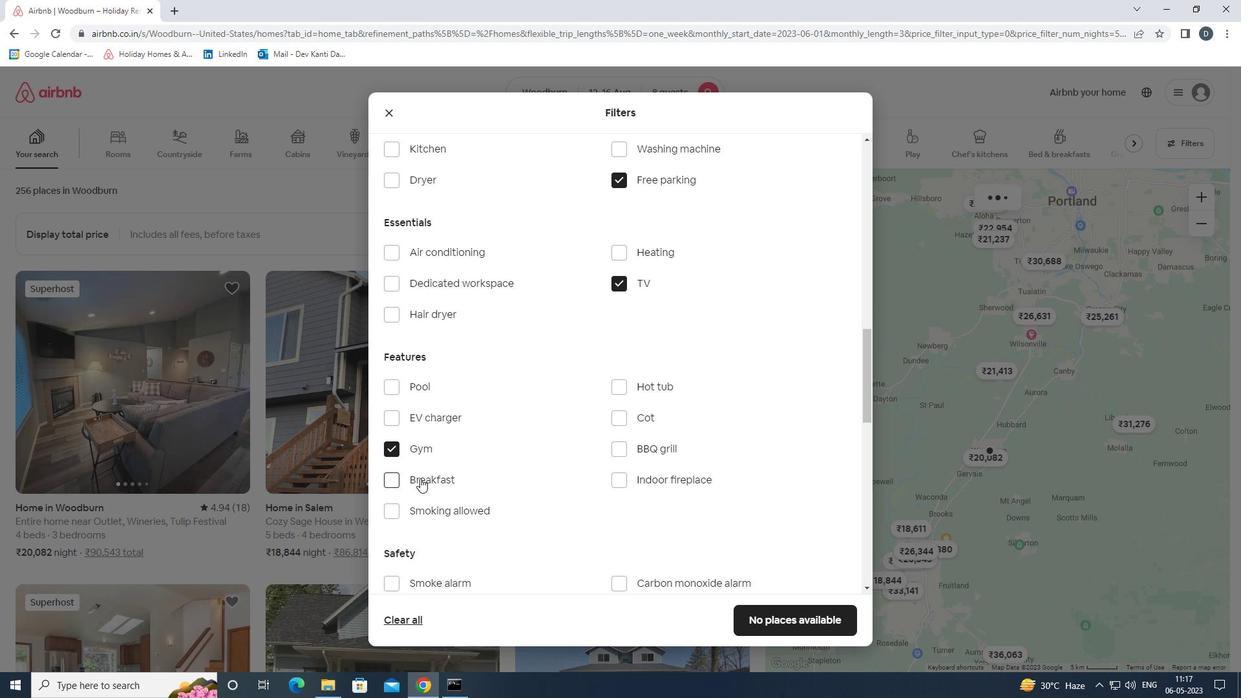 
Action: Mouse moved to (564, 475)
Screenshot: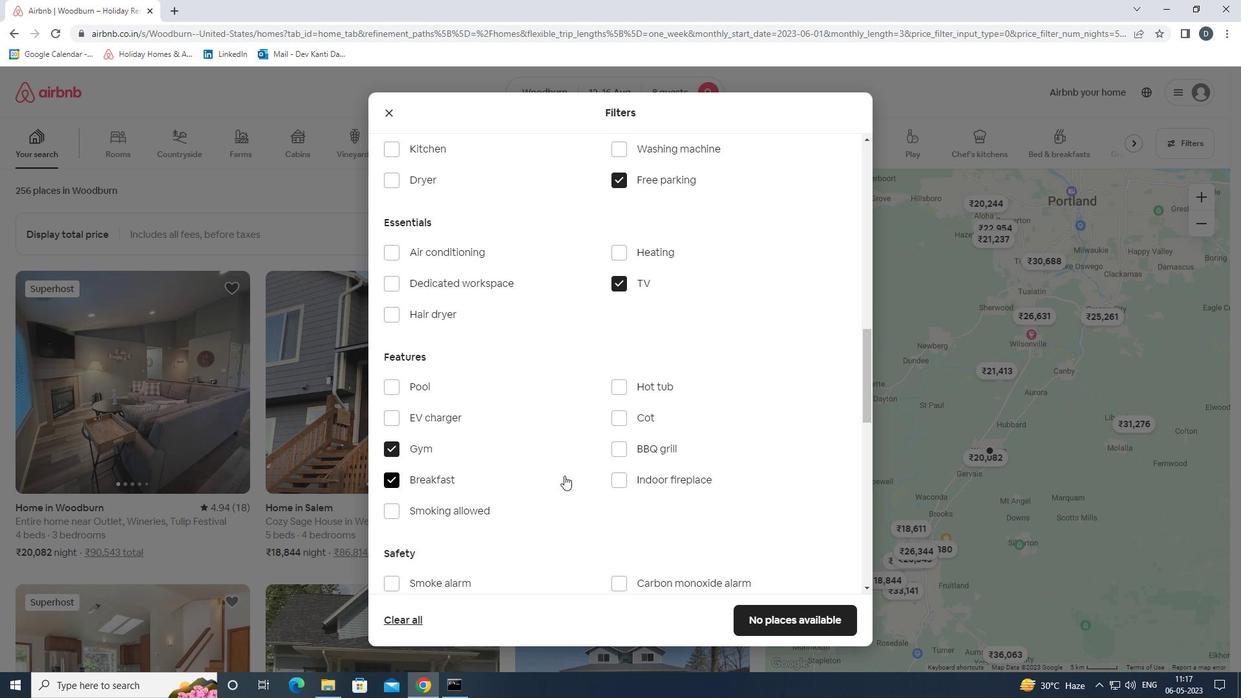 
Action: Mouse scrolled (564, 474) with delta (0, 0)
Screenshot: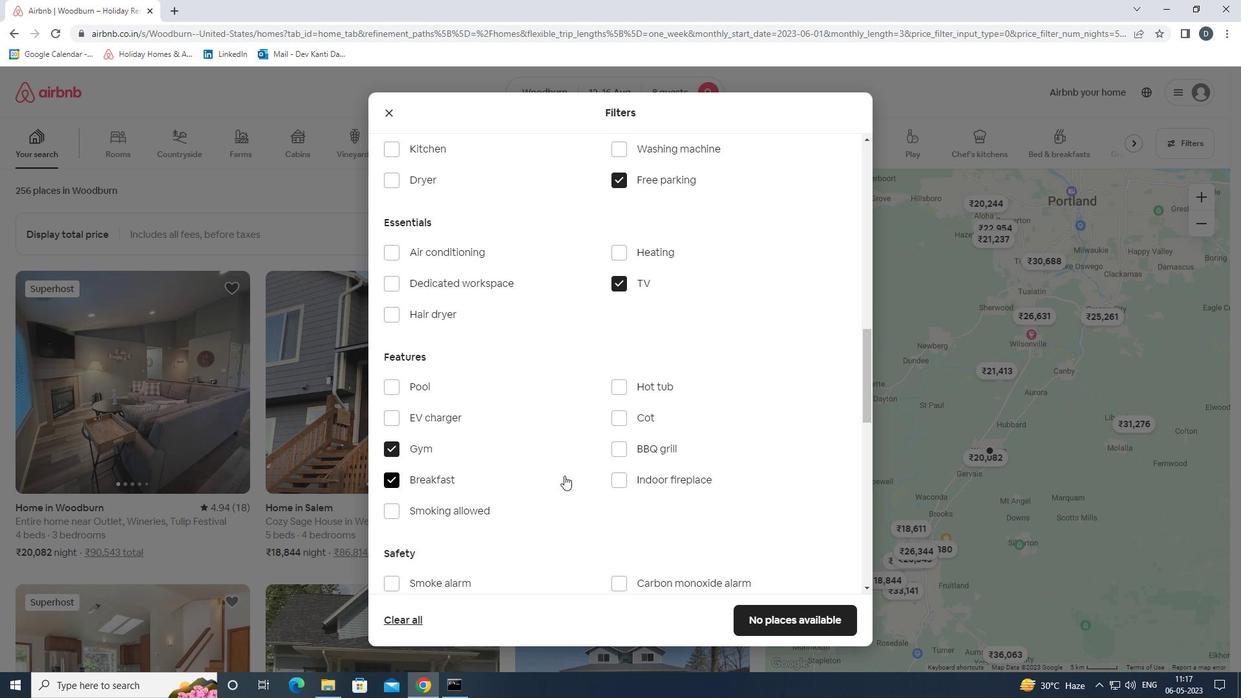 
Action: Mouse scrolled (564, 474) with delta (0, 0)
Screenshot: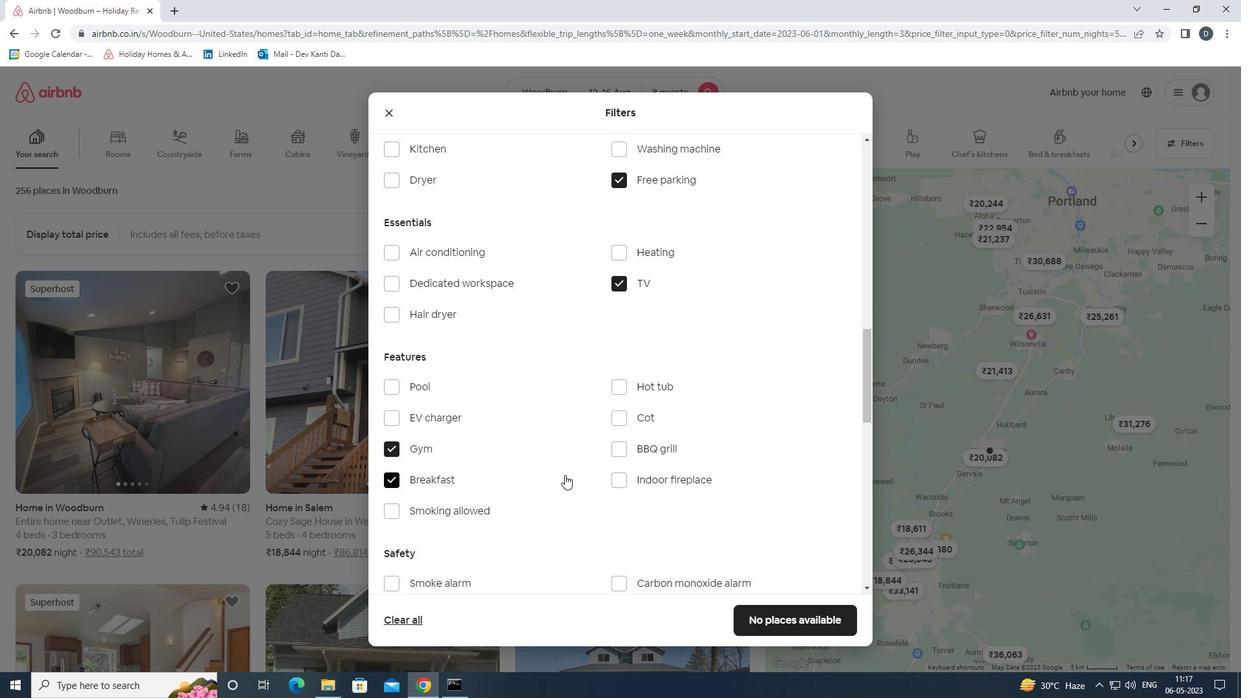 
Action: Mouse scrolled (564, 475) with delta (0, 0)
Screenshot: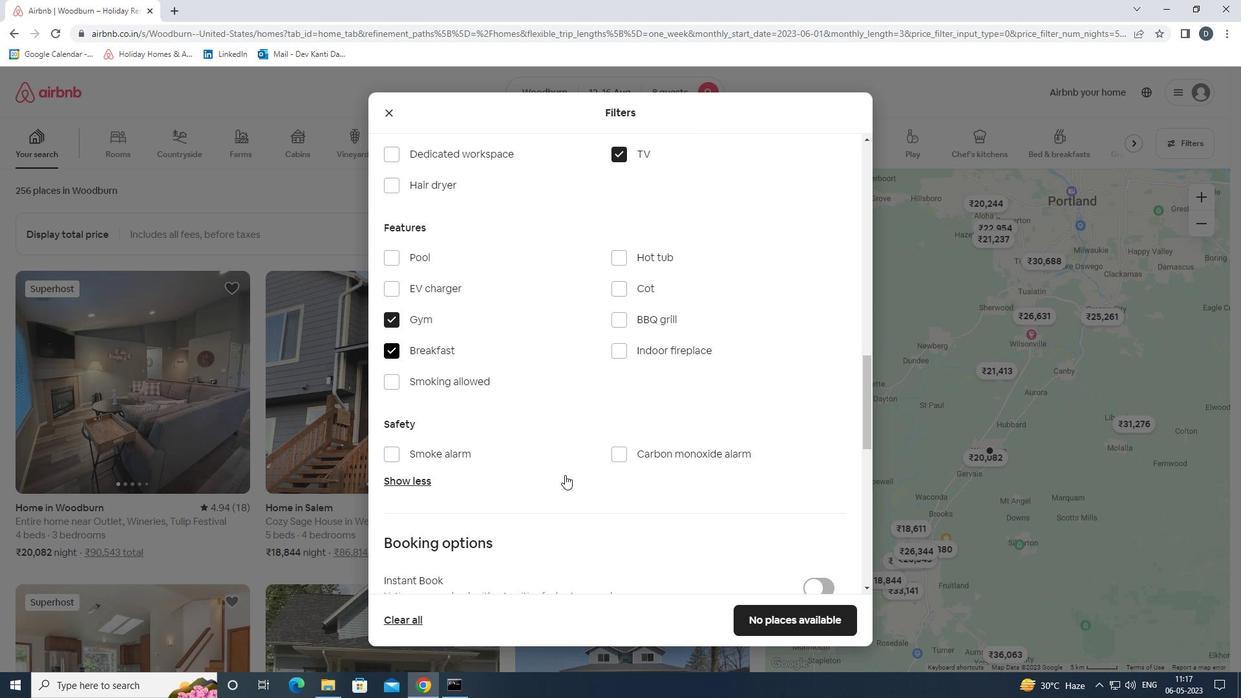 
Action: Mouse scrolled (564, 475) with delta (0, 0)
Screenshot: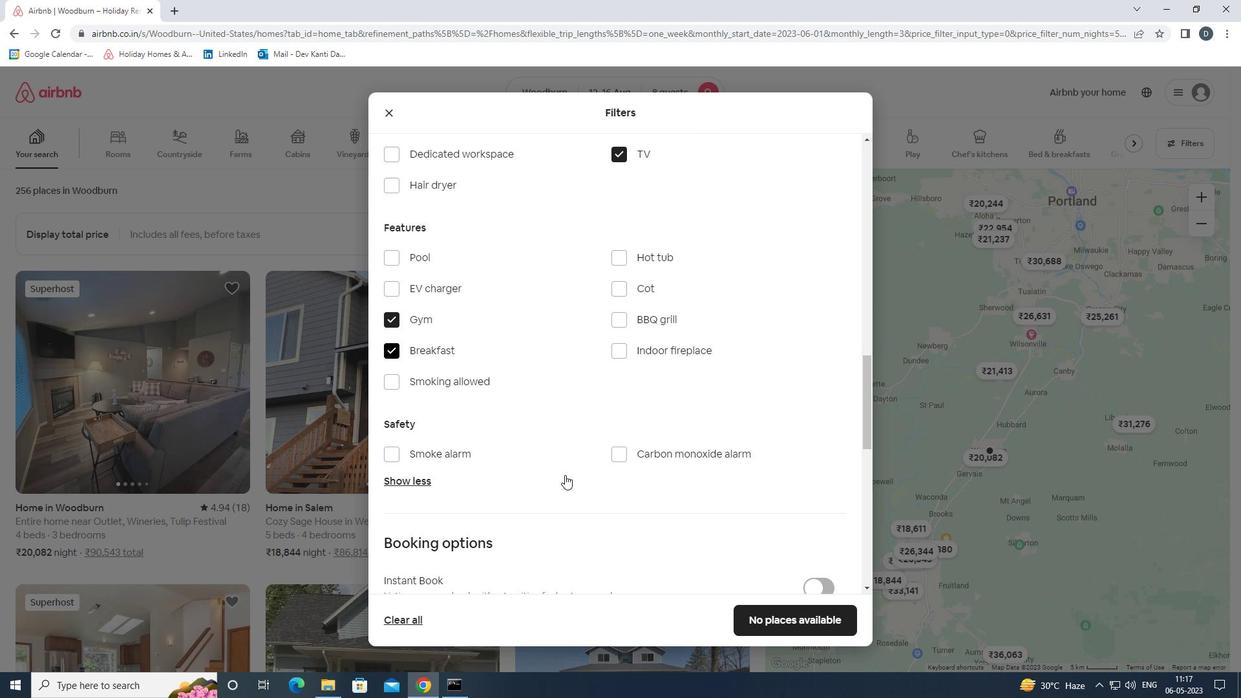
Action: Mouse scrolled (564, 475) with delta (0, 0)
Screenshot: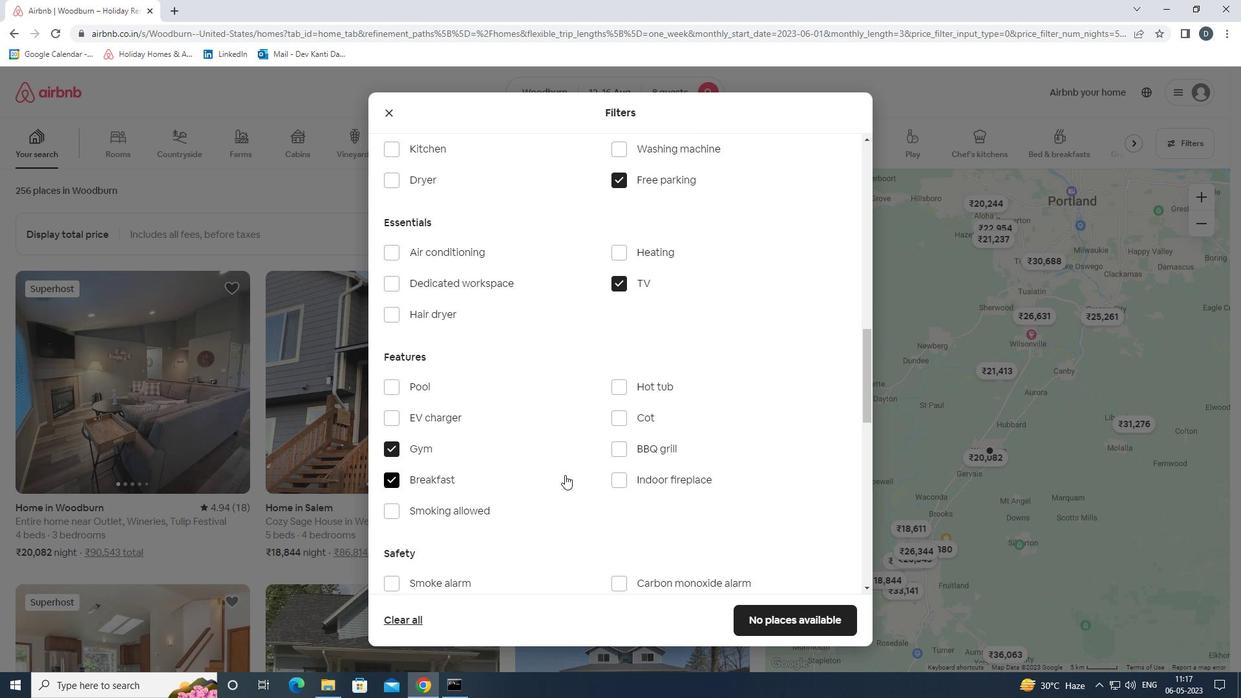 
Action: Mouse scrolled (564, 474) with delta (0, 0)
Screenshot: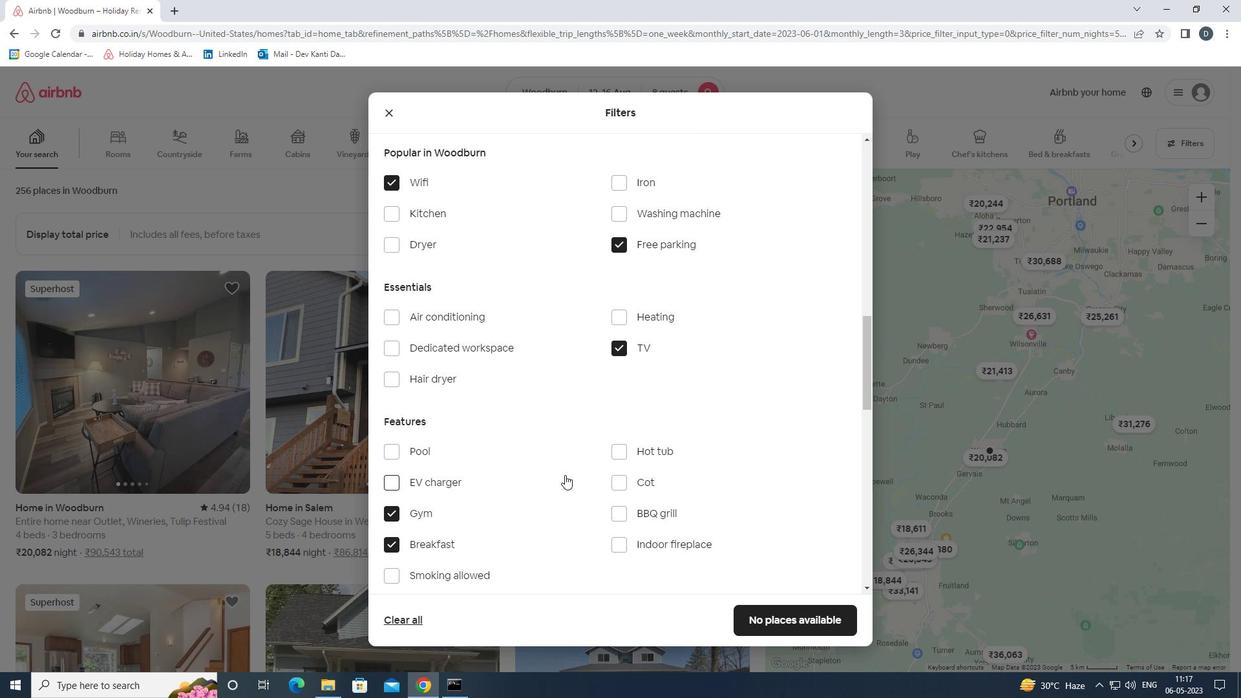 
Action: Mouse scrolled (564, 474) with delta (0, 0)
Screenshot: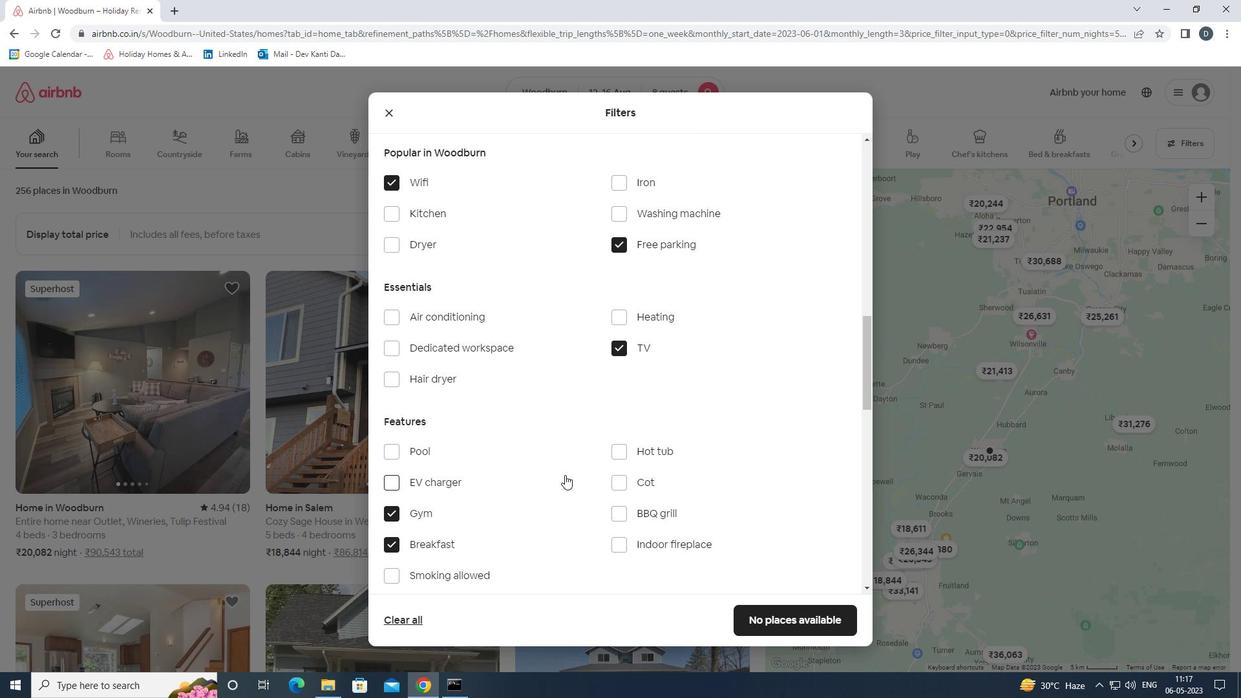 
Action: Mouse scrolled (564, 474) with delta (0, 0)
Screenshot: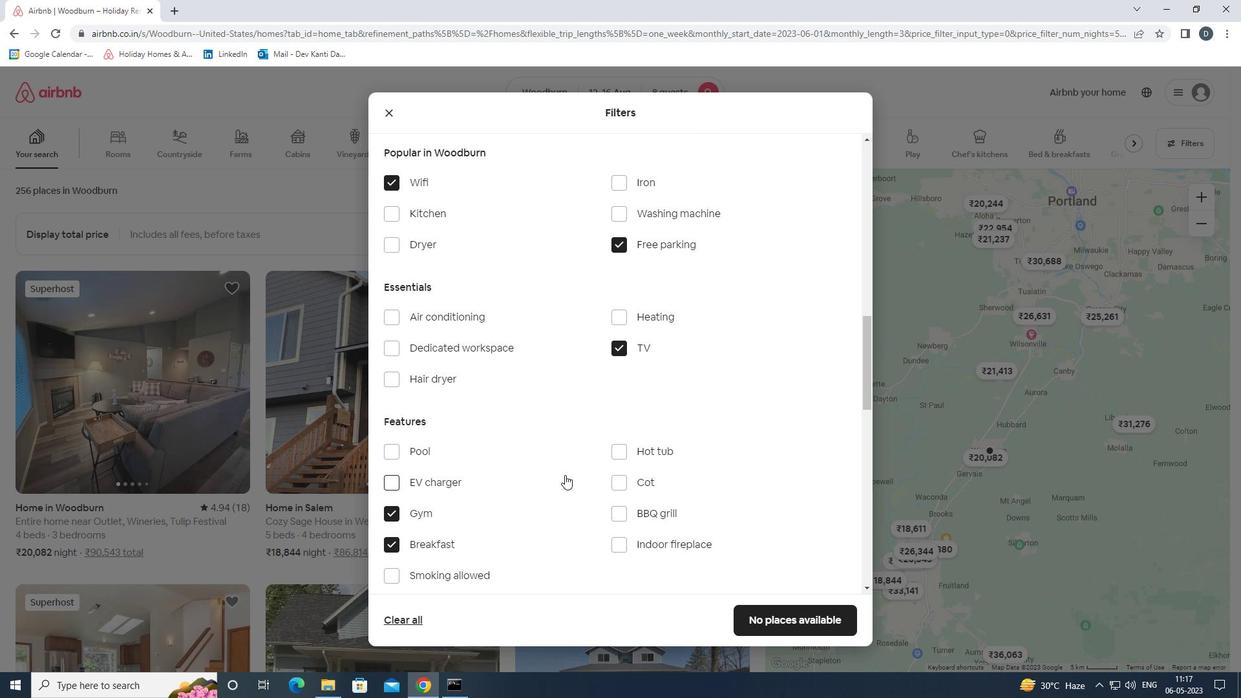 
Action: Mouse scrolled (564, 474) with delta (0, 0)
Screenshot: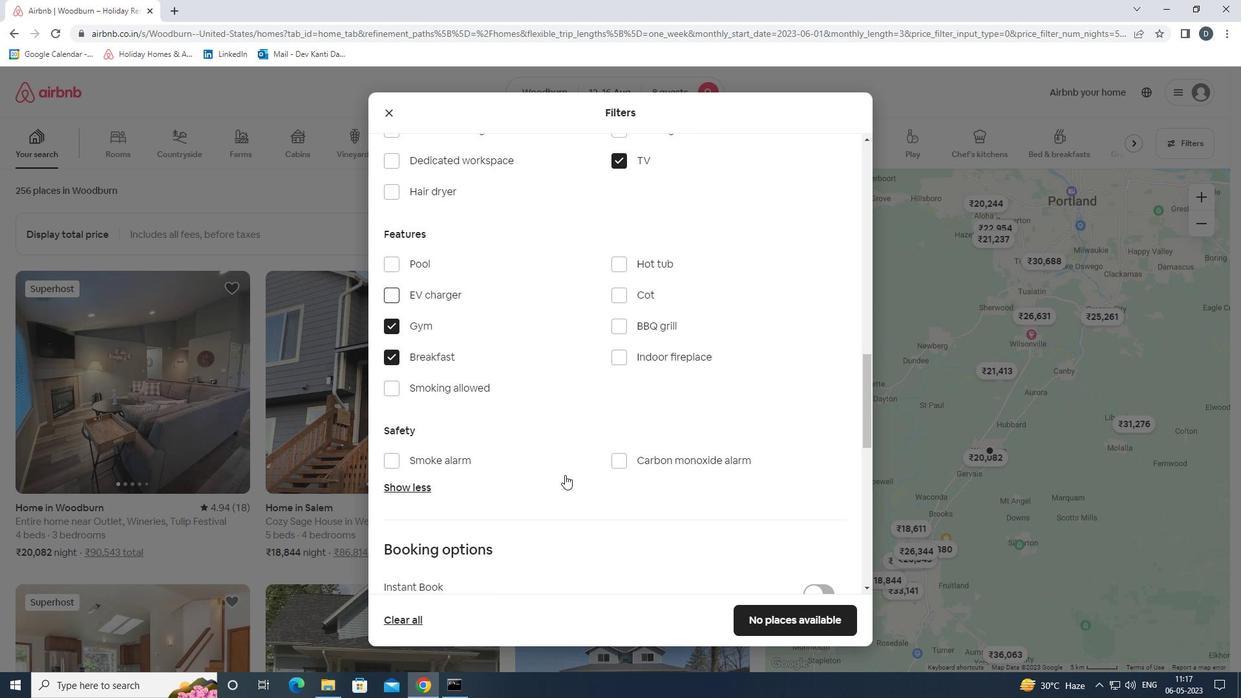 
Action: Mouse scrolled (564, 474) with delta (0, 0)
Screenshot: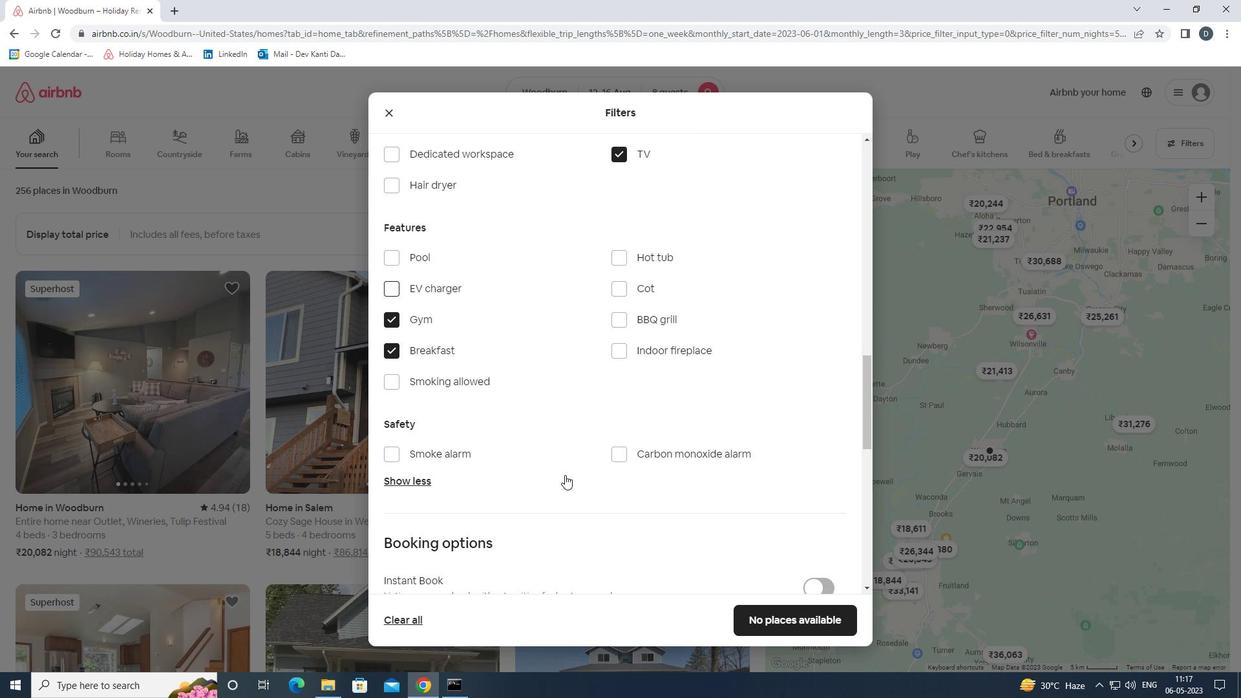 
Action: Mouse scrolled (564, 474) with delta (0, 0)
Screenshot: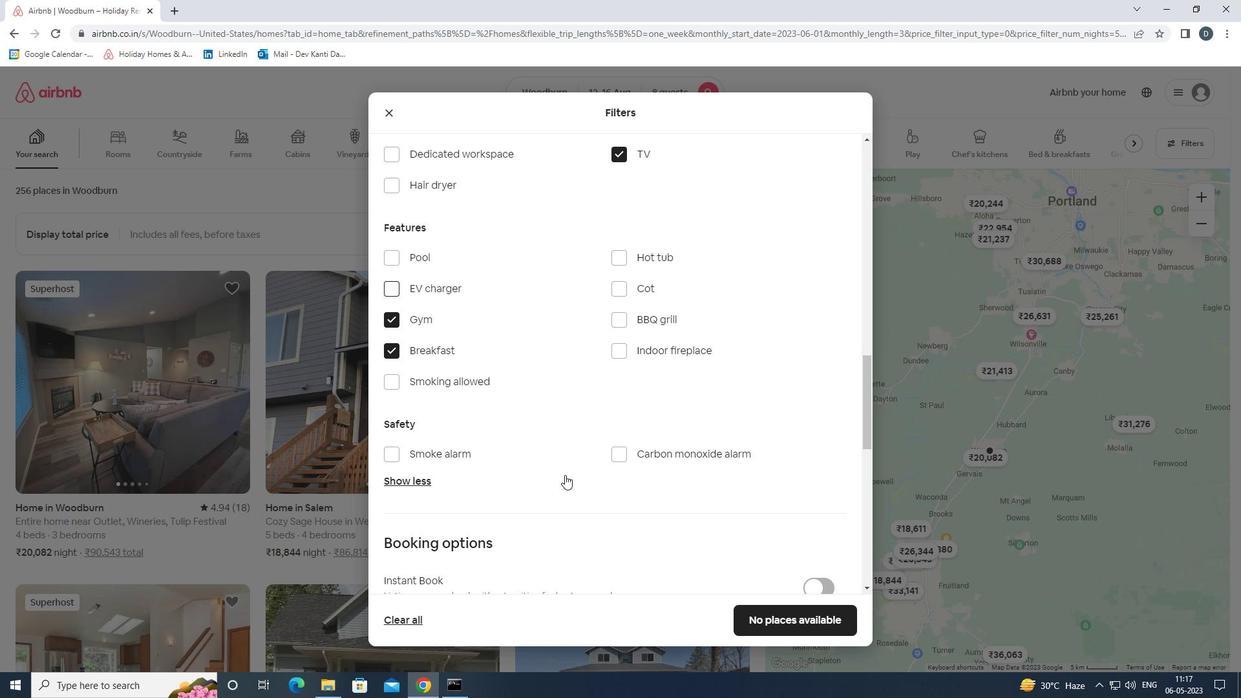 
Action: Mouse moved to (566, 475)
Screenshot: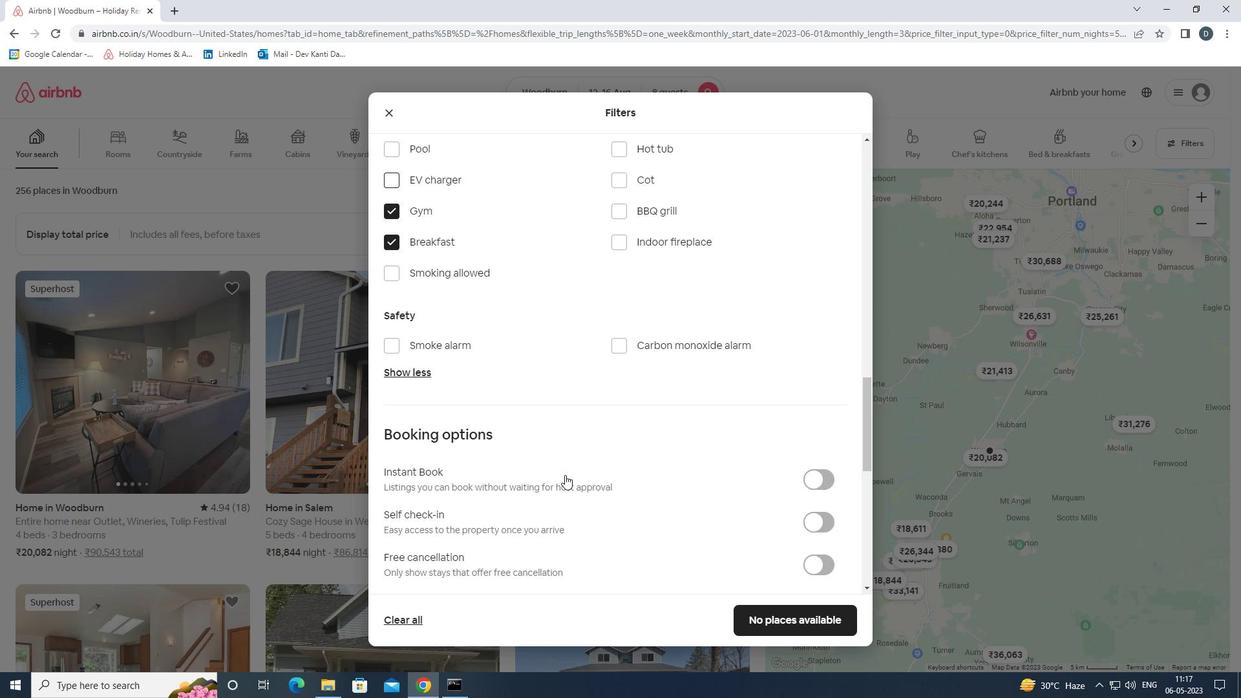 
Action: Mouse scrolled (566, 474) with delta (0, 0)
Screenshot: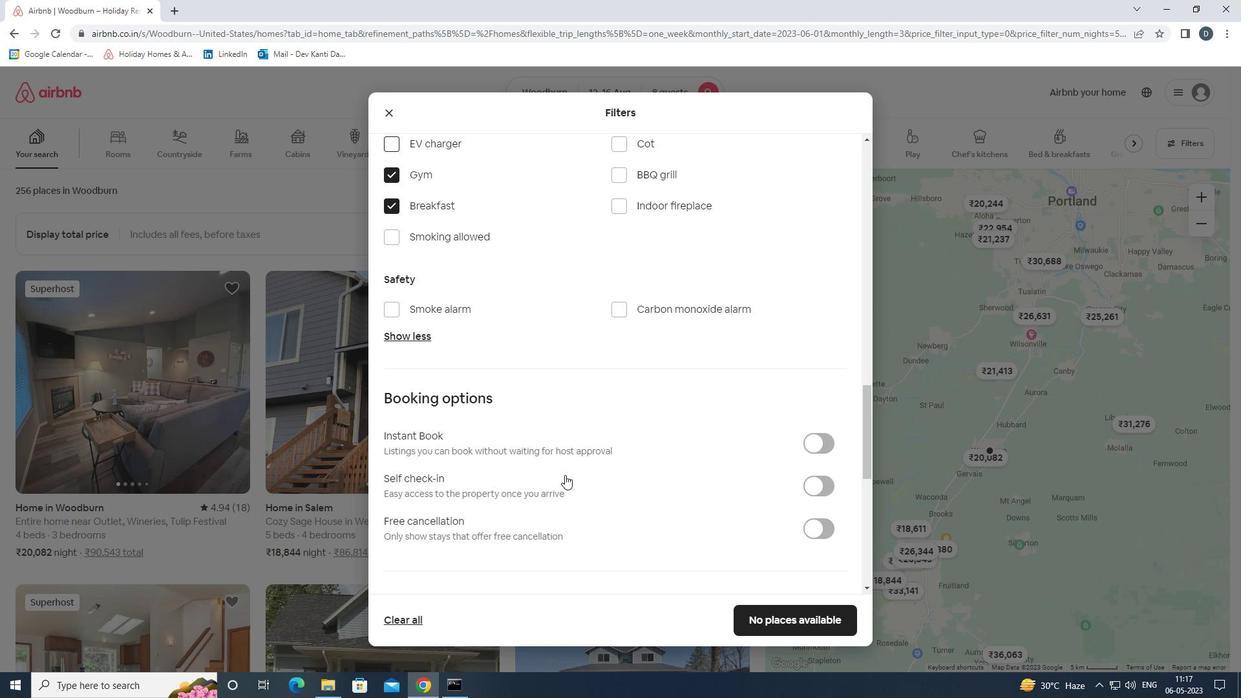 
Action: Mouse moved to (568, 474)
Screenshot: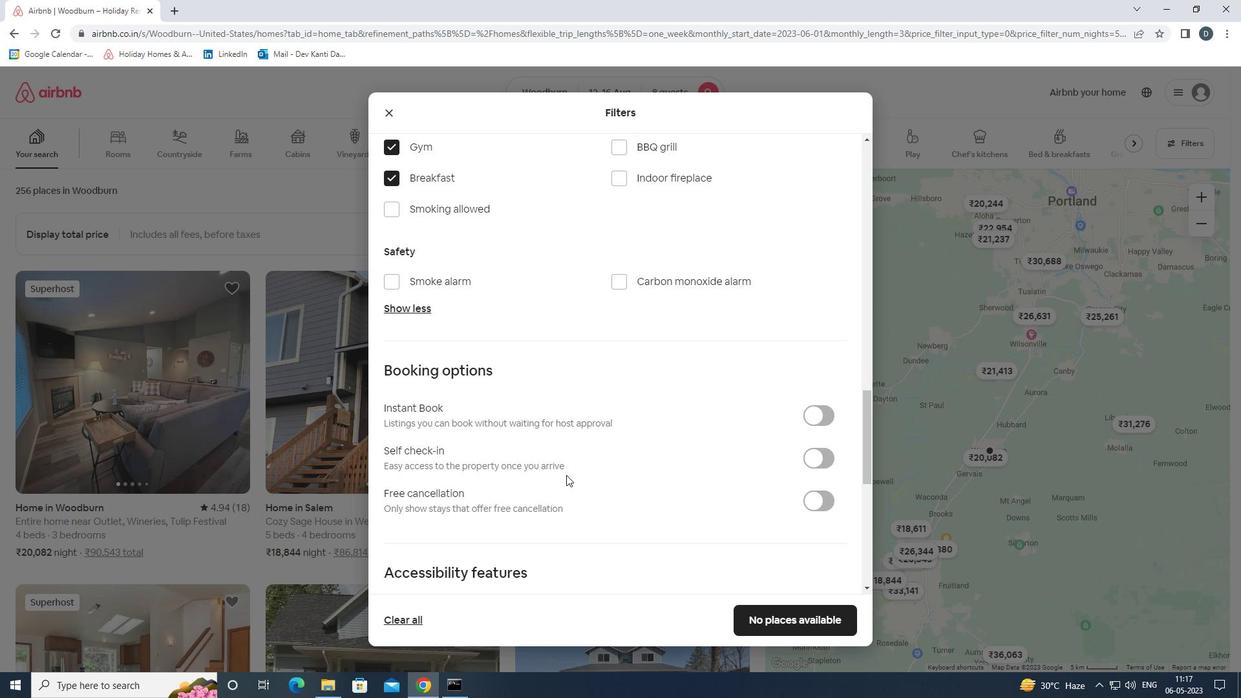 
Action: Mouse scrolled (568, 473) with delta (0, 0)
Screenshot: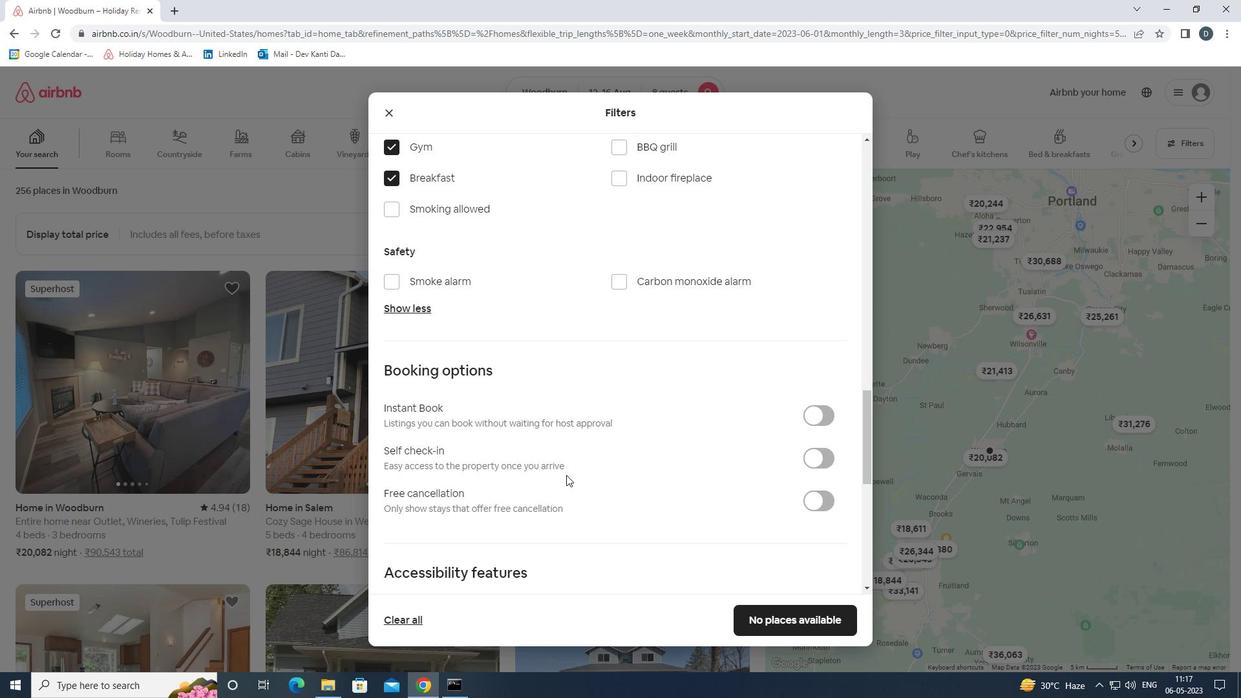 
Action: Mouse moved to (818, 310)
Screenshot: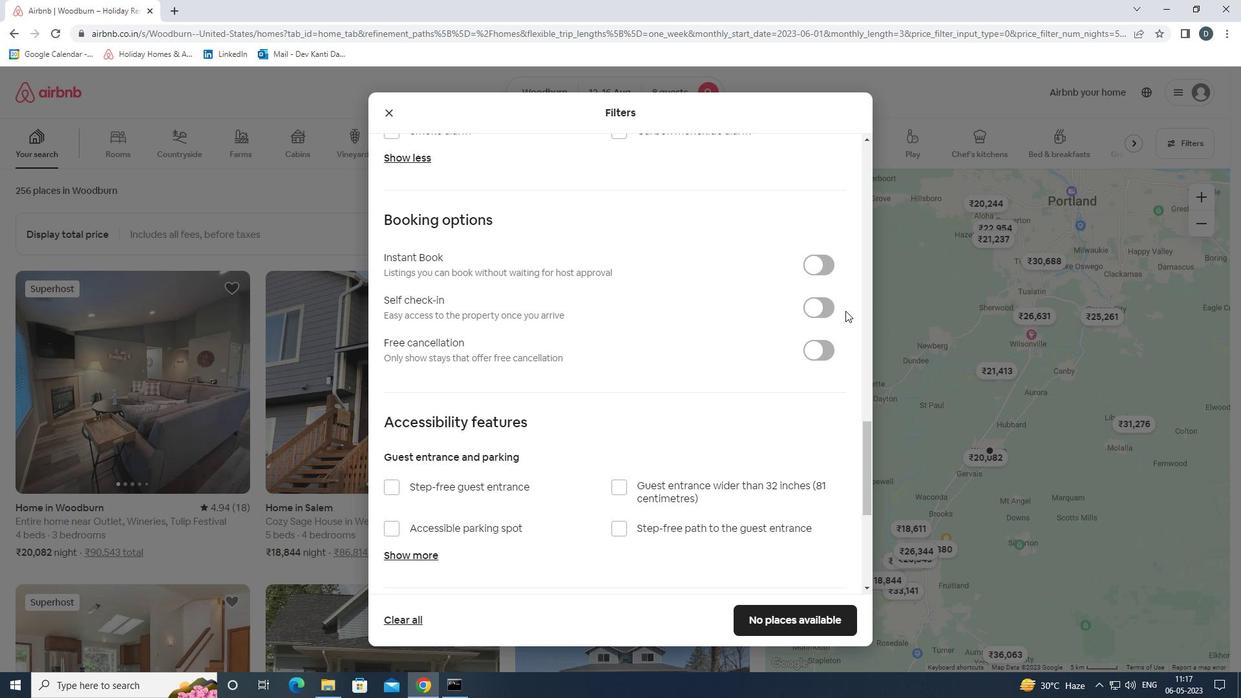 
Action: Mouse pressed left at (818, 310)
Screenshot: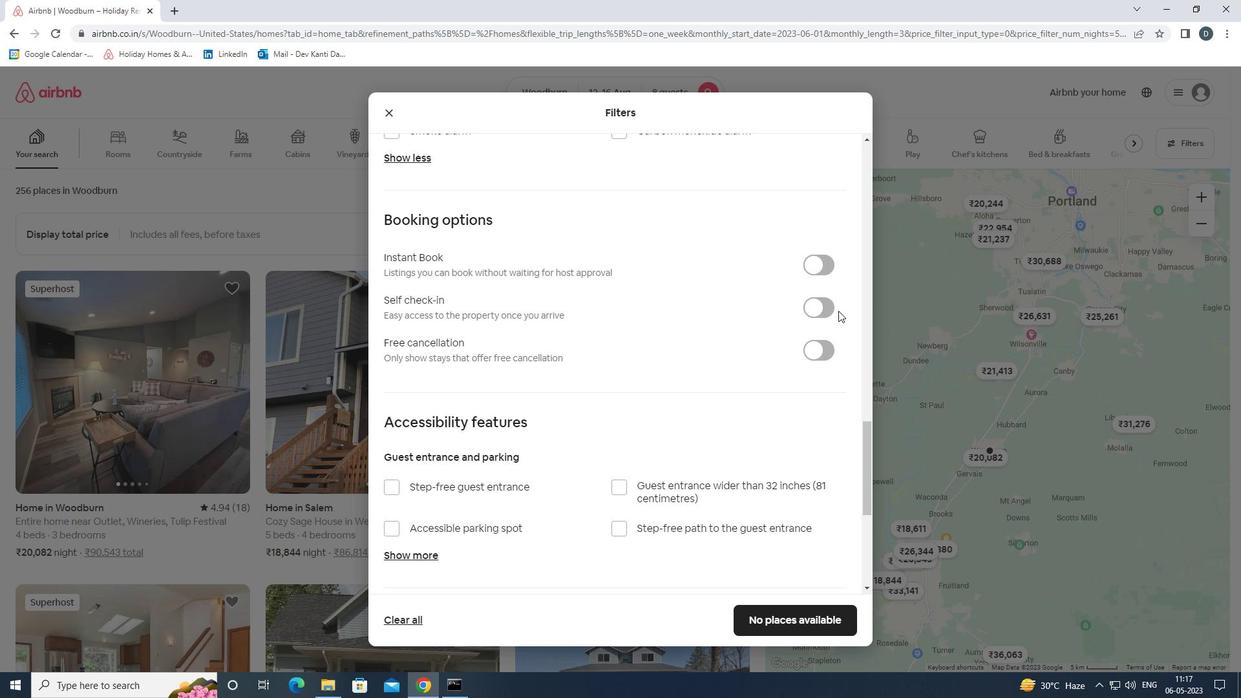 
Action: Mouse moved to (765, 369)
Screenshot: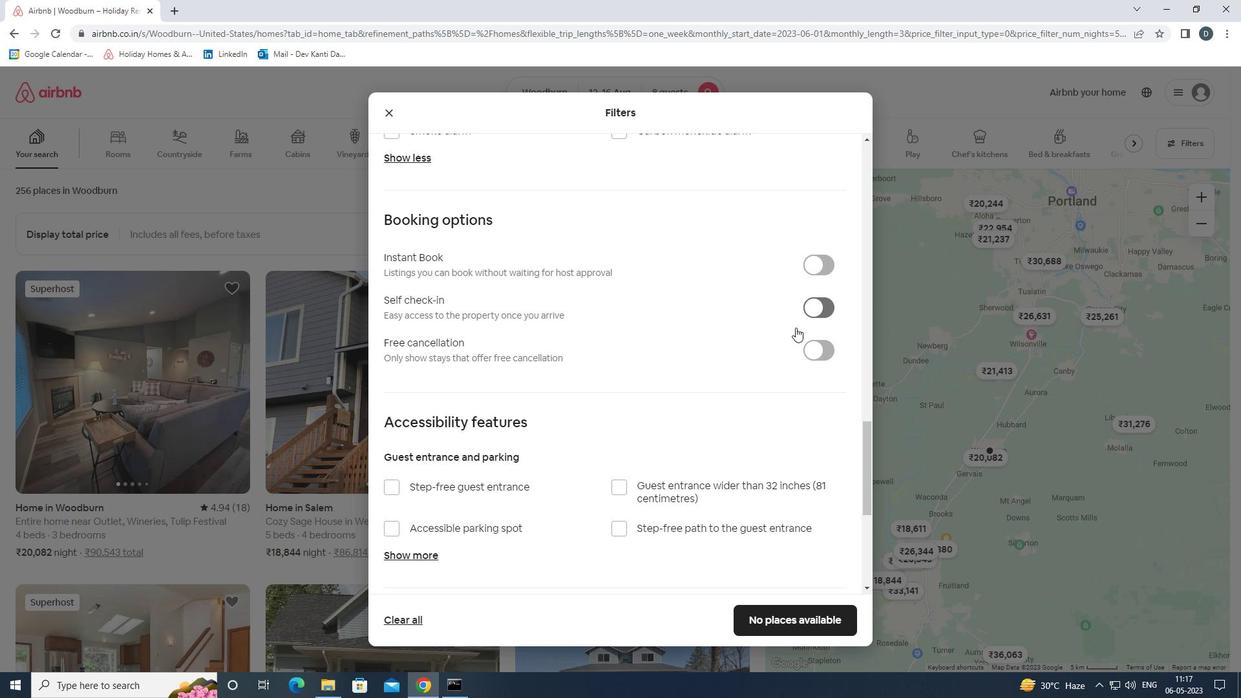 
Action: Mouse scrolled (765, 368) with delta (0, 0)
Screenshot: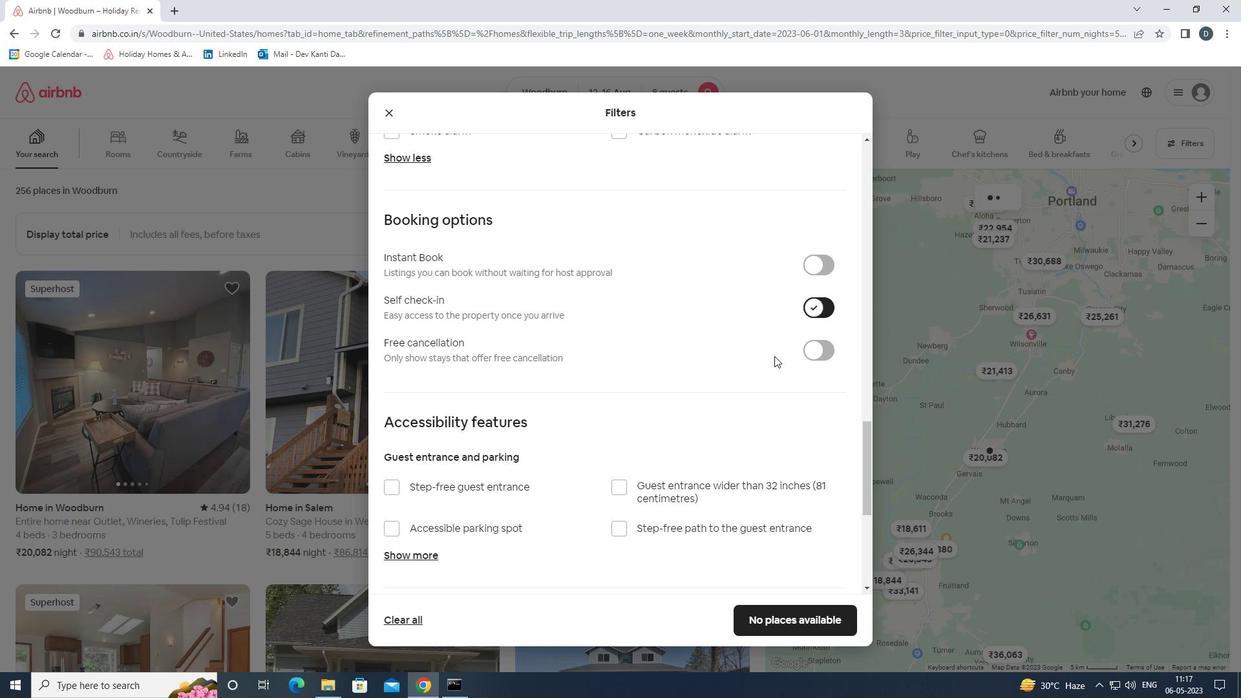 
Action: Mouse moved to (764, 369)
Screenshot: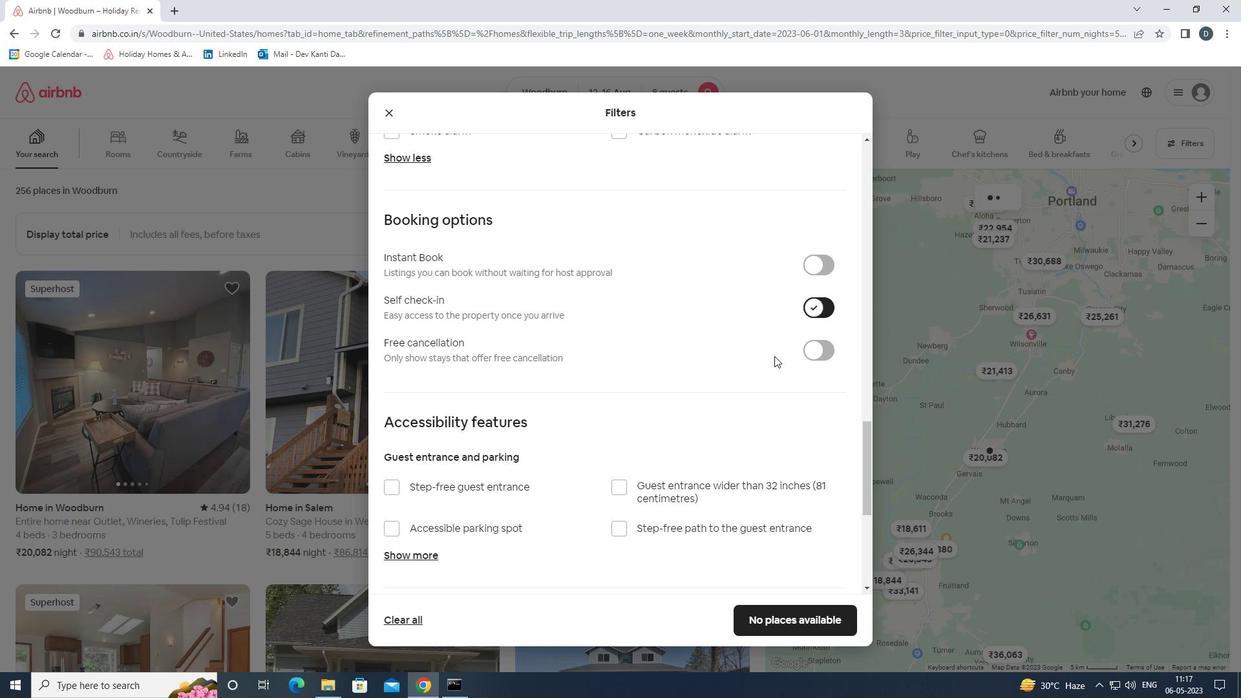 
Action: Mouse scrolled (764, 369) with delta (0, 0)
Screenshot: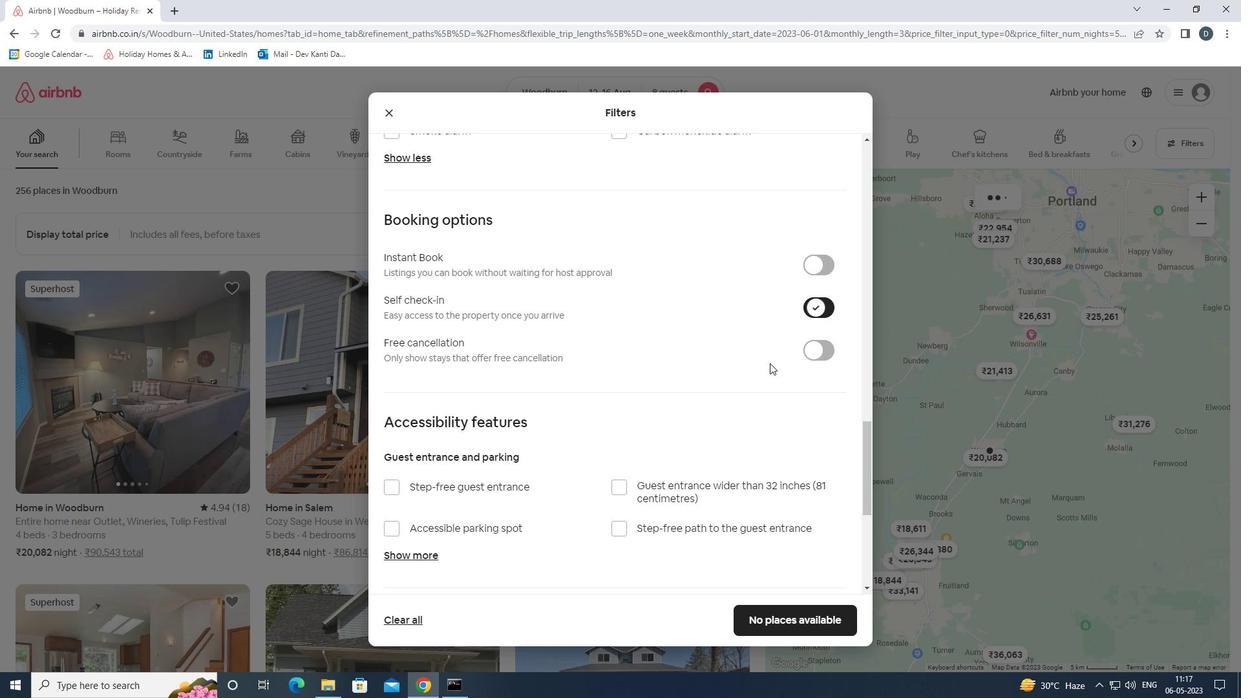 
Action: Mouse scrolled (764, 369) with delta (0, 0)
Screenshot: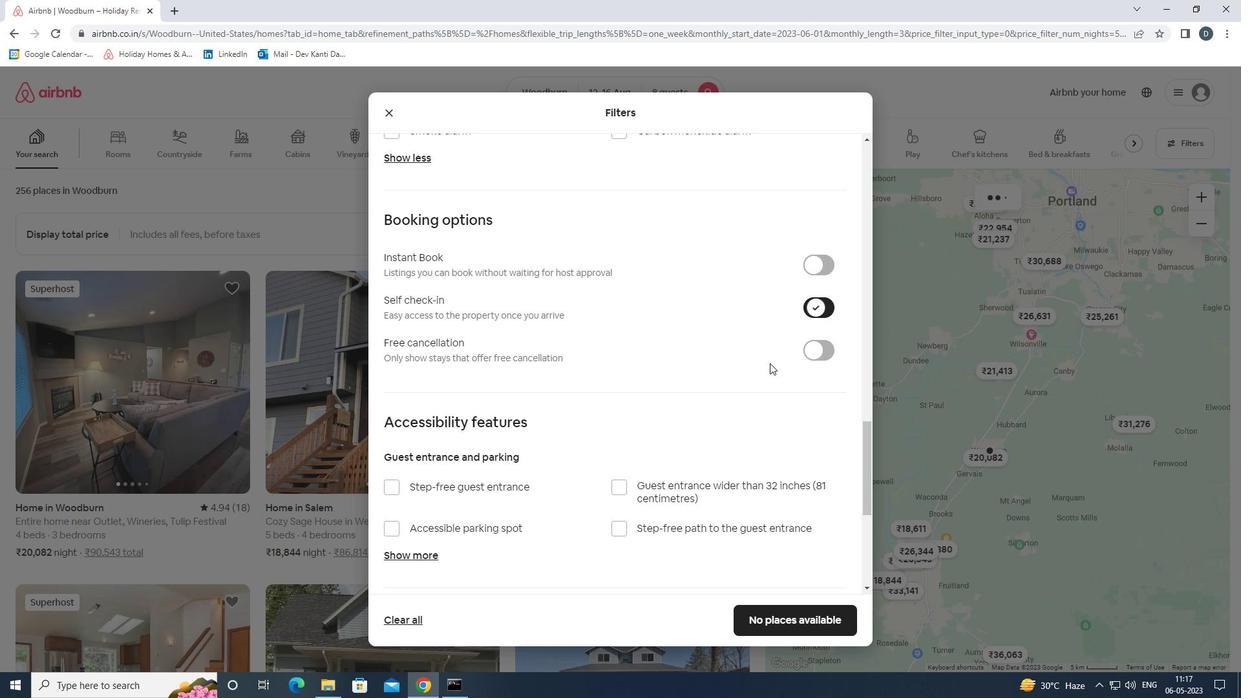 
Action: Mouse scrolled (764, 369) with delta (0, 0)
Screenshot: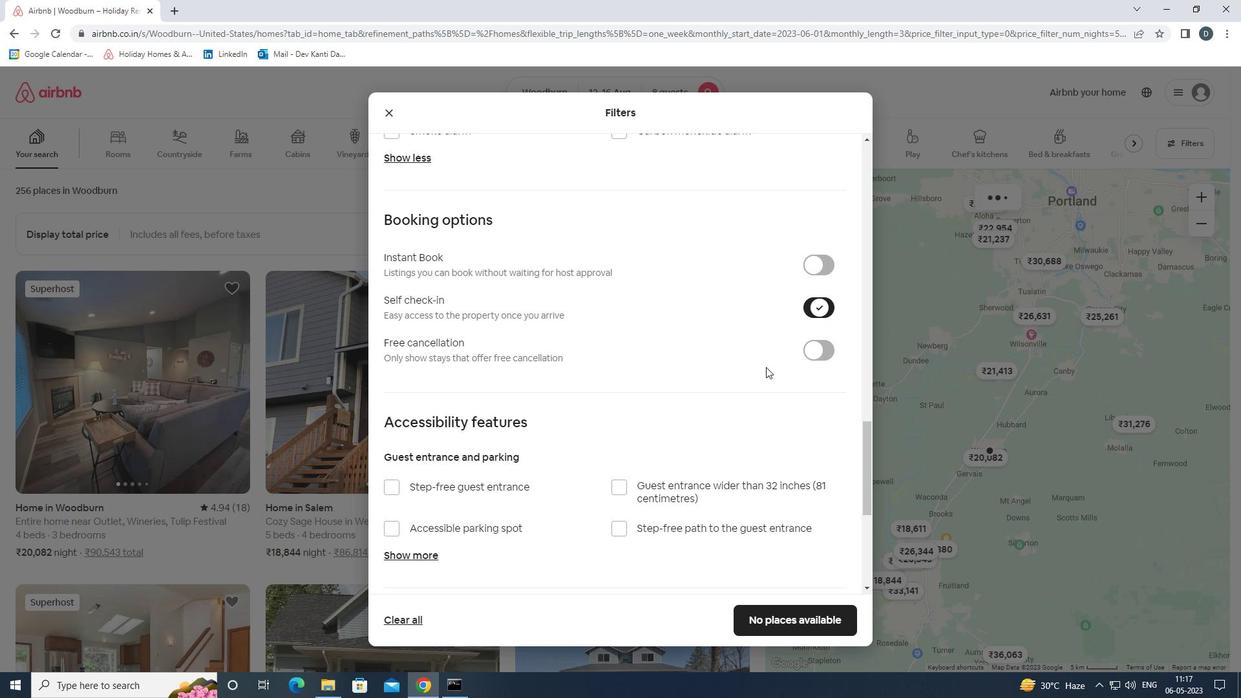 
Action: Mouse scrolled (764, 369) with delta (0, 0)
Screenshot: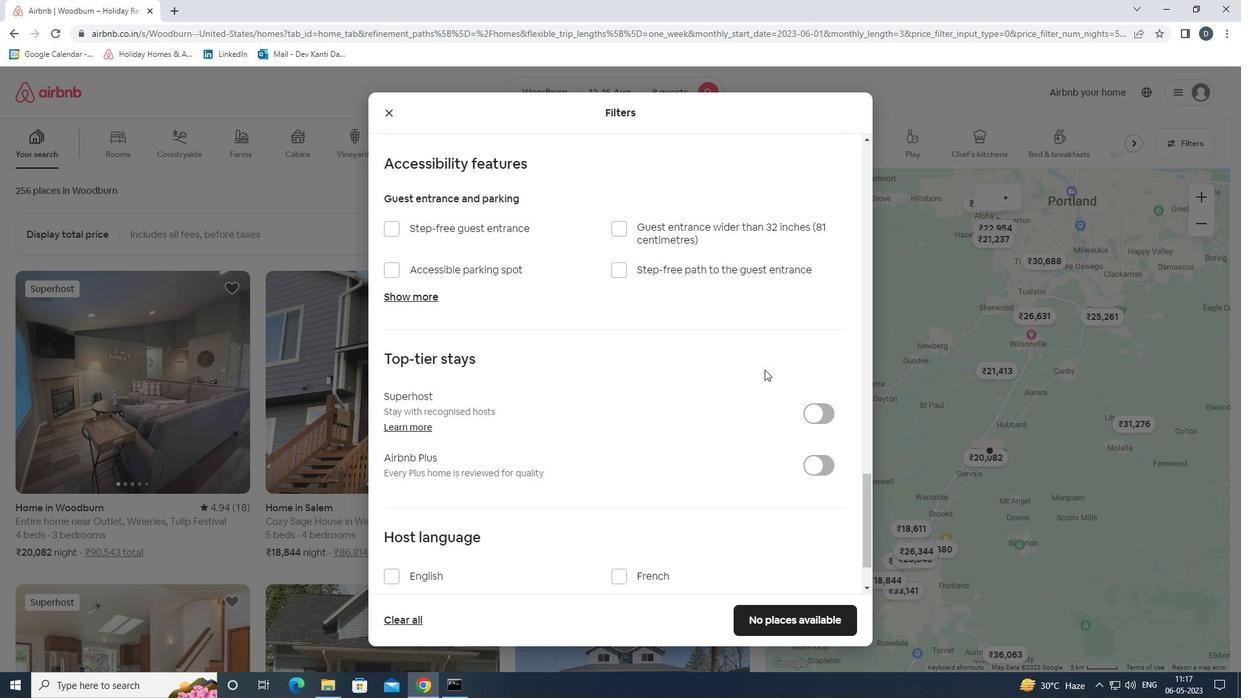 
Action: Mouse scrolled (764, 369) with delta (0, 0)
Screenshot: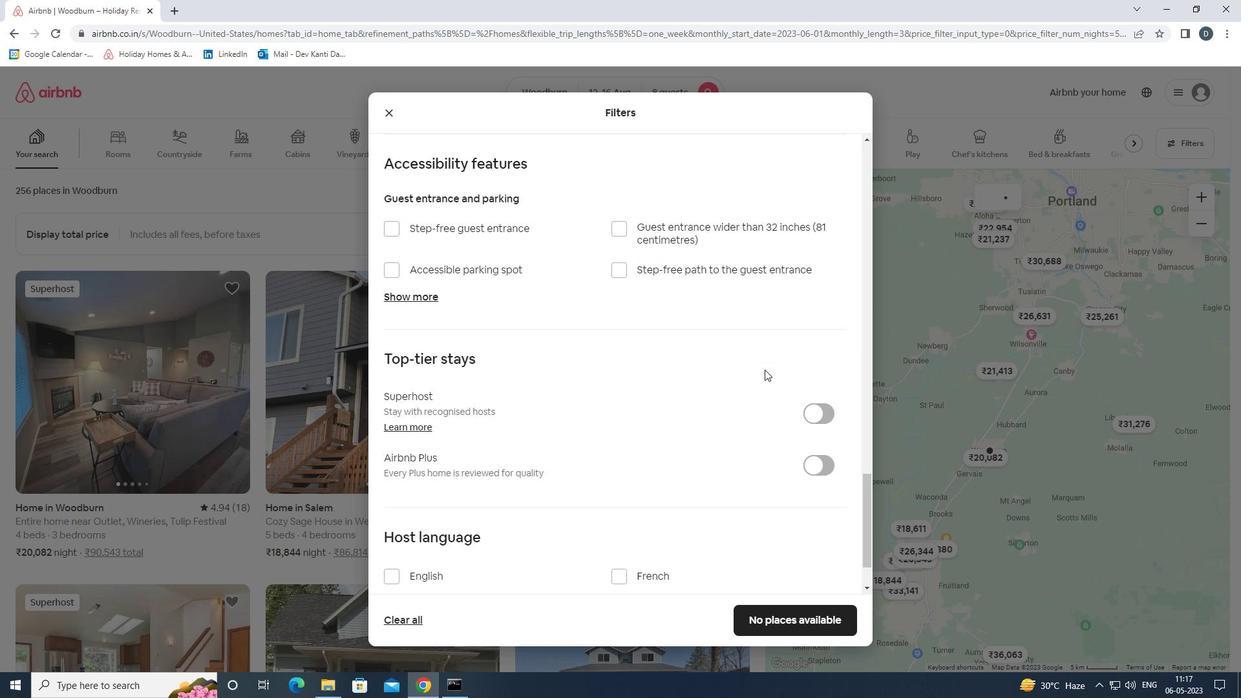 
Action: Mouse scrolled (764, 369) with delta (0, 0)
Screenshot: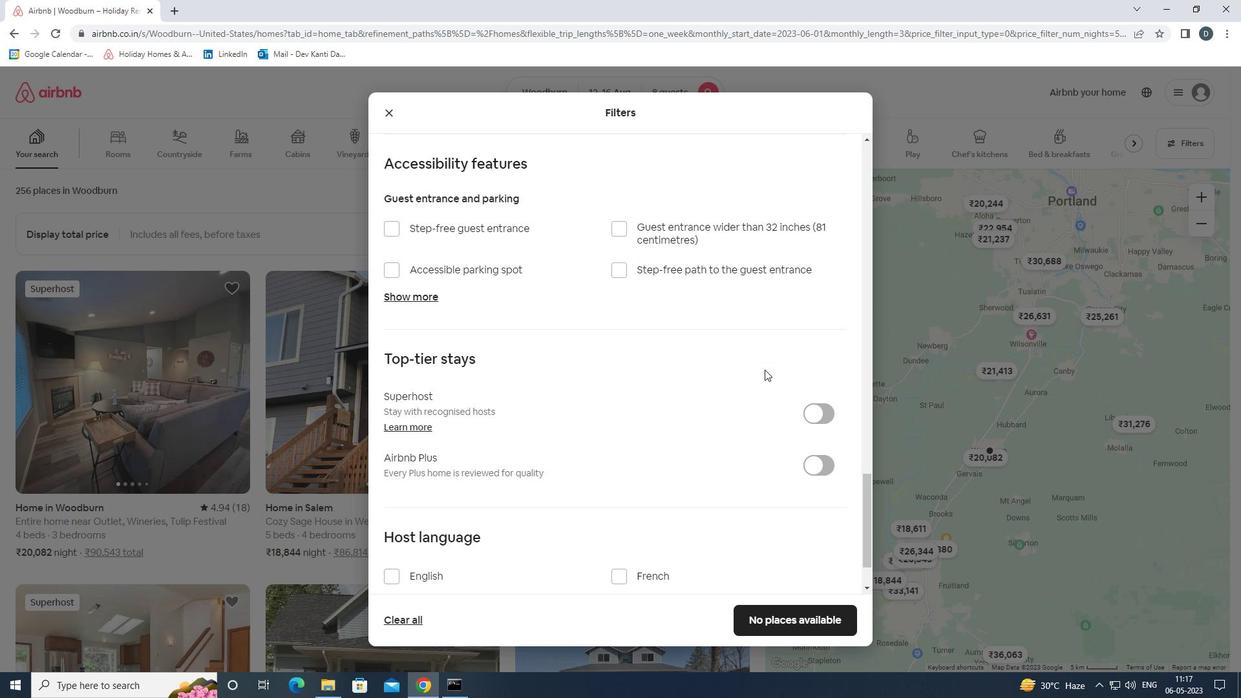 
Action: Mouse moved to (424, 502)
Screenshot: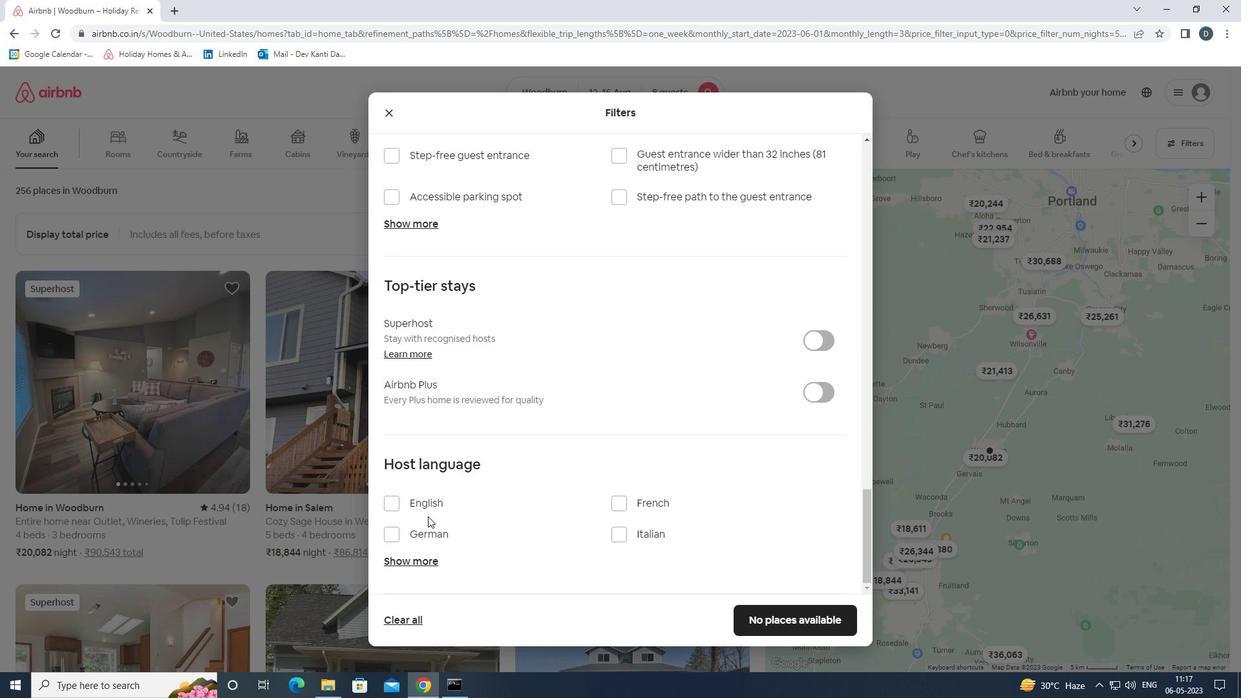 
Action: Mouse pressed left at (424, 502)
Screenshot: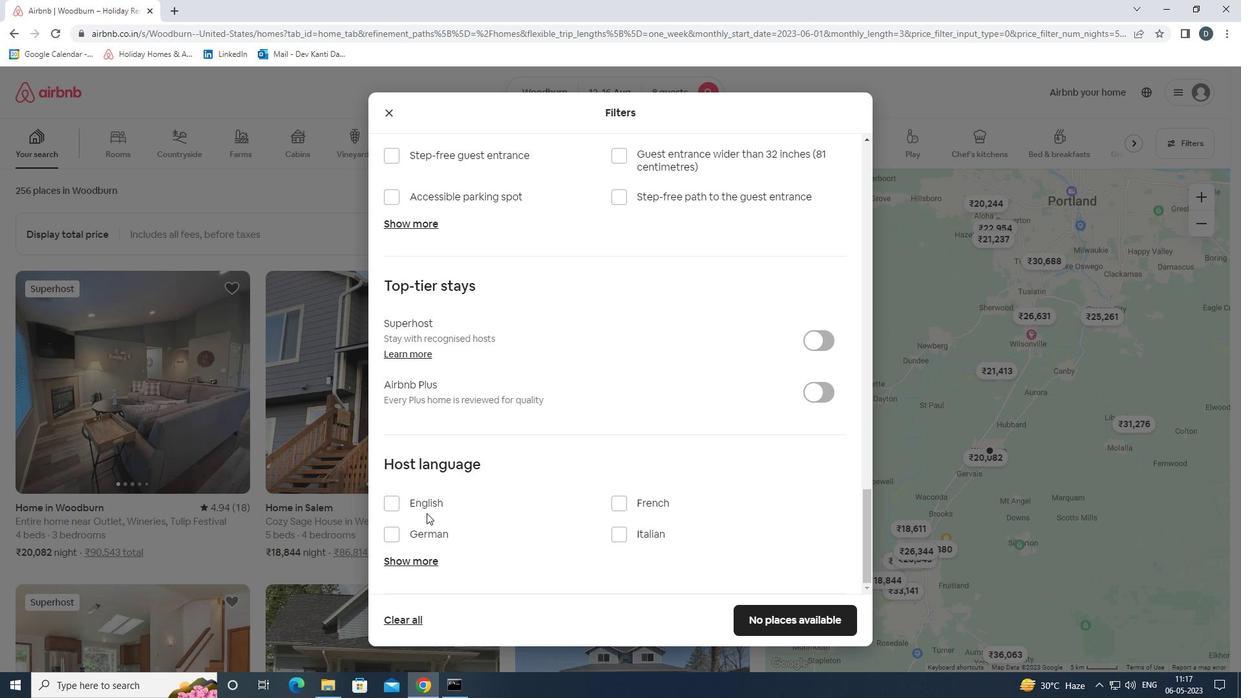 
Action: Mouse moved to (798, 619)
Screenshot: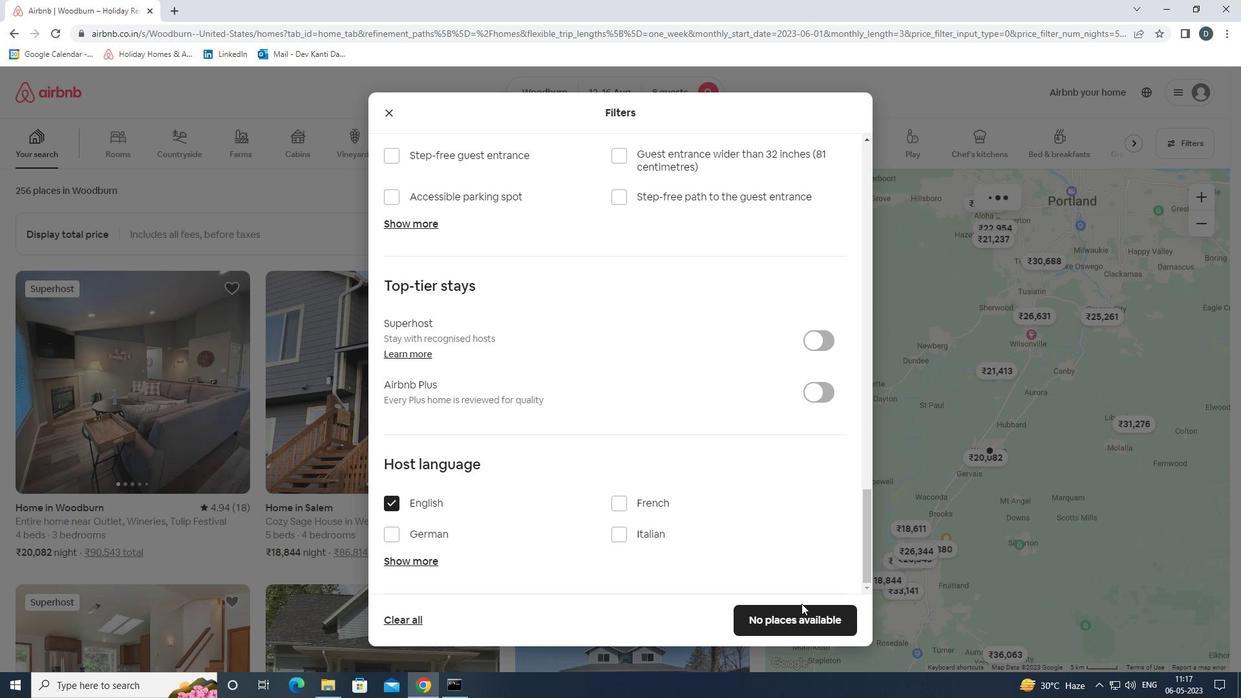 
Action: Mouse pressed left at (798, 619)
Screenshot: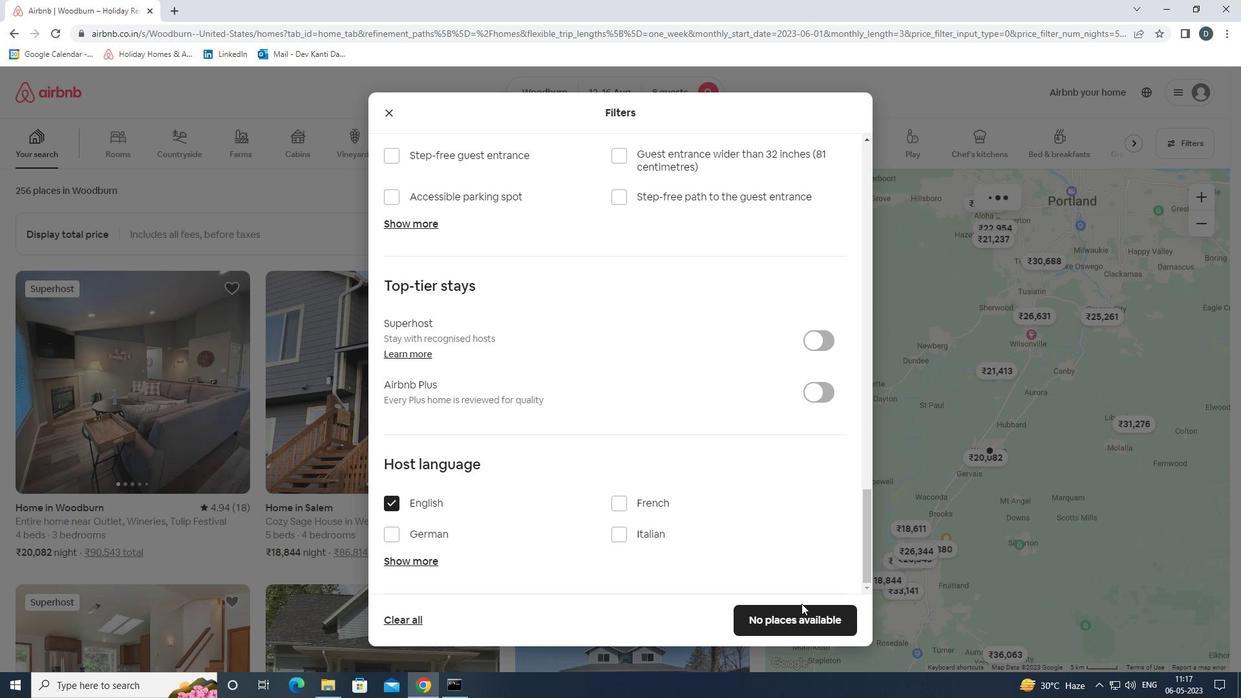 
Action: Mouse moved to (748, 450)
Screenshot: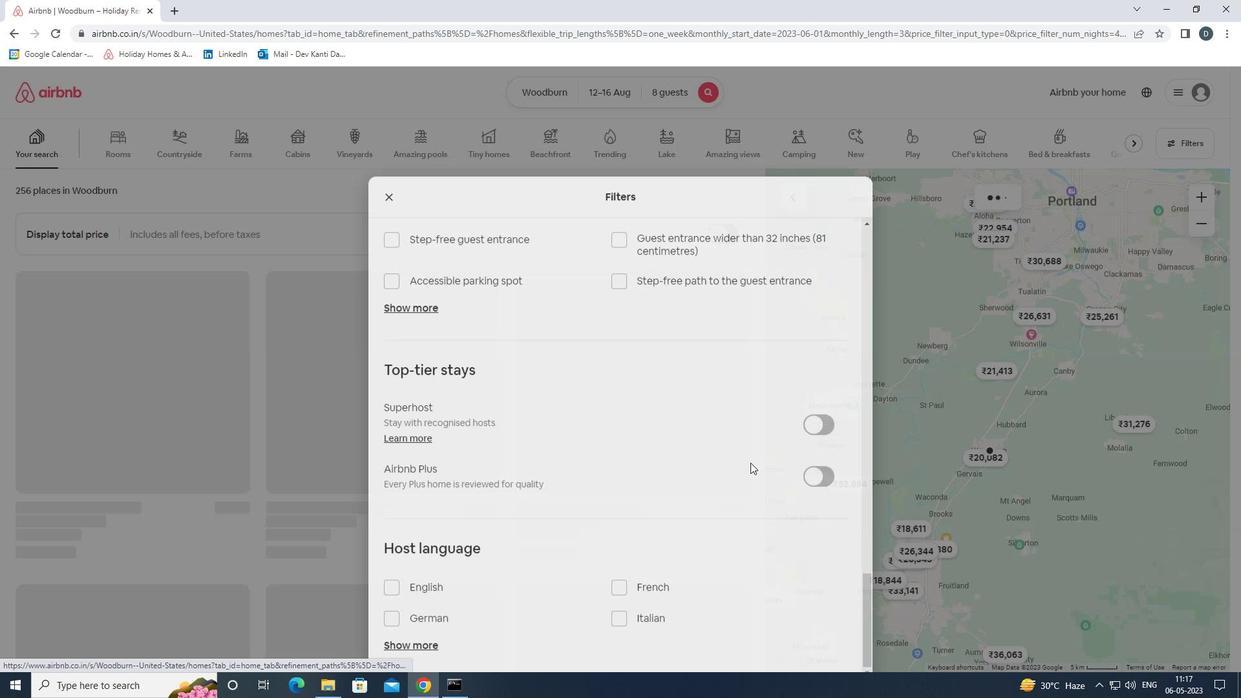 
